 Task: Look for space in Sokaraja, Indonesia from 9th June, 2023 to 16th June, 2023 for 2 adults in price range Rs.8000 to Rs.16000. Place can be entire place with 2 bedrooms having 2 beds and 1 bathroom. Property type can be house, flat, guest house. Booking option can be shelf check-in. Required host language is English.
Action: Mouse moved to (562, 82)
Screenshot: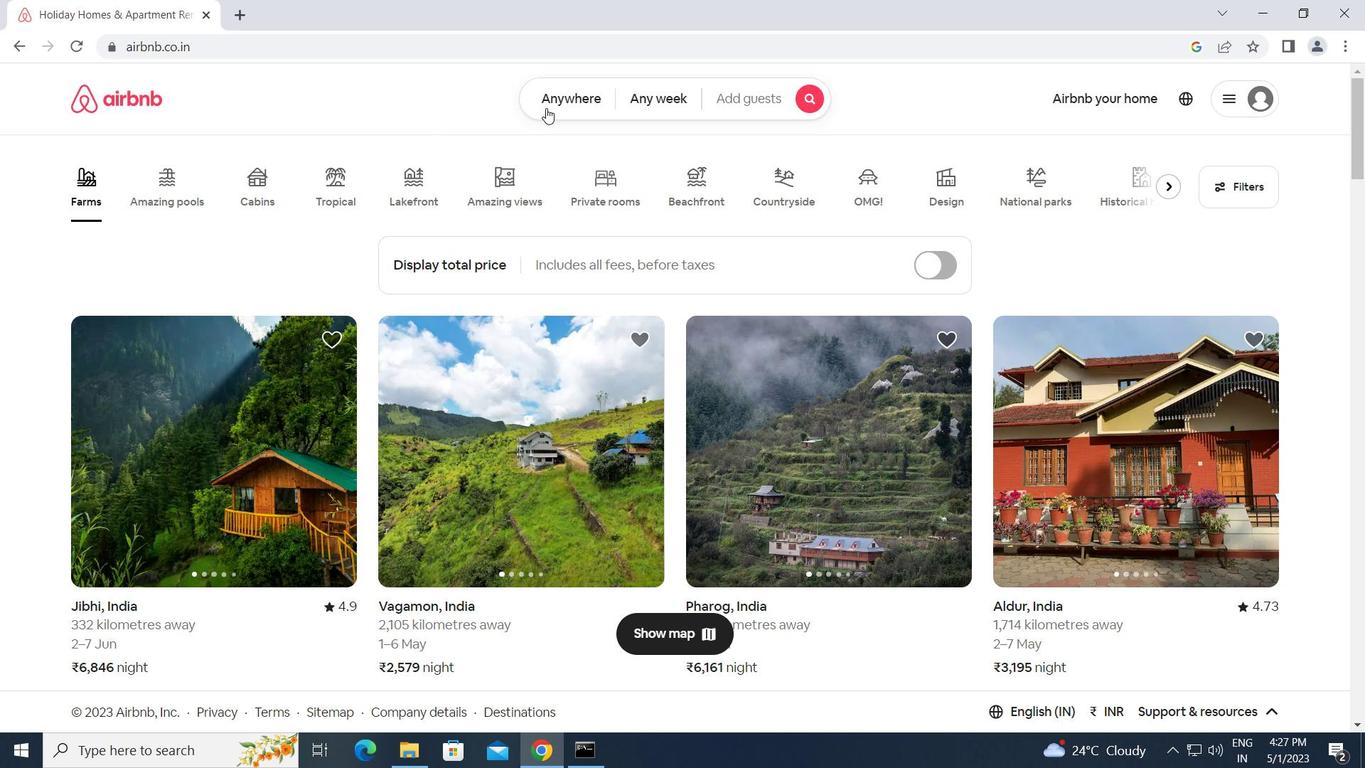 
Action: Mouse pressed left at (562, 82)
Screenshot: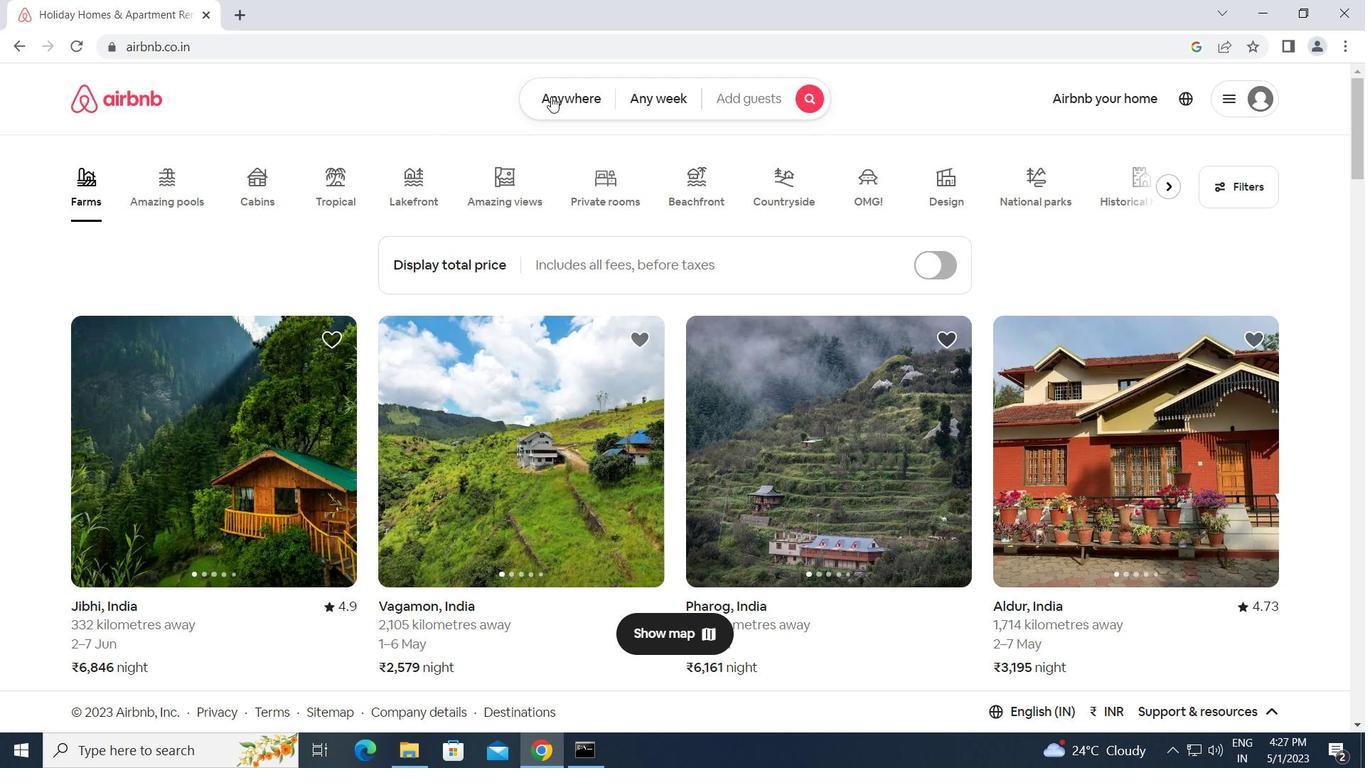 
Action: Mouse moved to (455, 146)
Screenshot: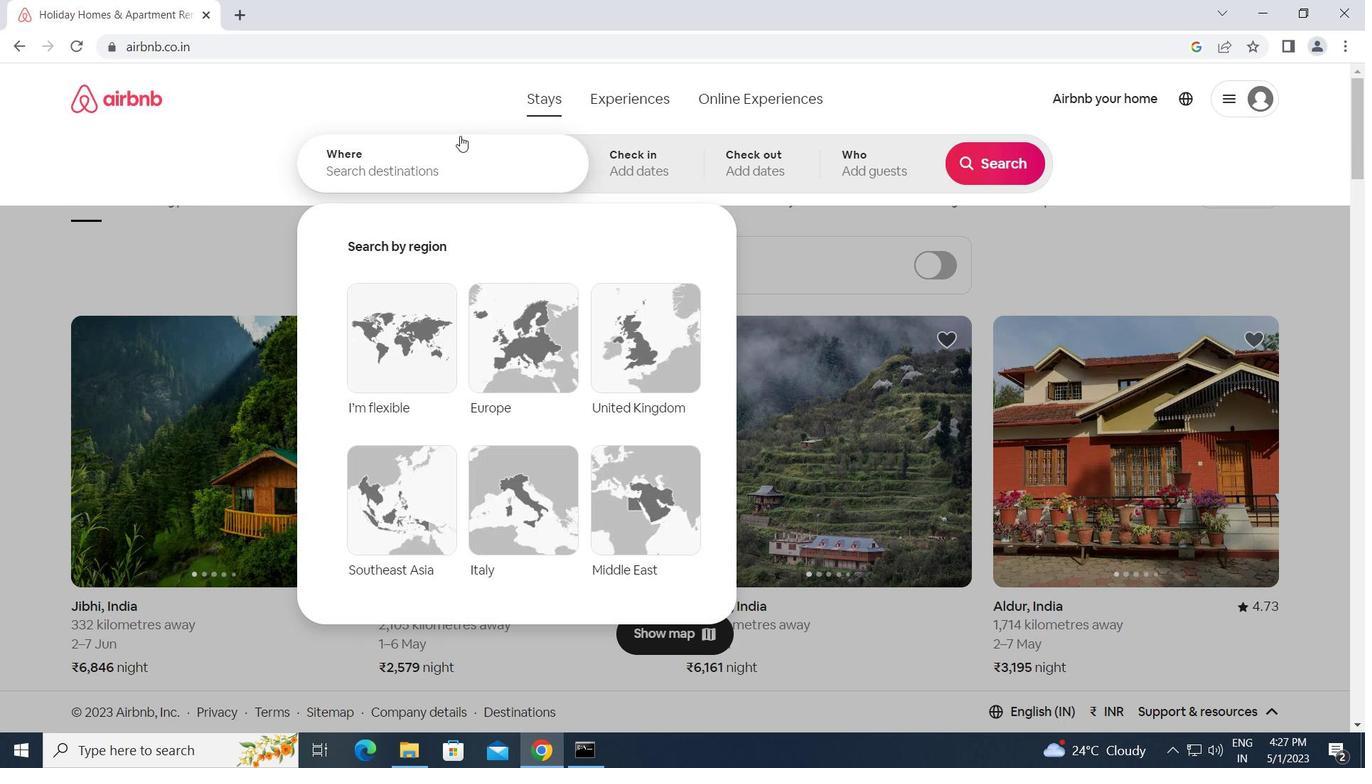 
Action: Mouse pressed left at (455, 146)
Screenshot: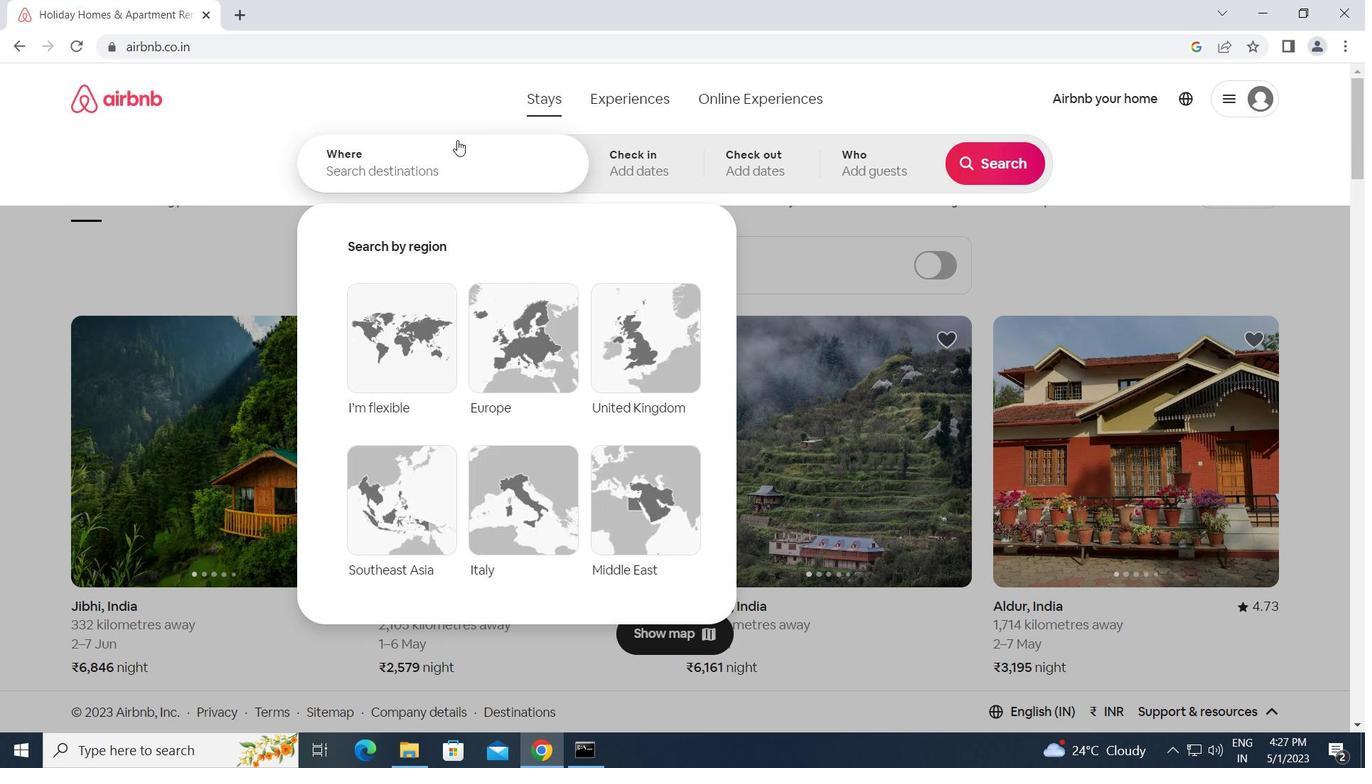
Action: Mouse moved to (442, 139)
Screenshot: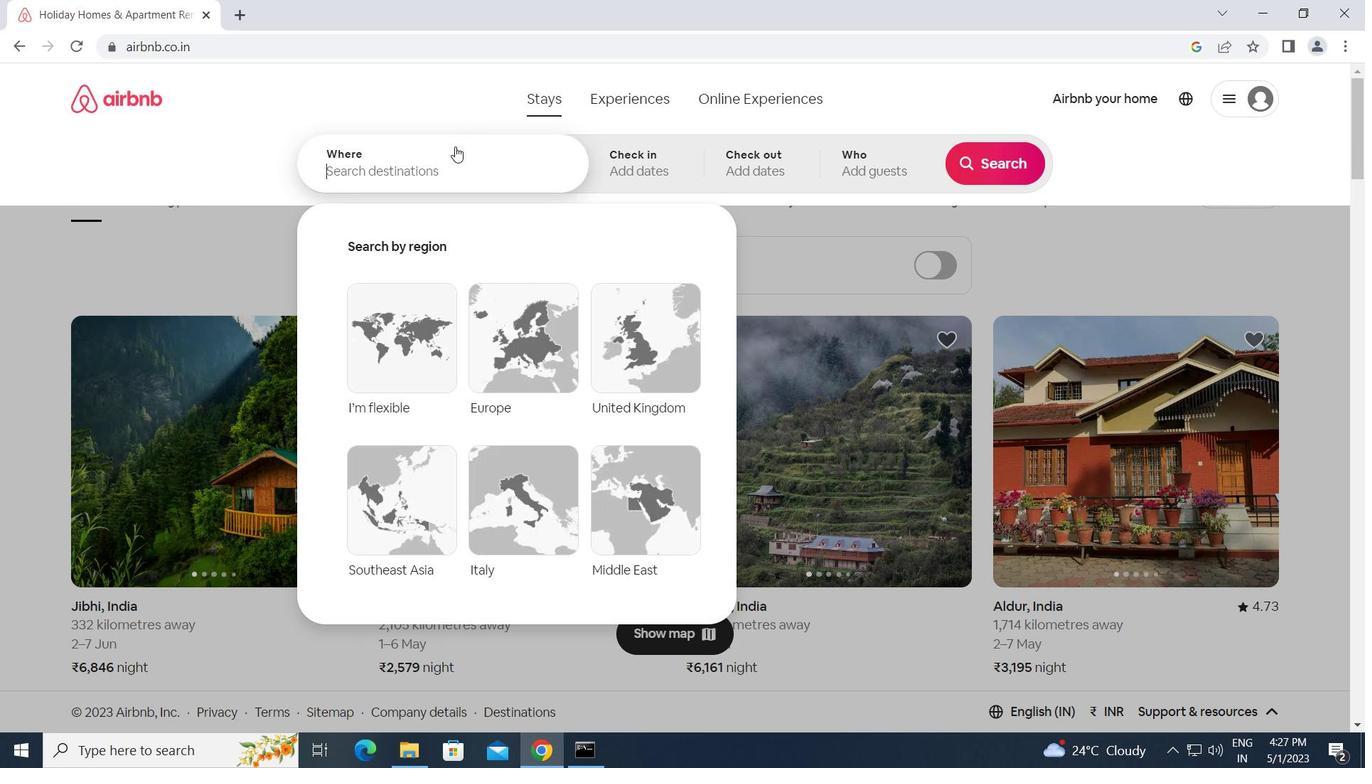 
Action: Key pressed <Key.caps_lock>s<Key.caps_lock>okaraja,<Key.space><Key.caps_lock>i<Key.caps_lock>ndonesia<Key.enter>
Screenshot: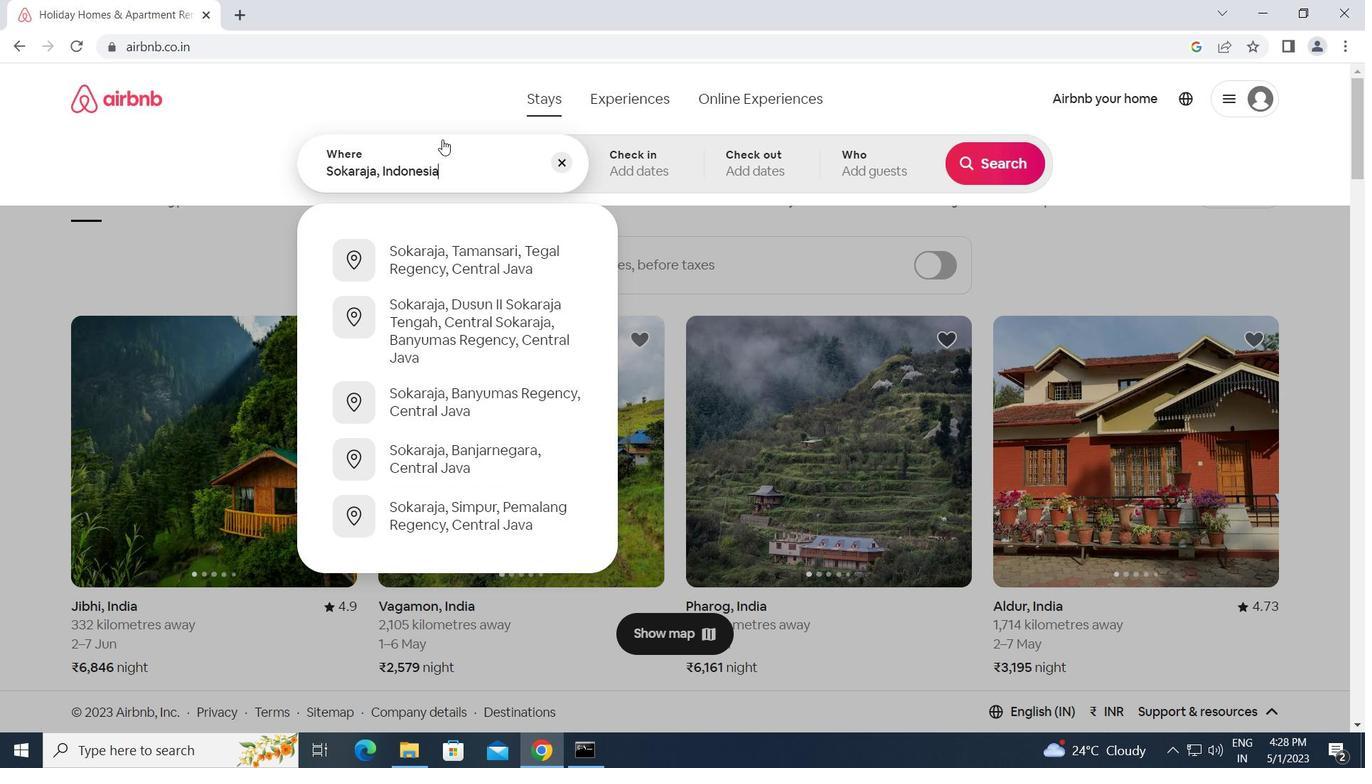 
Action: Mouse moved to (941, 419)
Screenshot: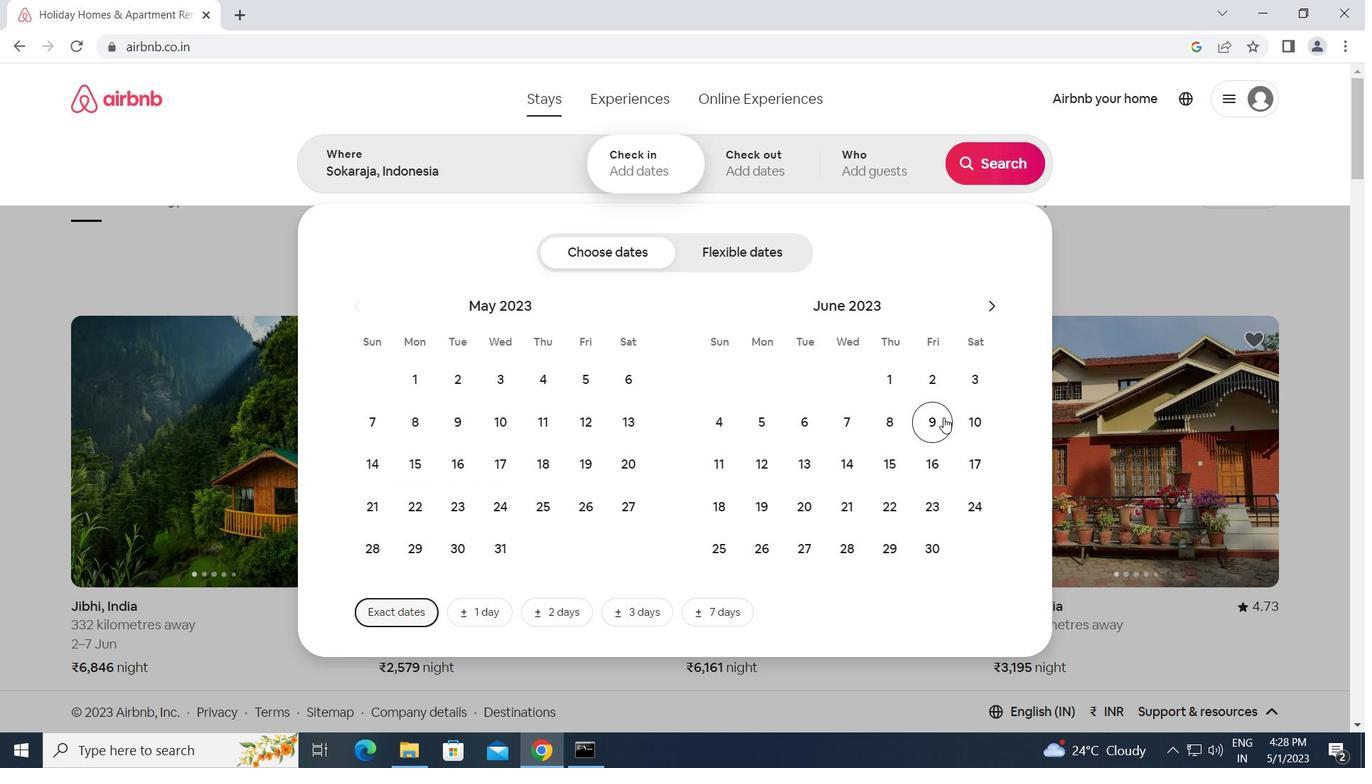
Action: Mouse pressed left at (941, 419)
Screenshot: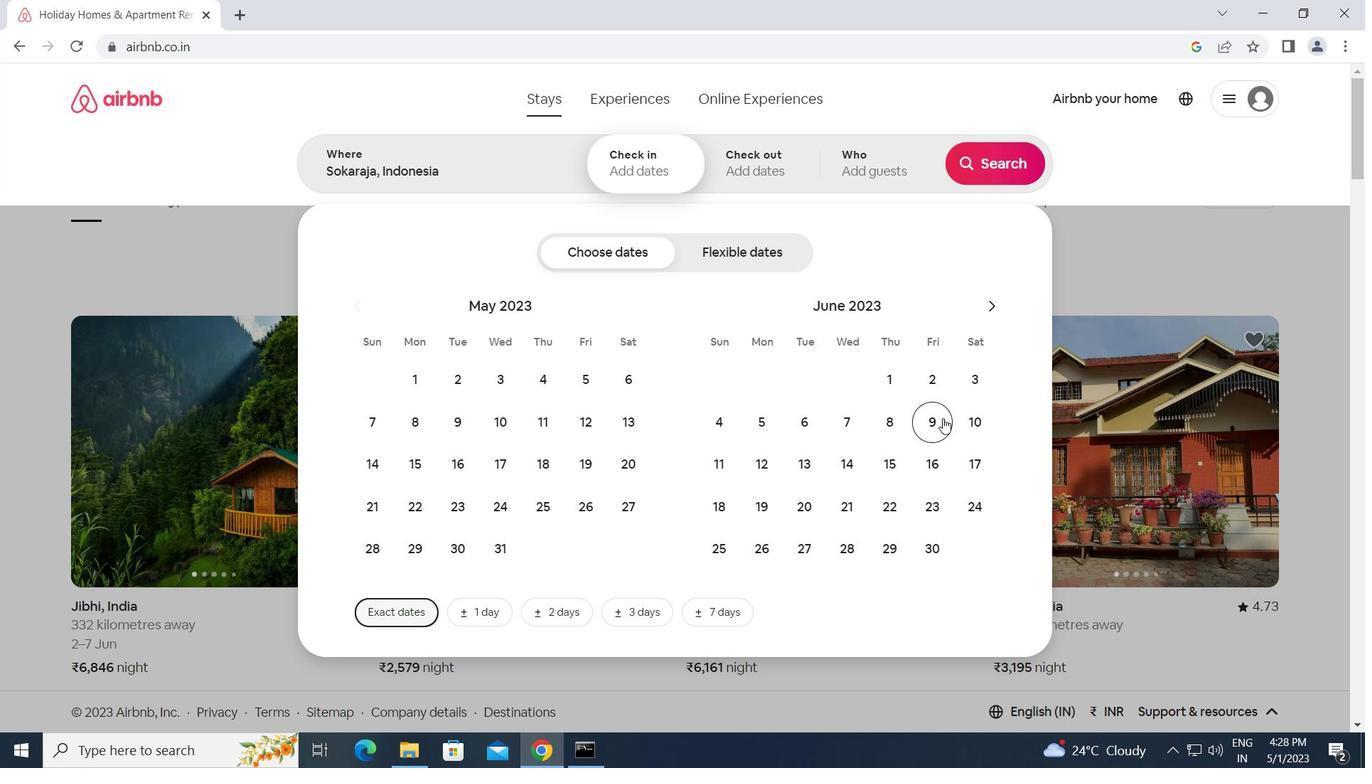 
Action: Mouse moved to (929, 468)
Screenshot: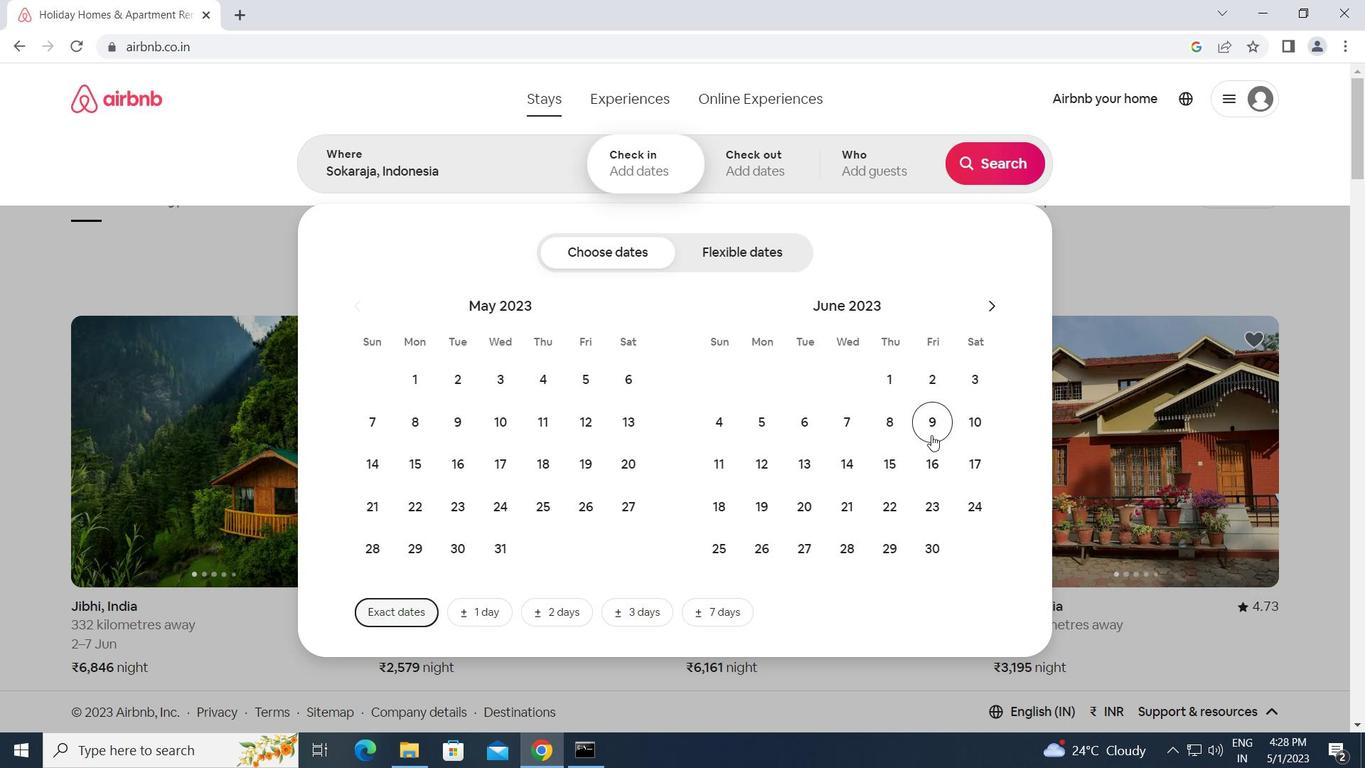 
Action: Mouse pressed left at (929, 468)
Screenshot: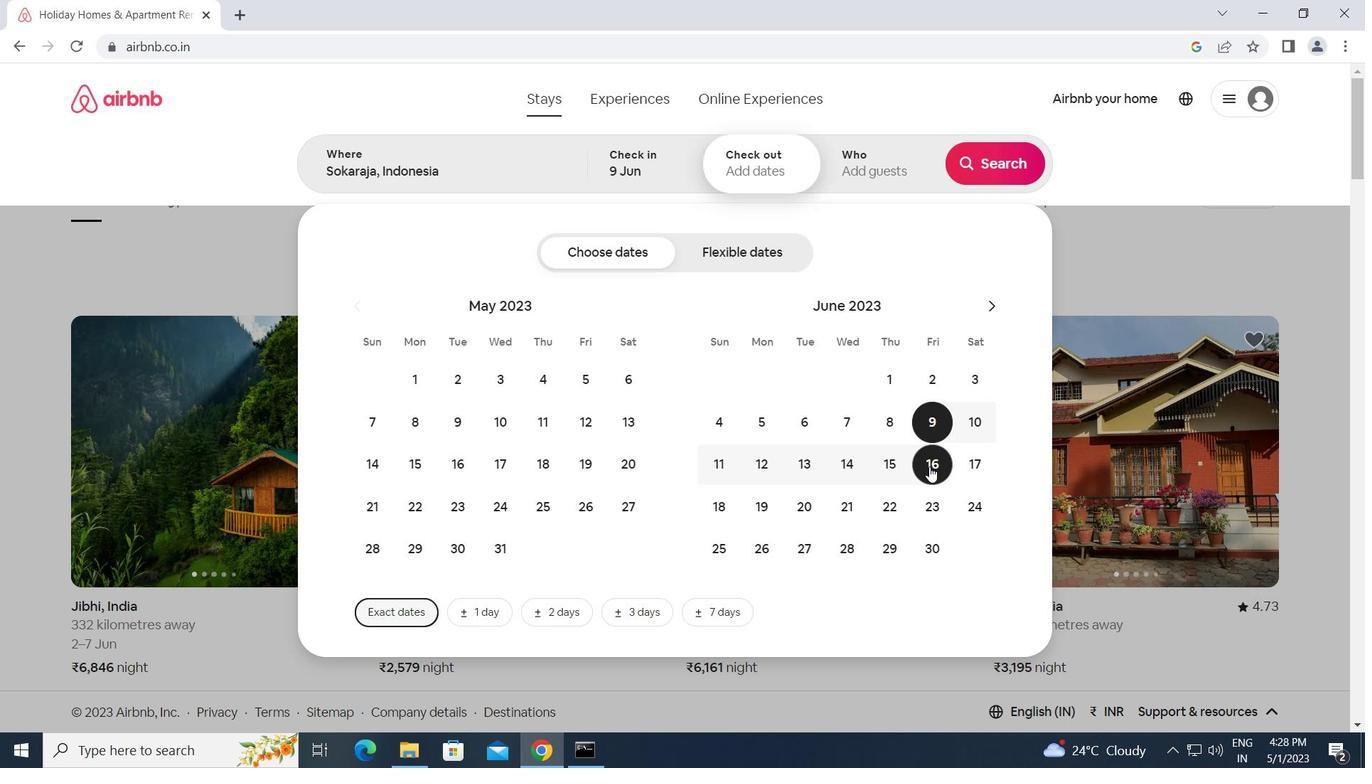 
Action: Mouse moved to (881, 160)
Screenshot: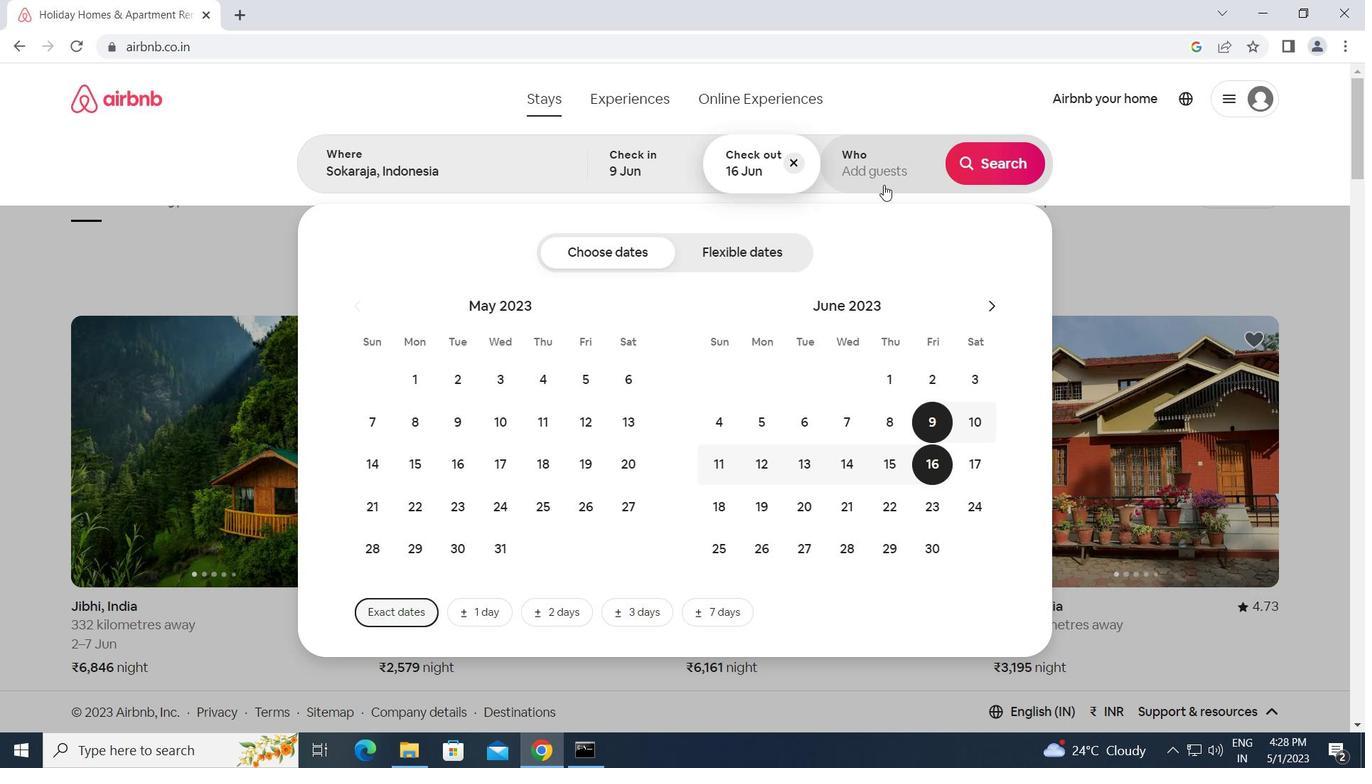 
Action: Mouse pressed left at (881, 160)
Screenshot: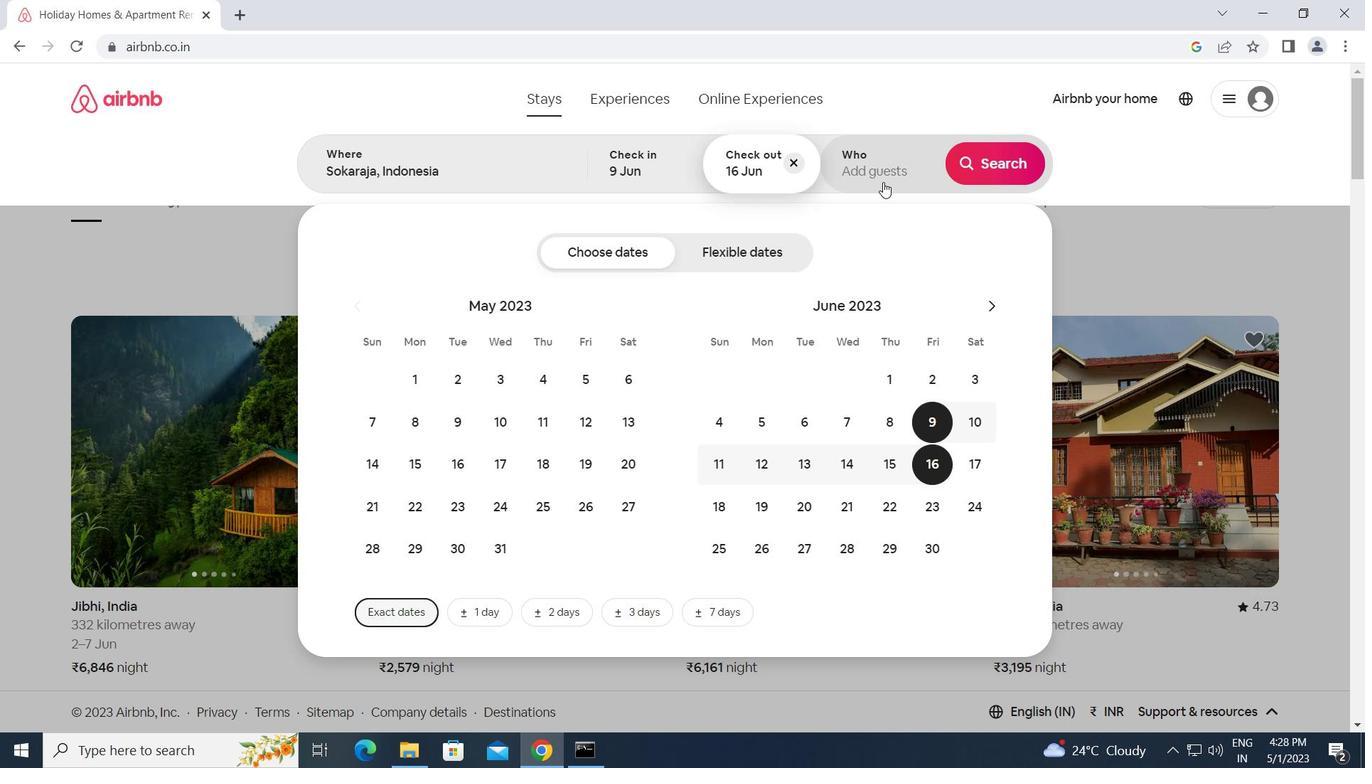 
Action: Mouse moved to (1004, 249)
Screenshot: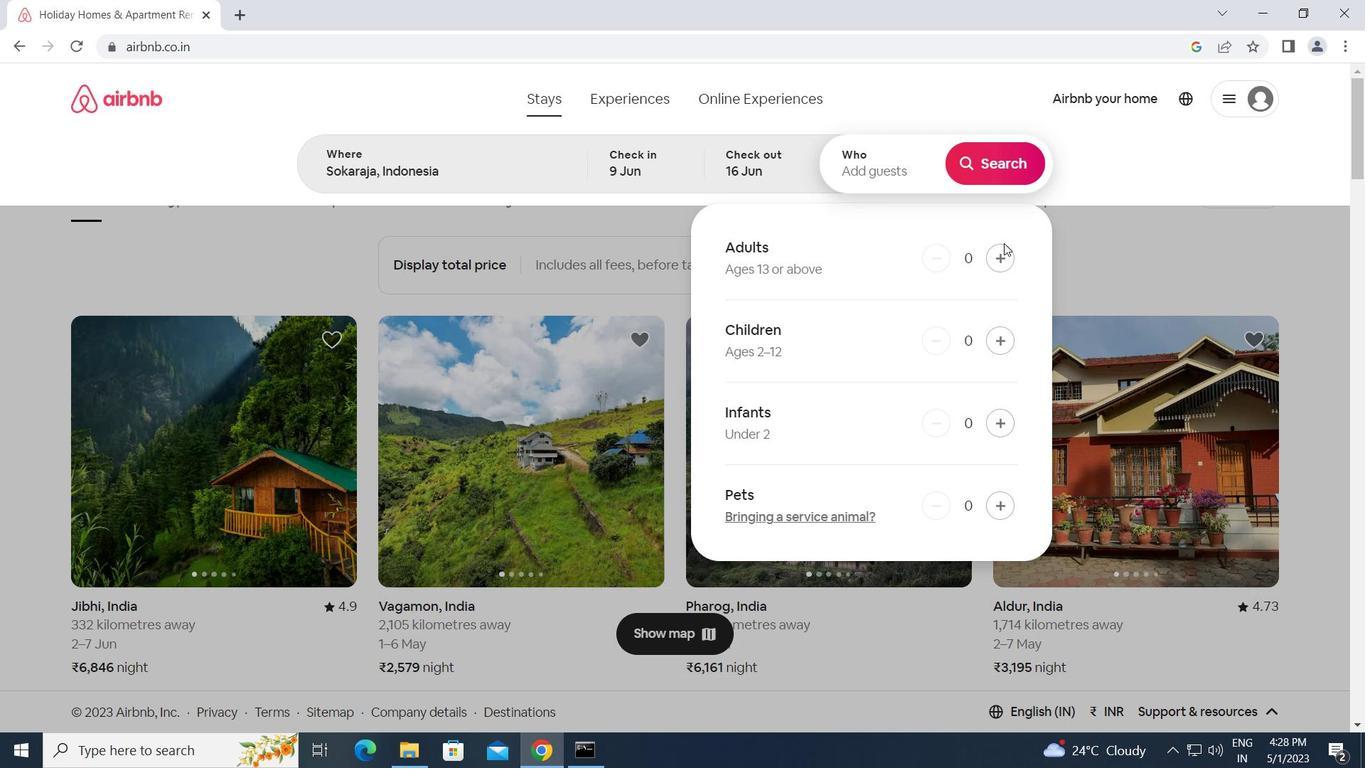 
Action: Mouse pressed left at (1004, 249)
Screenshot: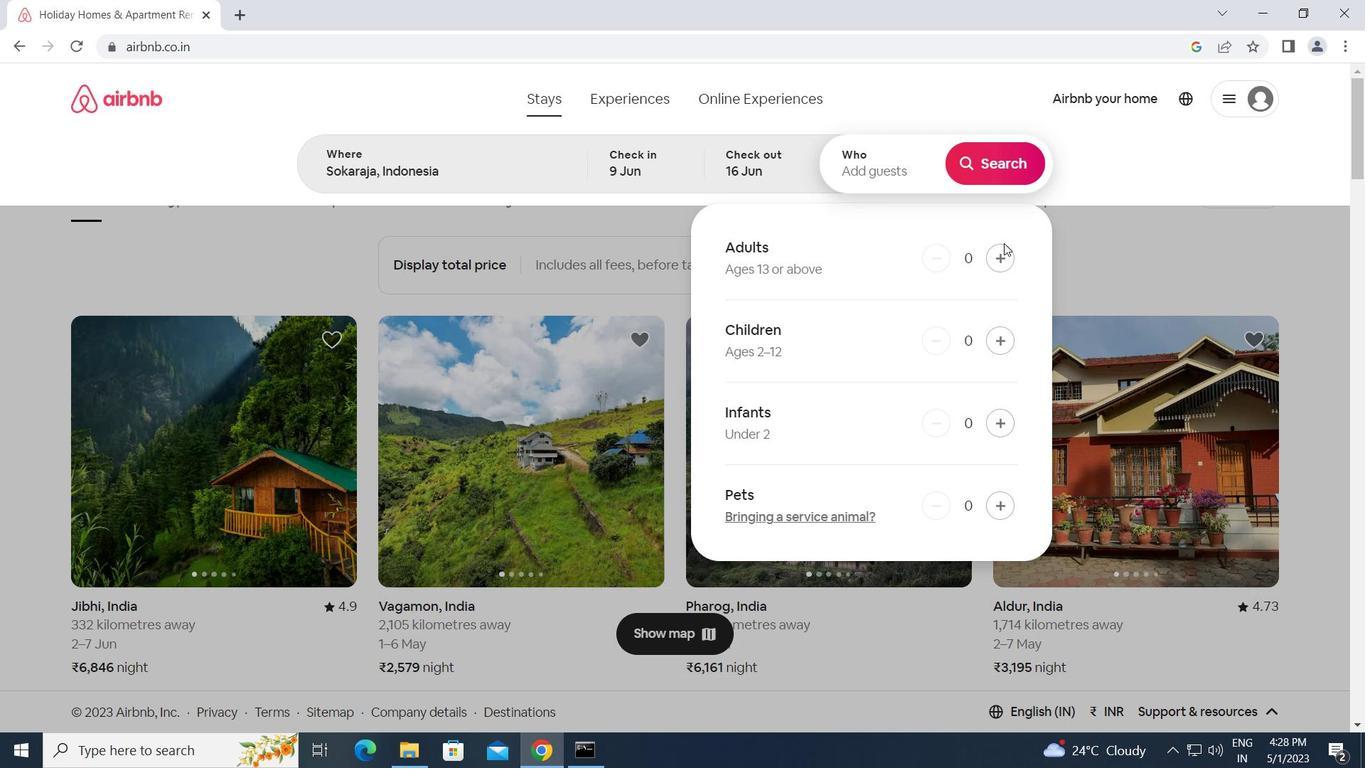 
Action: Mouse pressed left at (1004, 249)
Screenshot: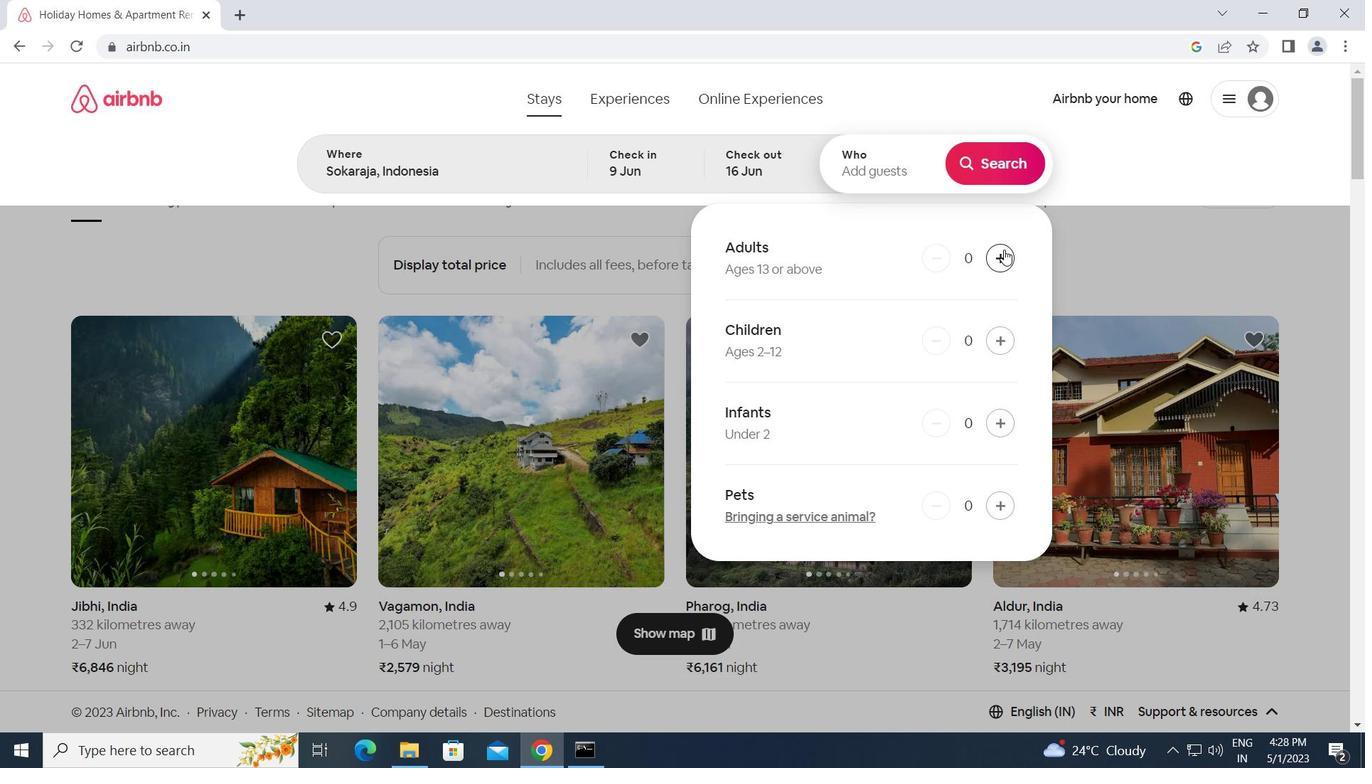 
Action: Mouse moved to (998, 169)
Screenshot: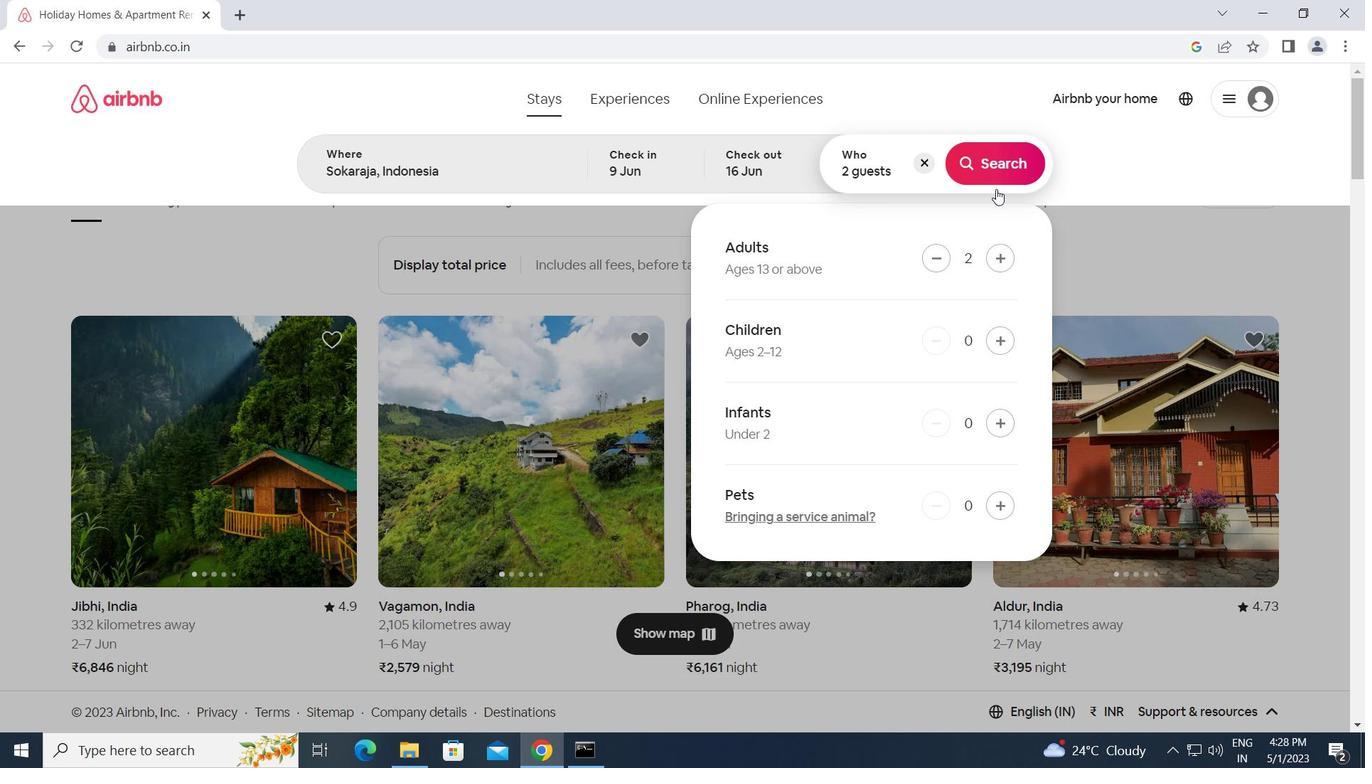 
Action: Mouse pressed left at (998, 169)
Screenshot: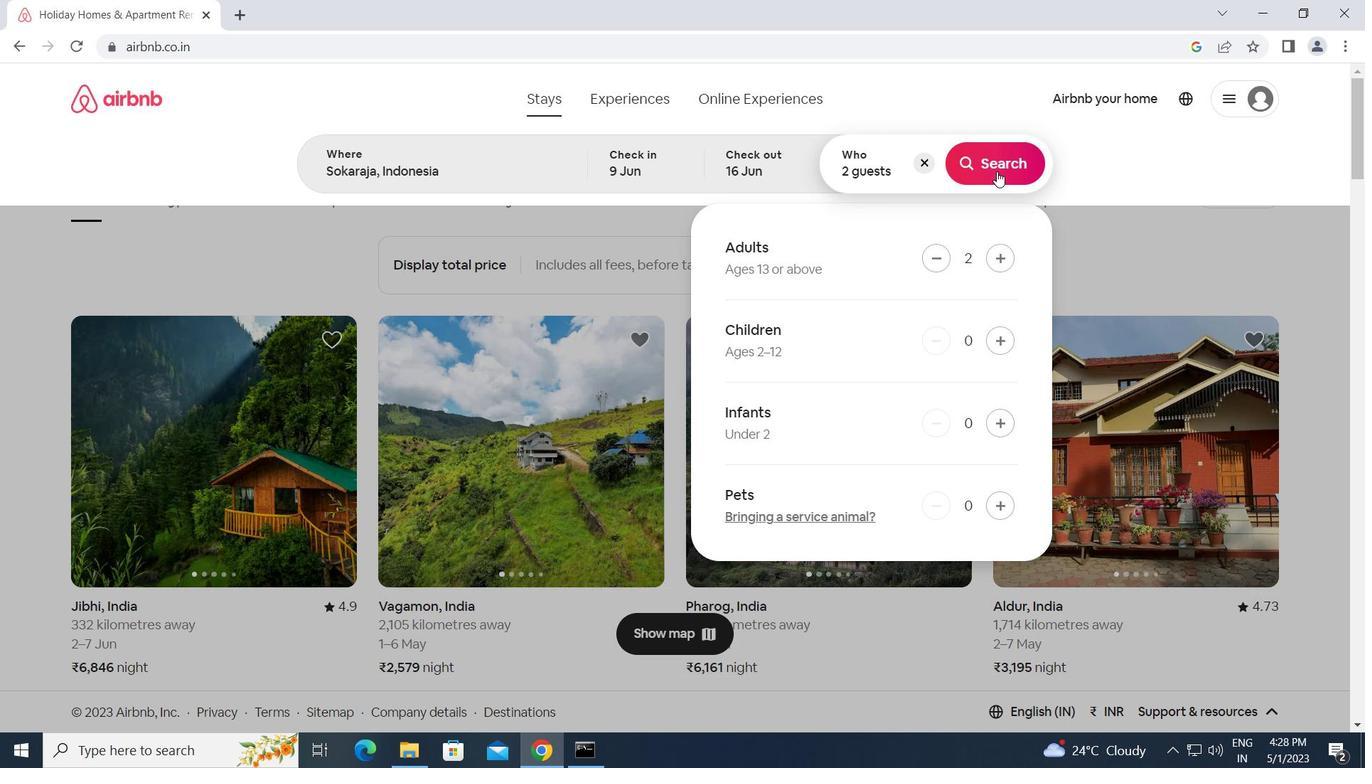 
Action: Mouse moved to (1290, 158)
Screenshot: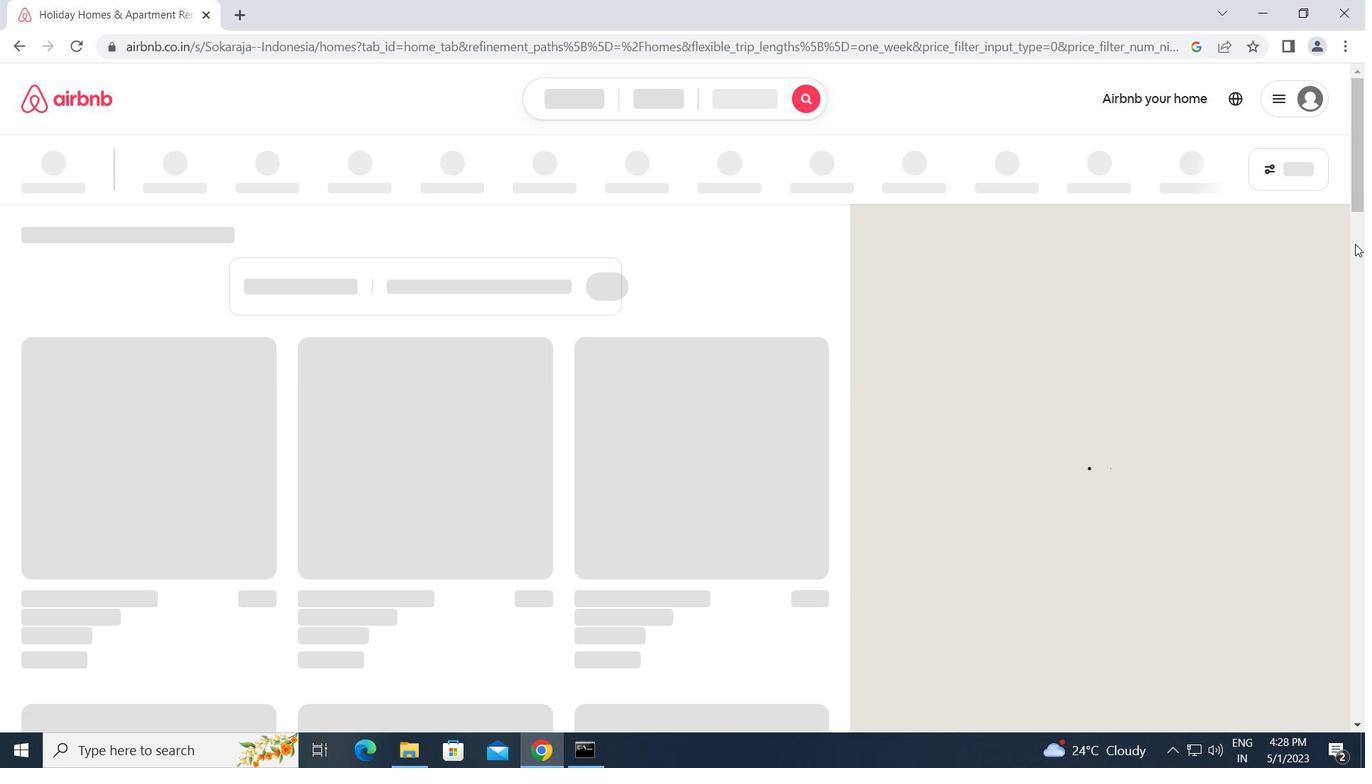 
Action: Mouse pressed left at (1290, 158)
Screenshot: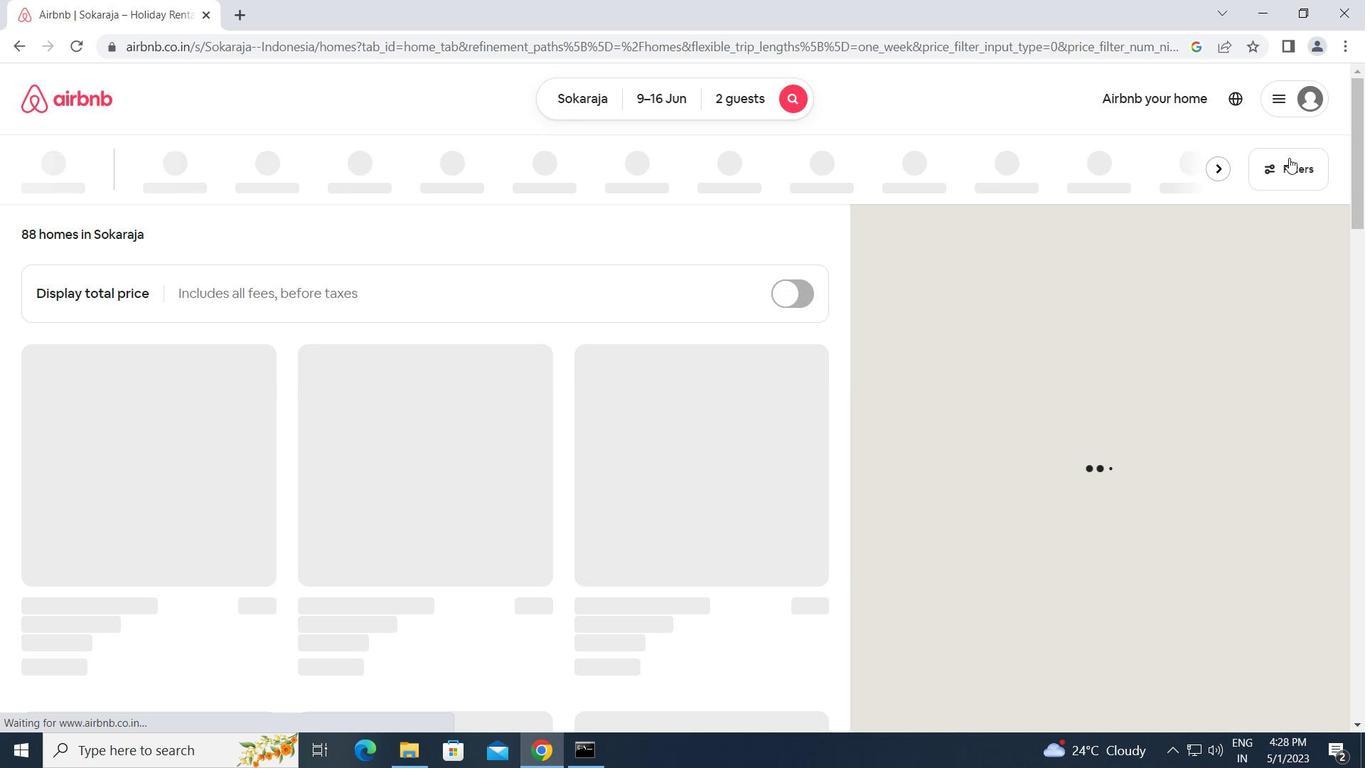 
Action: Mouse moved to (468, 391)
Screenshot: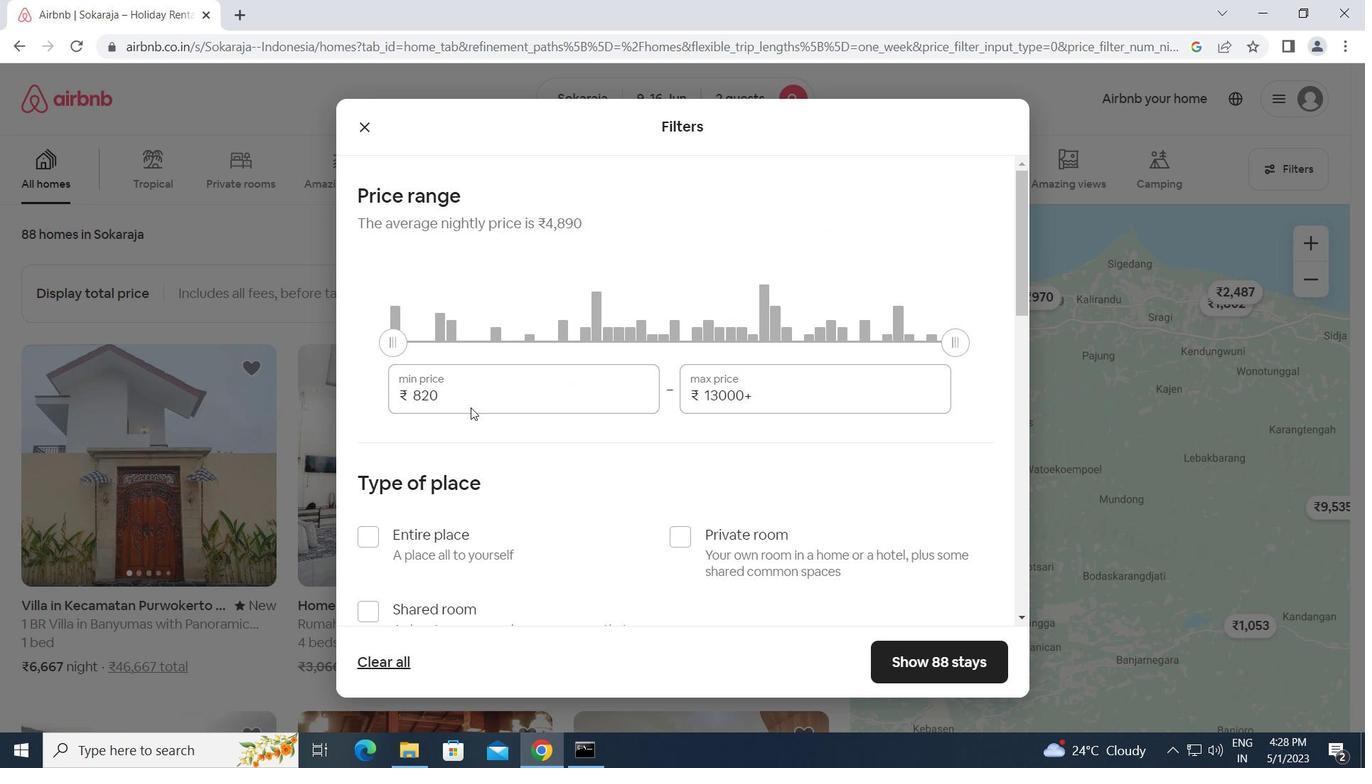 
Action: Mouse pressed left at (468, 391)
Screenshot: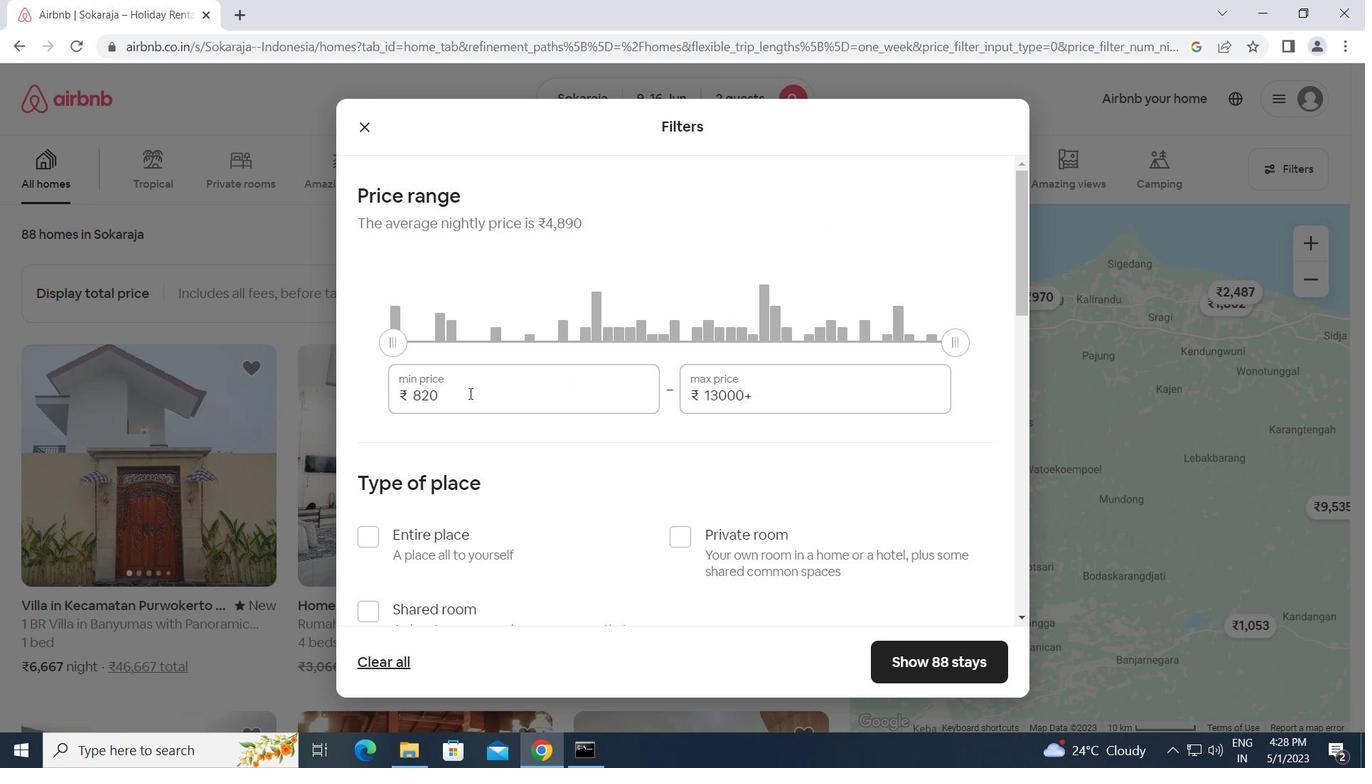 
Action: Mouse moved to (402, 396)
Screenshot: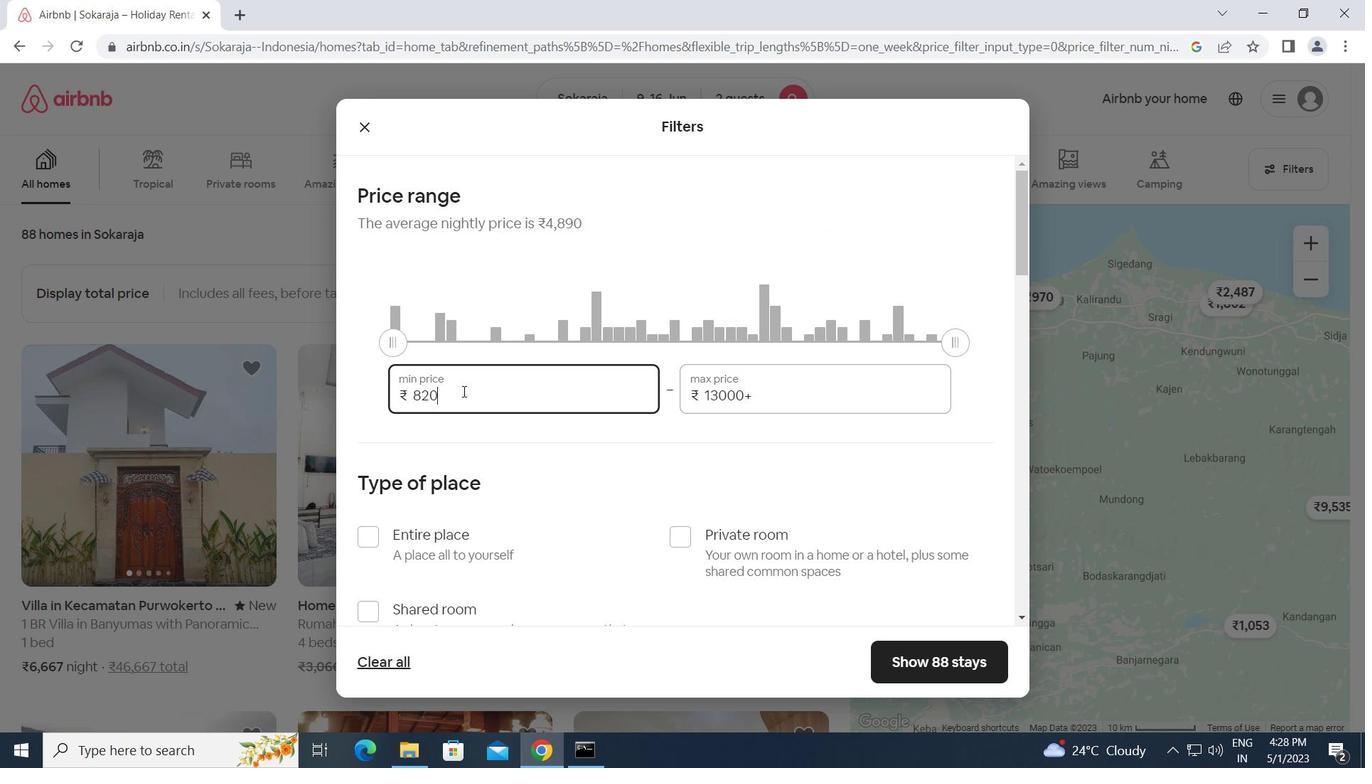 
Action: Key pressed 8000<Key.tab>16000
Screenshot: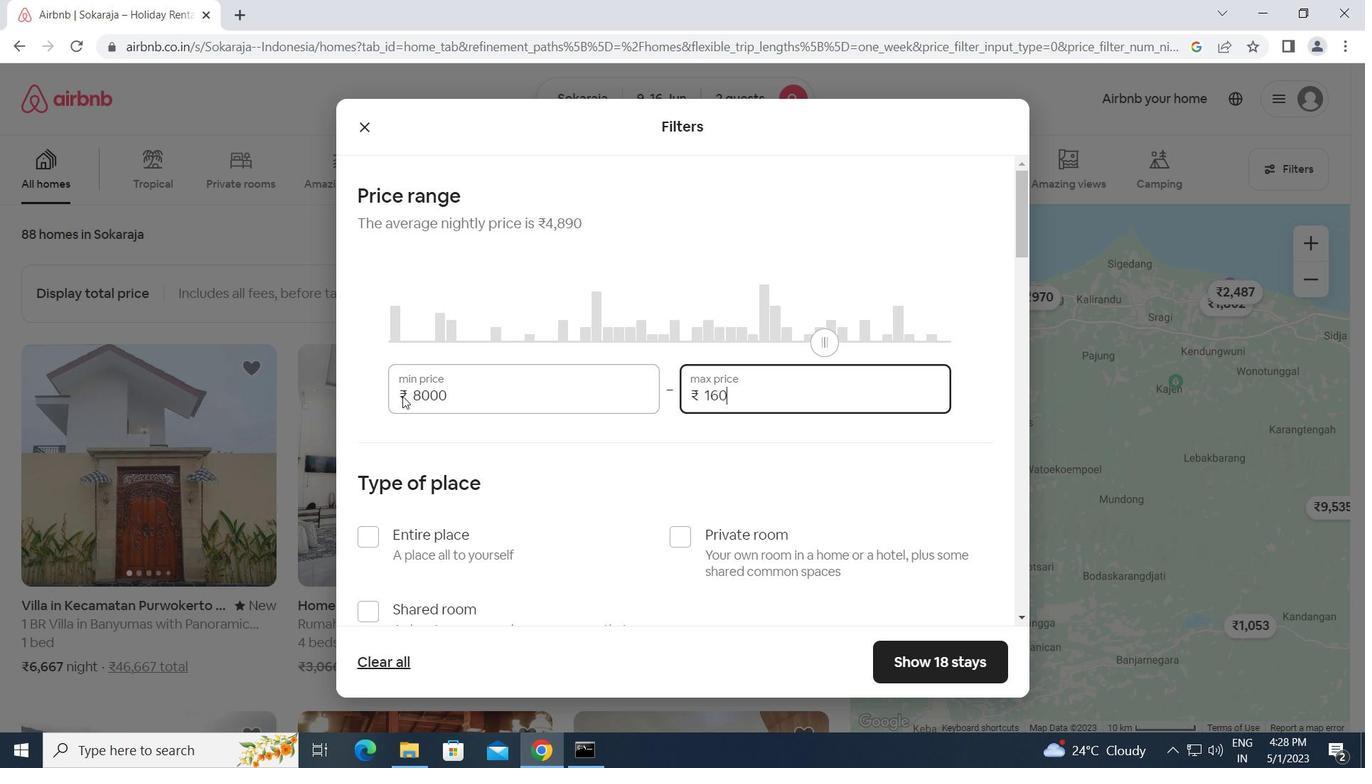 
Action: Mouse moved to (401, 396)
Screenshot: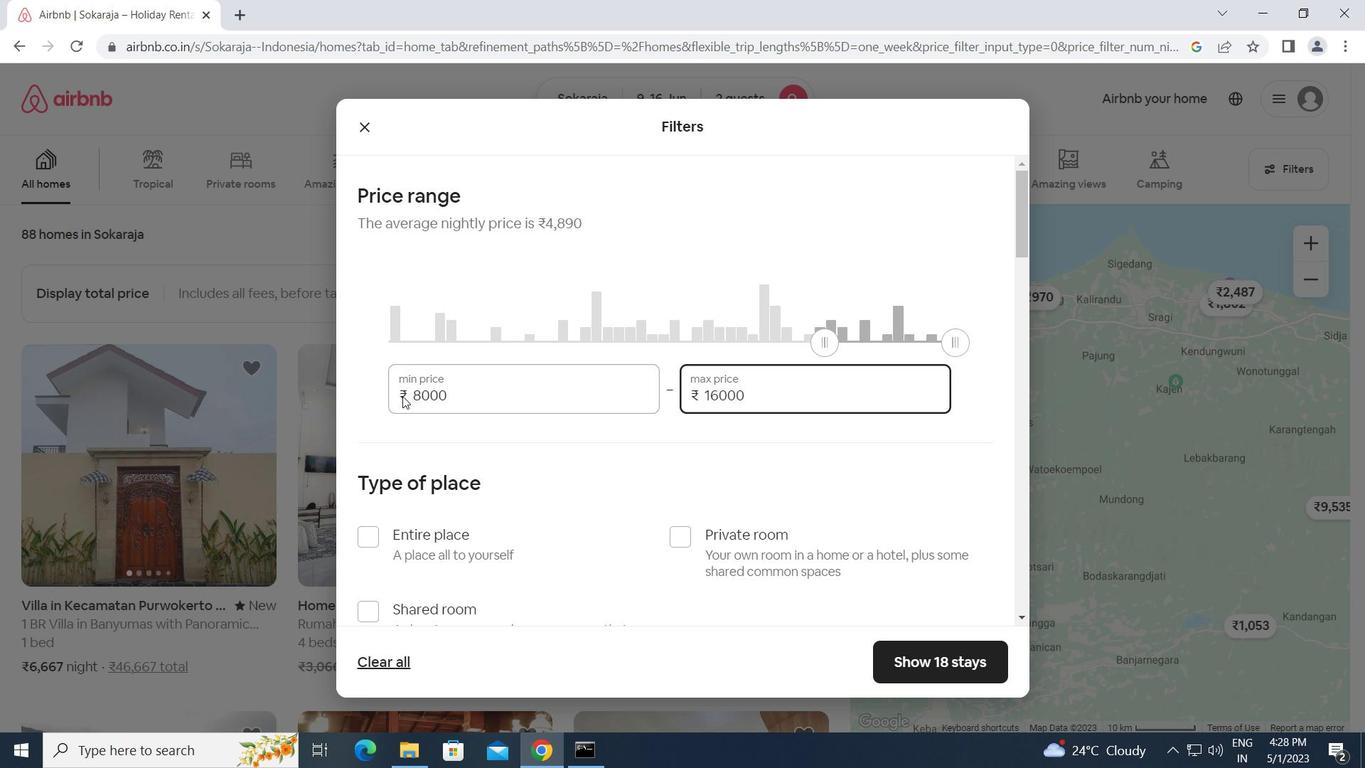 
Action: Mouse scrolled (401, 396) with delta (0, 0)
Screenshot: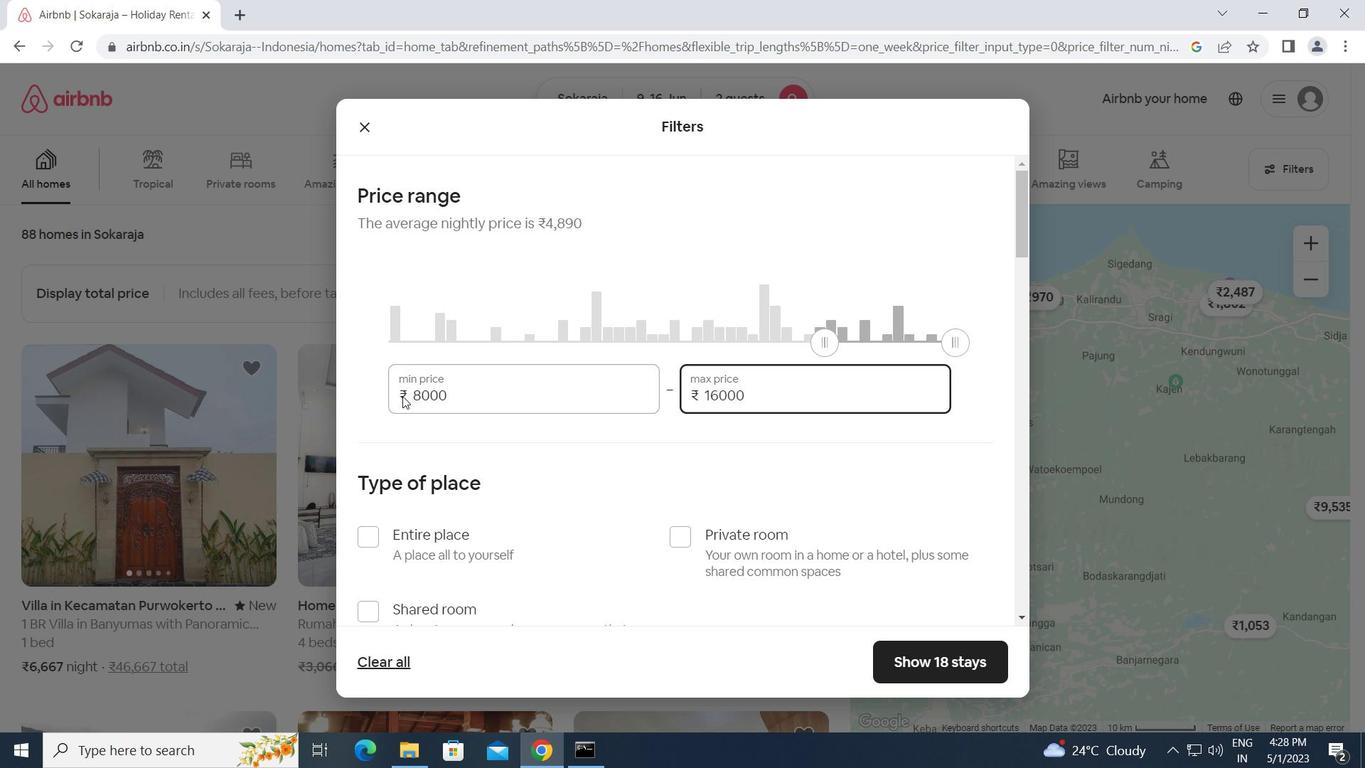 
Action: Mouse scrolled (401, 396) with delta (0, 0)
Screenshot: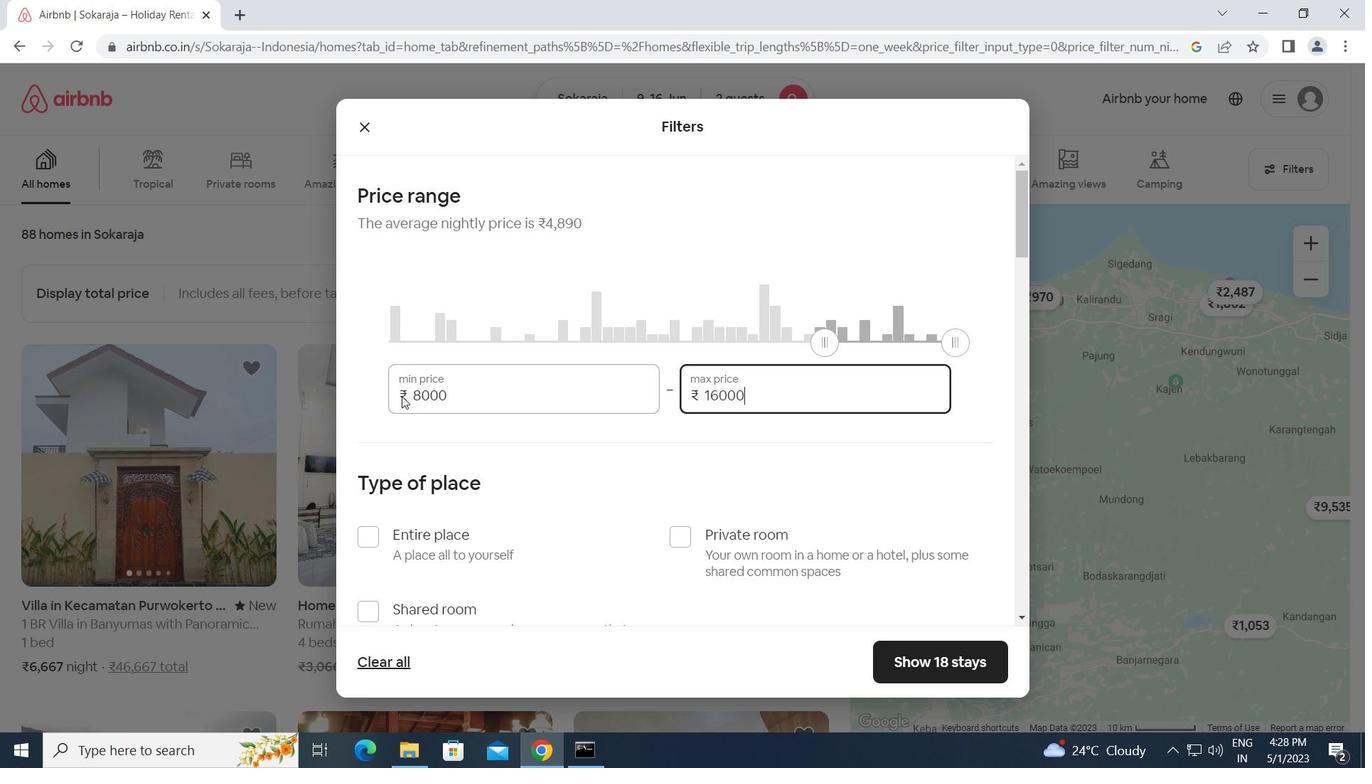 
Action: Mouse scrolled (401, 396) with delta (0, 0)
Screenshot: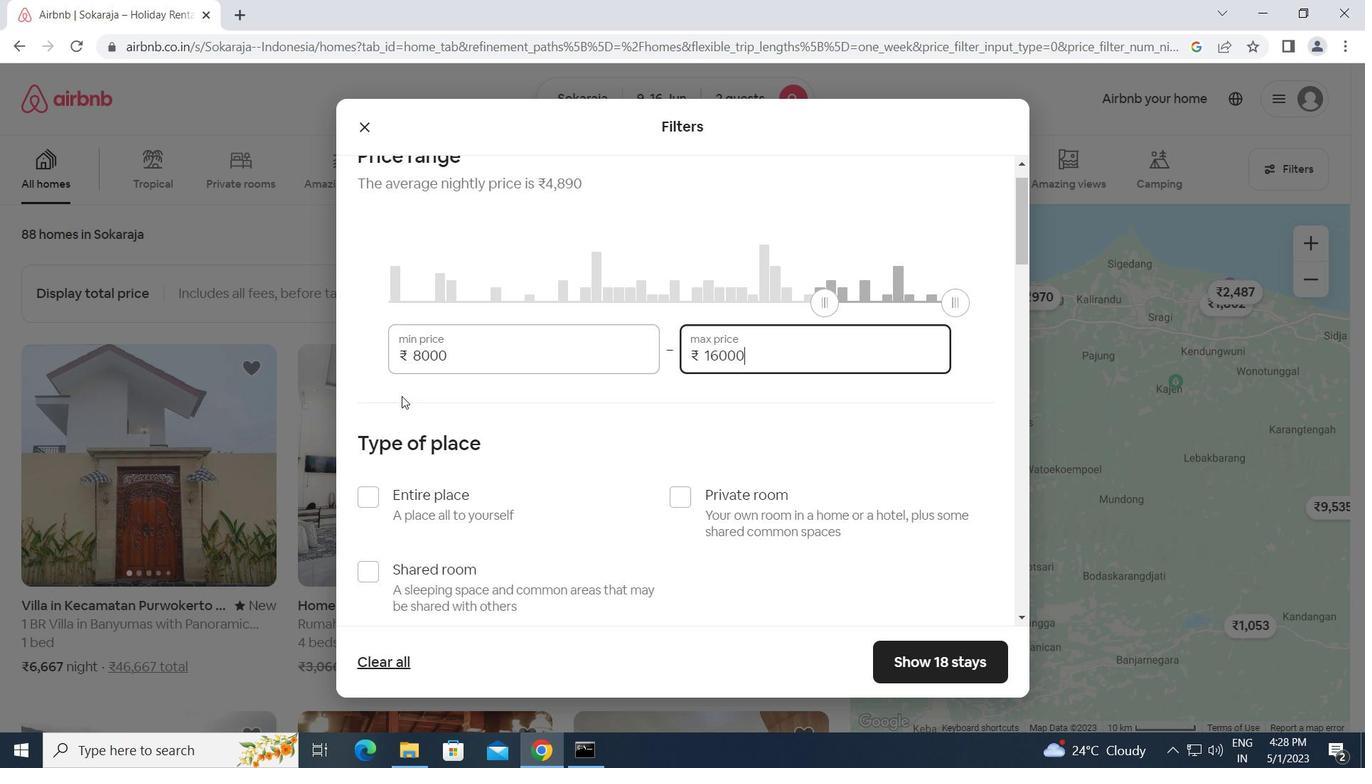 
Action: Mouse moved to (383, 272)
Screenshot: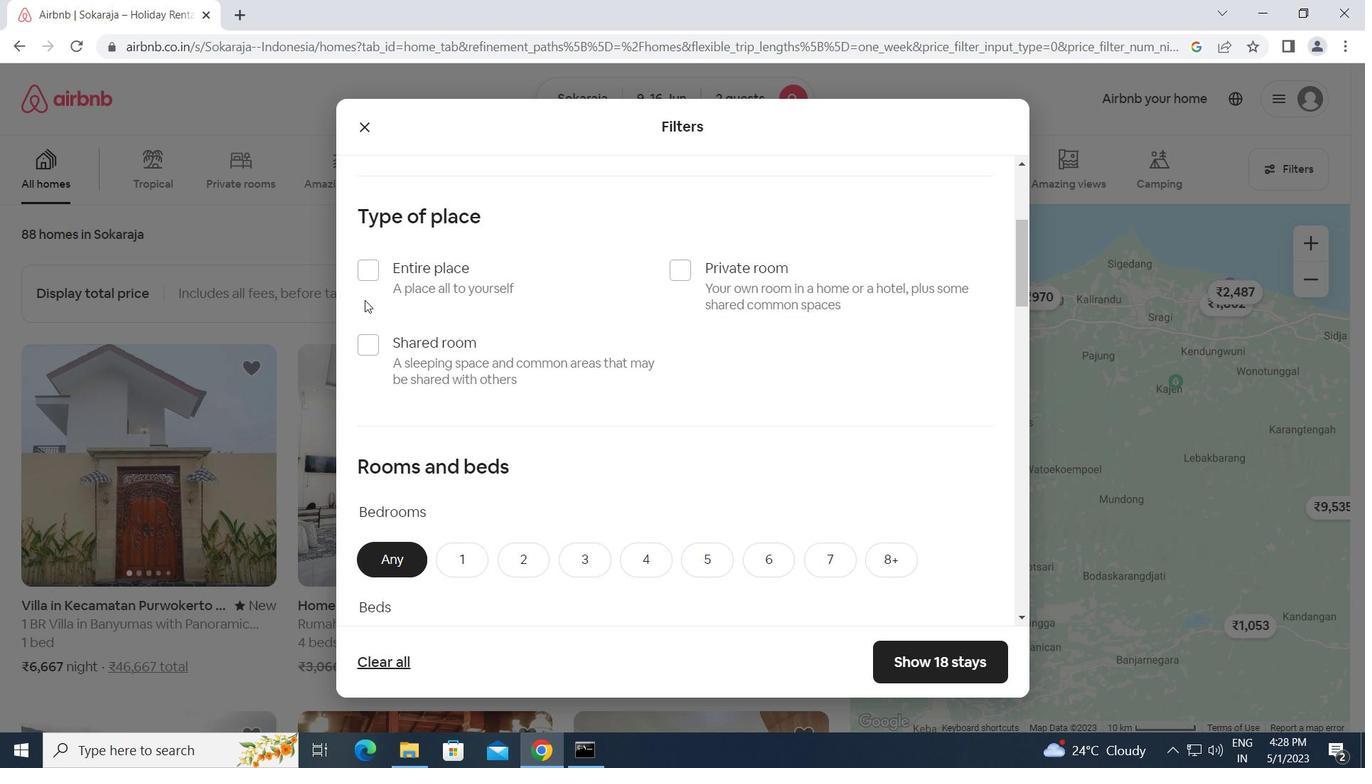 
Action: Mouse pressed left at (383, 272)
Screenshot: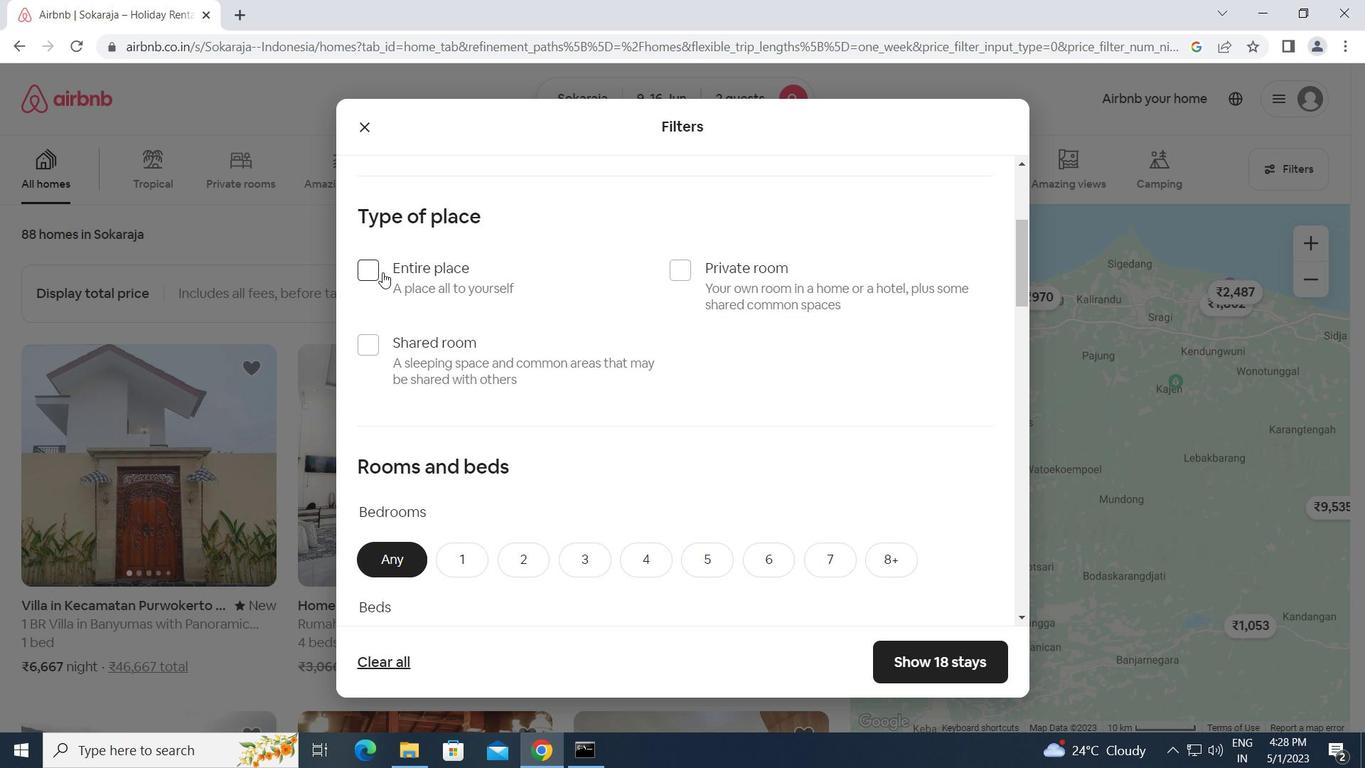 
Action: Mouse moved to (458, 418)
Screenshot: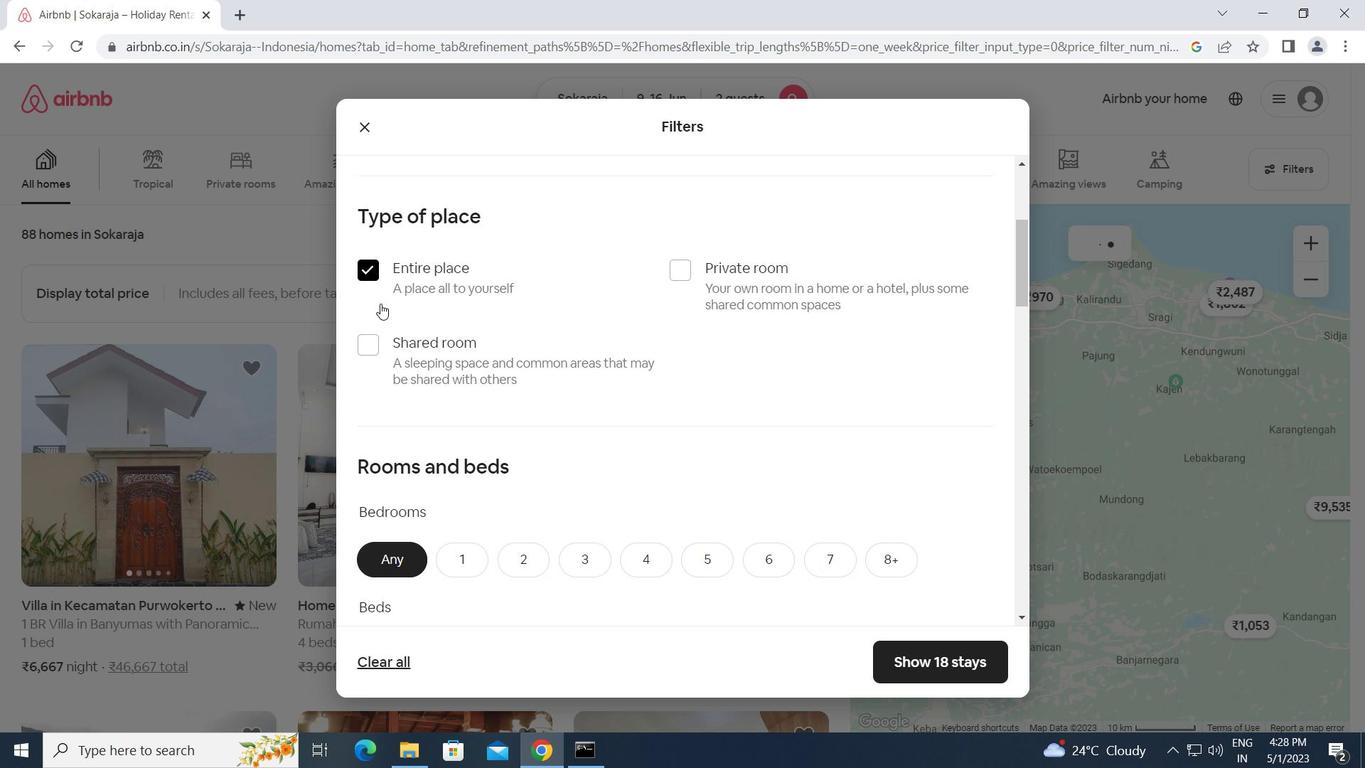 
Action: Mouse scrolled (458, 417) with delta (0, 0)
Screenshot: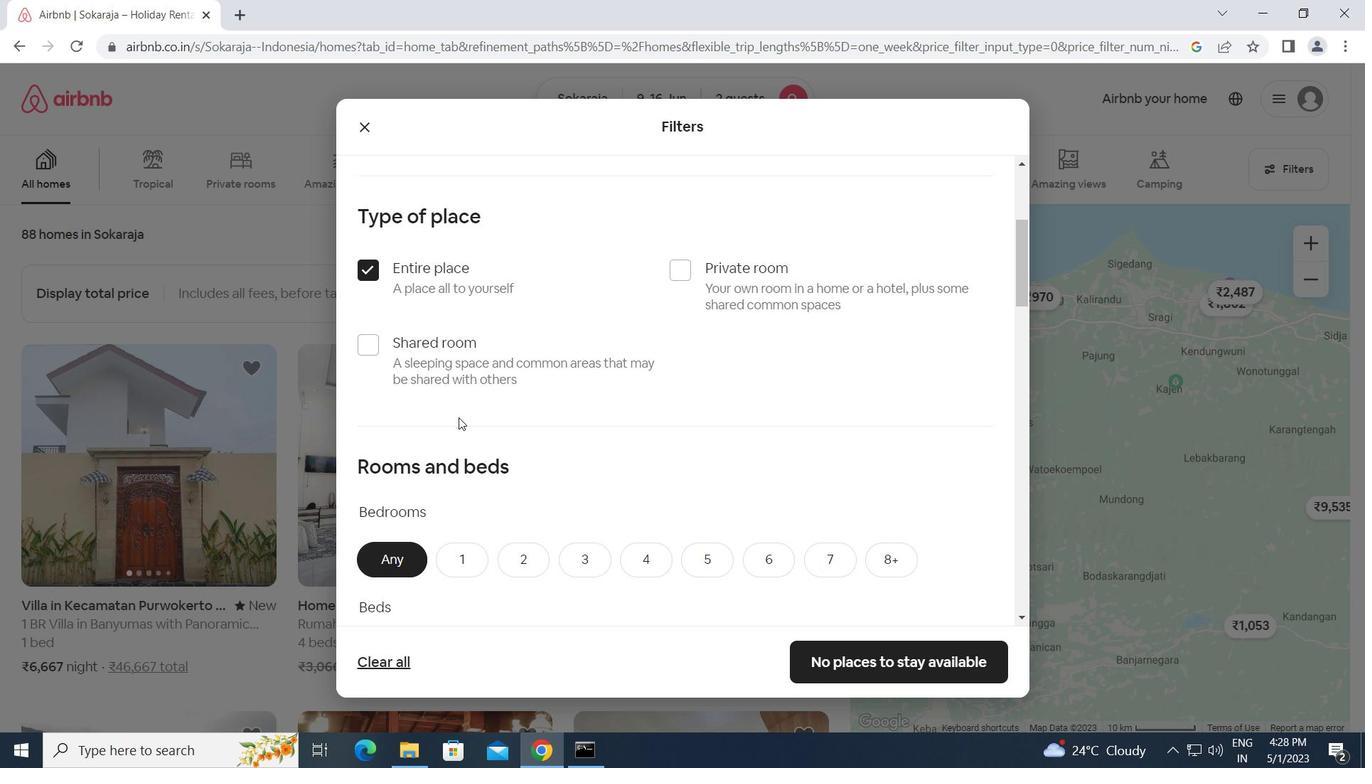 
Action: Mouse scrolled (458, 417) with delta (0, 0)
Screenshot: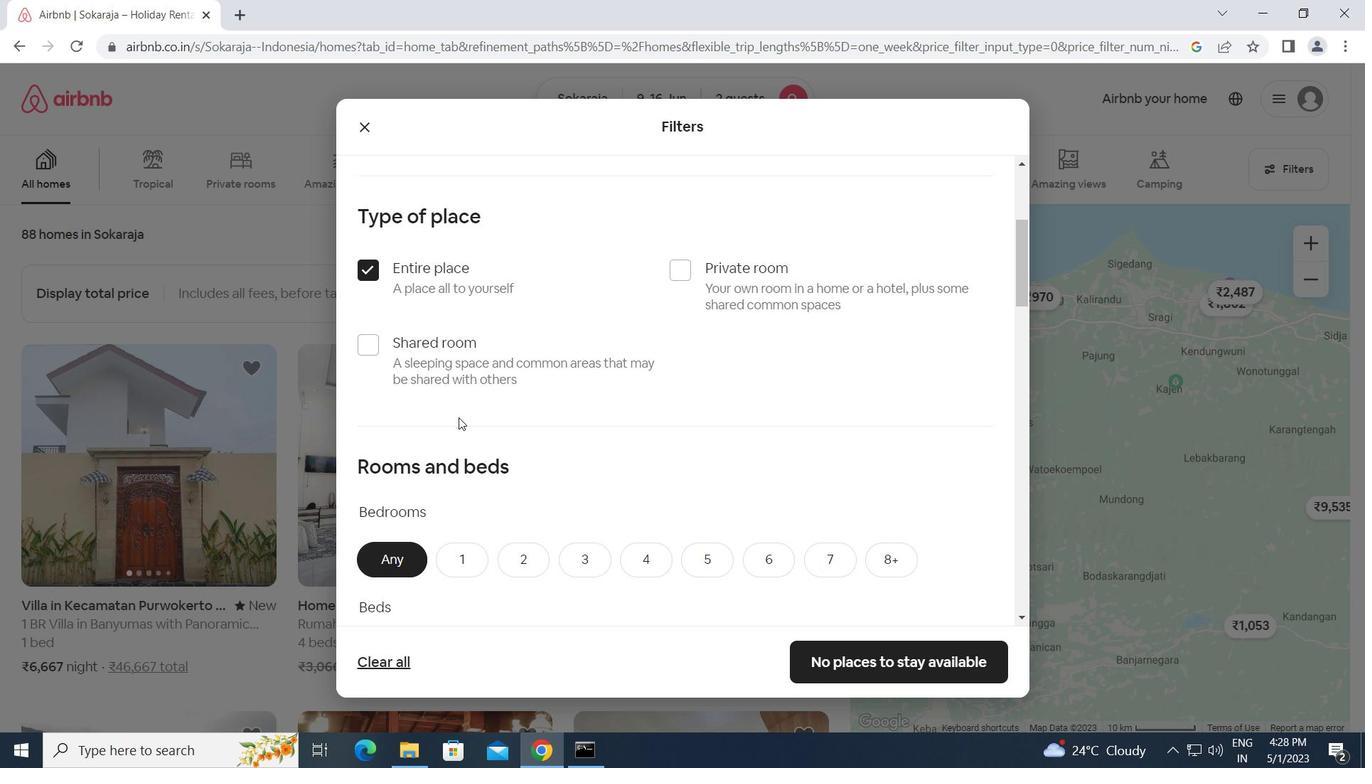 
Action: Mouse moved to (507, 382)
Screenshot: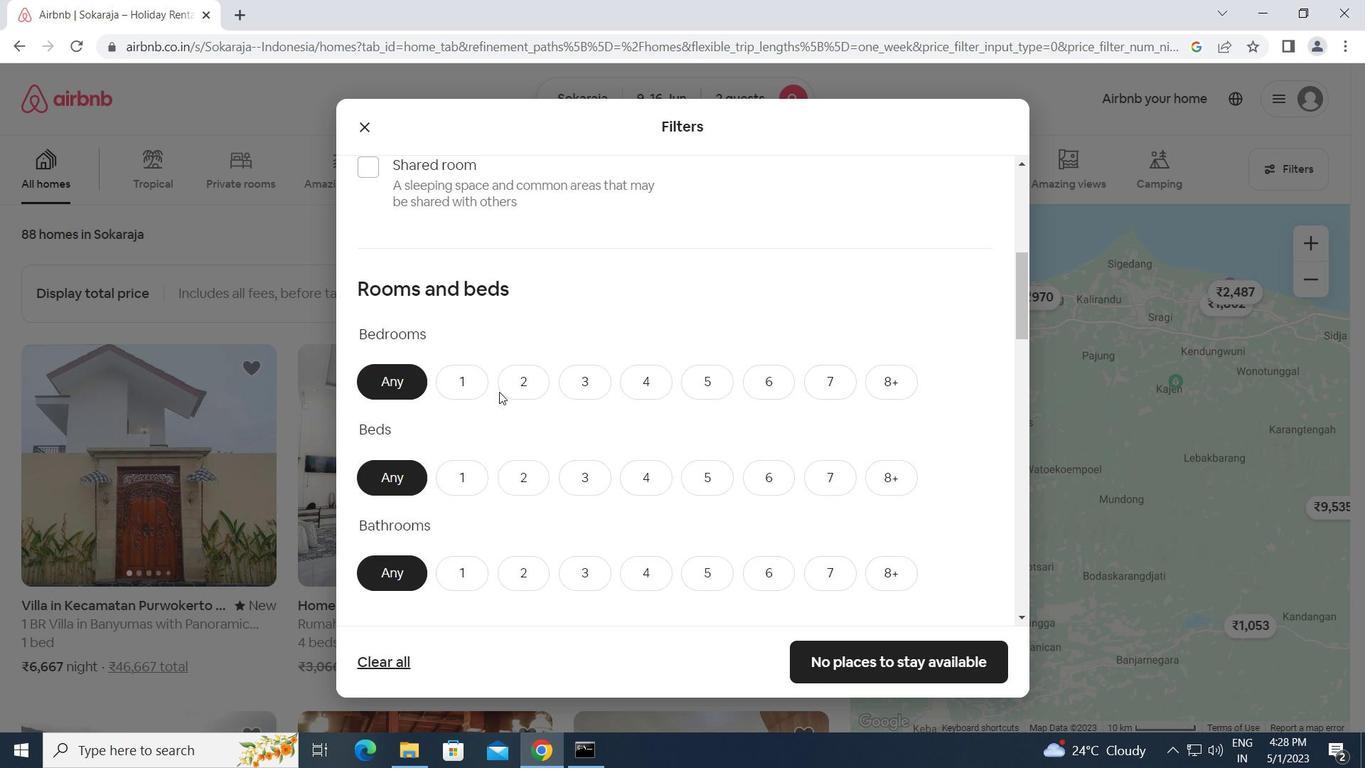
Action: Mouse pressed left at (507, 382)
Screenshot: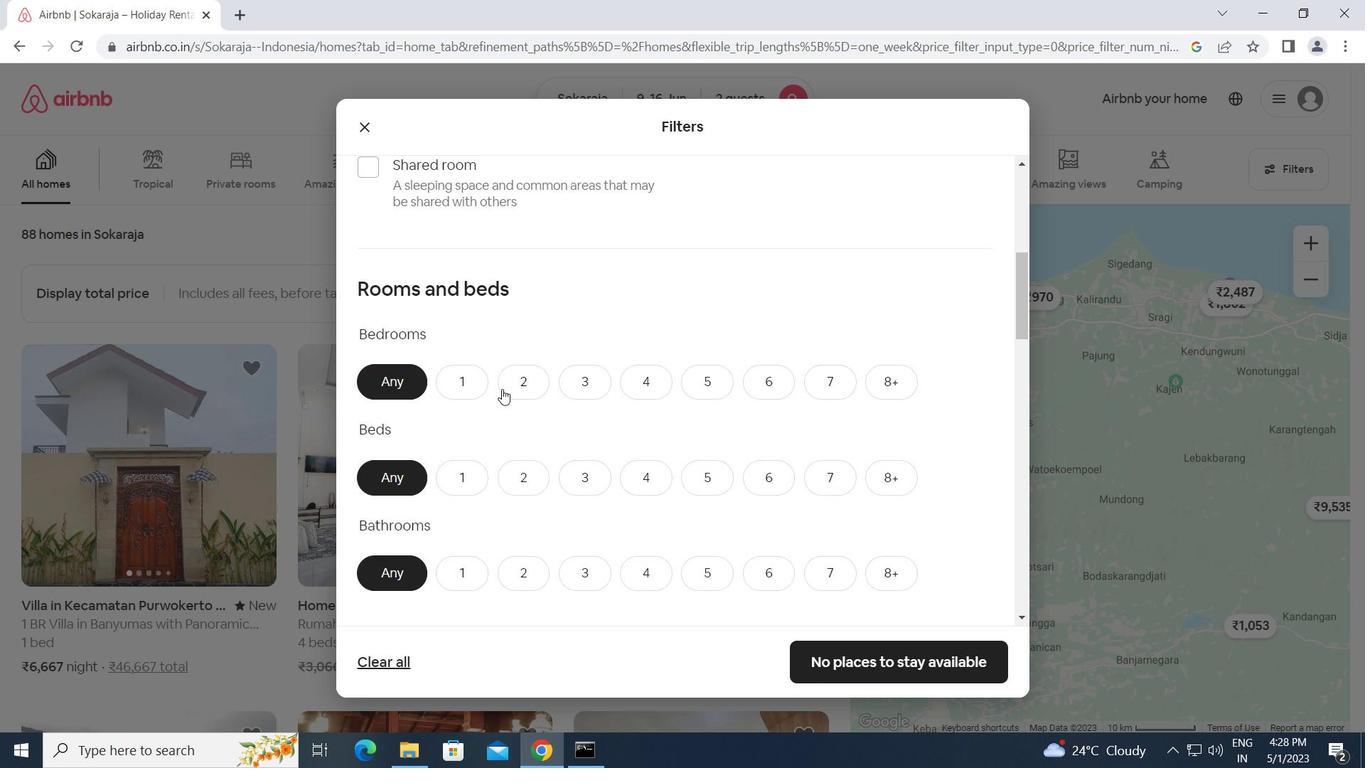
Action: Mouse moved to (511, 471)
Screenshot: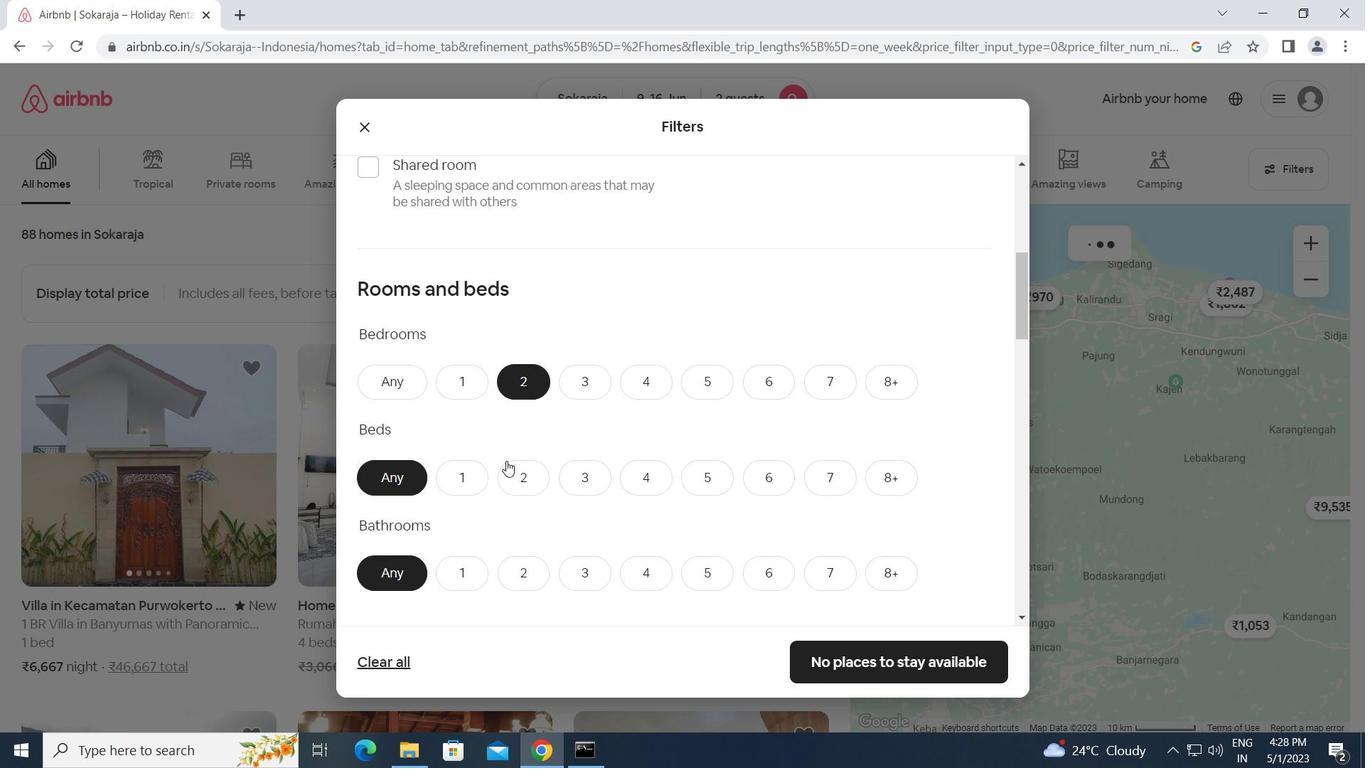 
Action: Mouse pressed left at (511, 471)
Screenshot: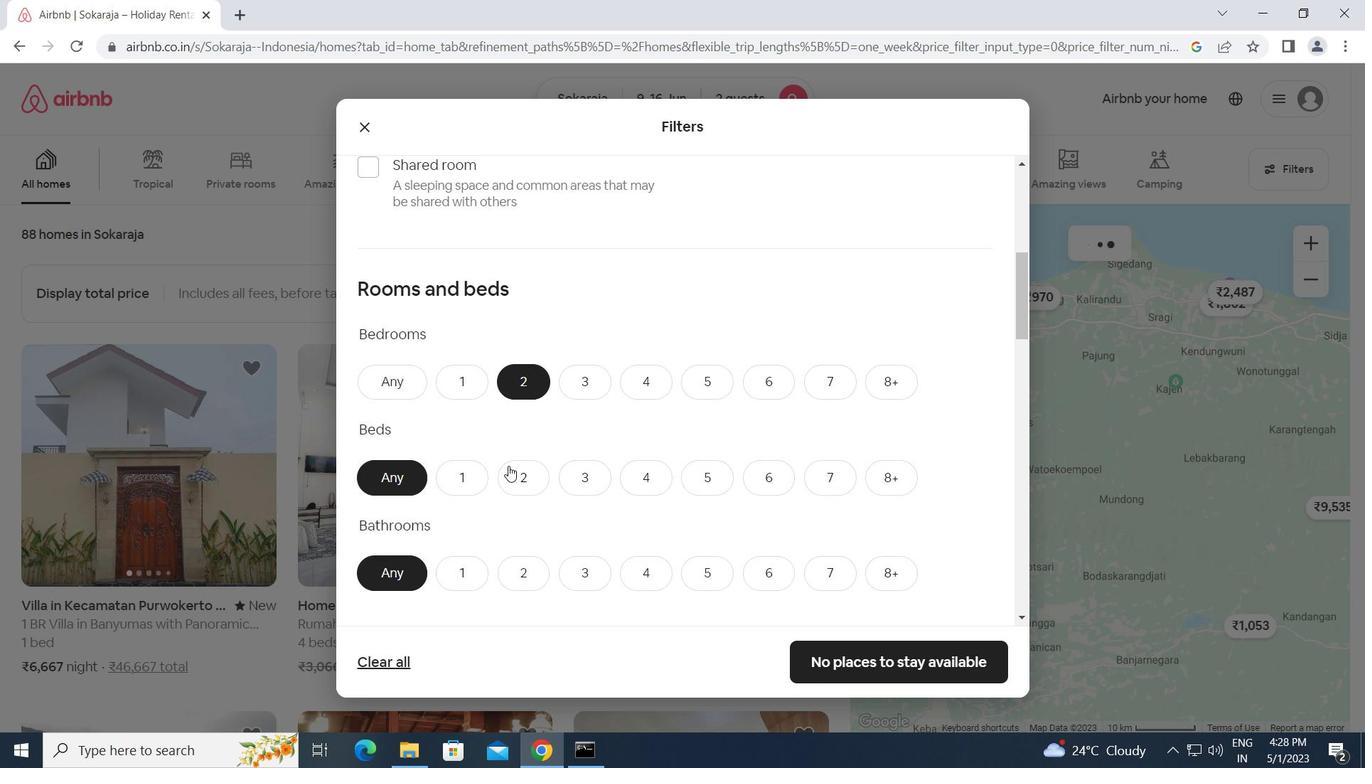
Action: Mouse moved to (467, 565)
Screenshot: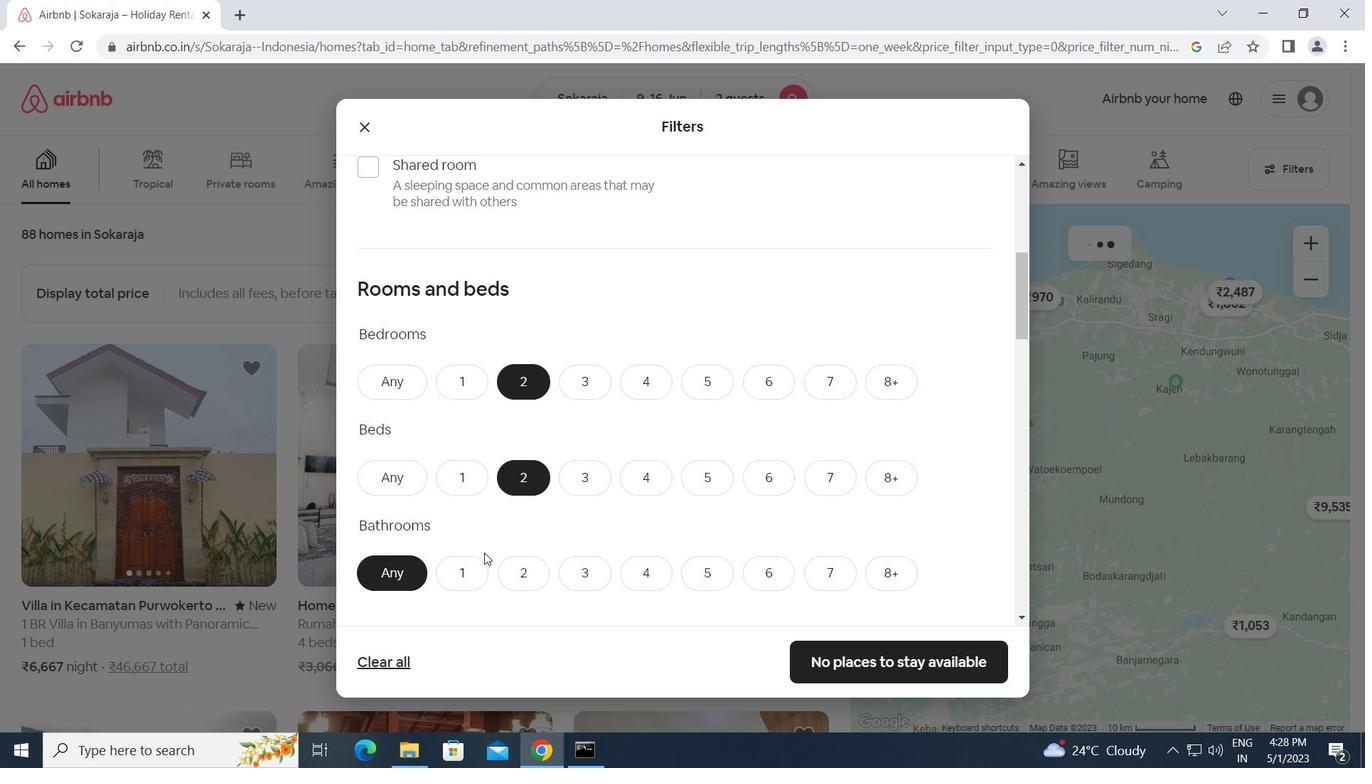 
Action: Mouse pressed left at (467, 565)
Screenshot: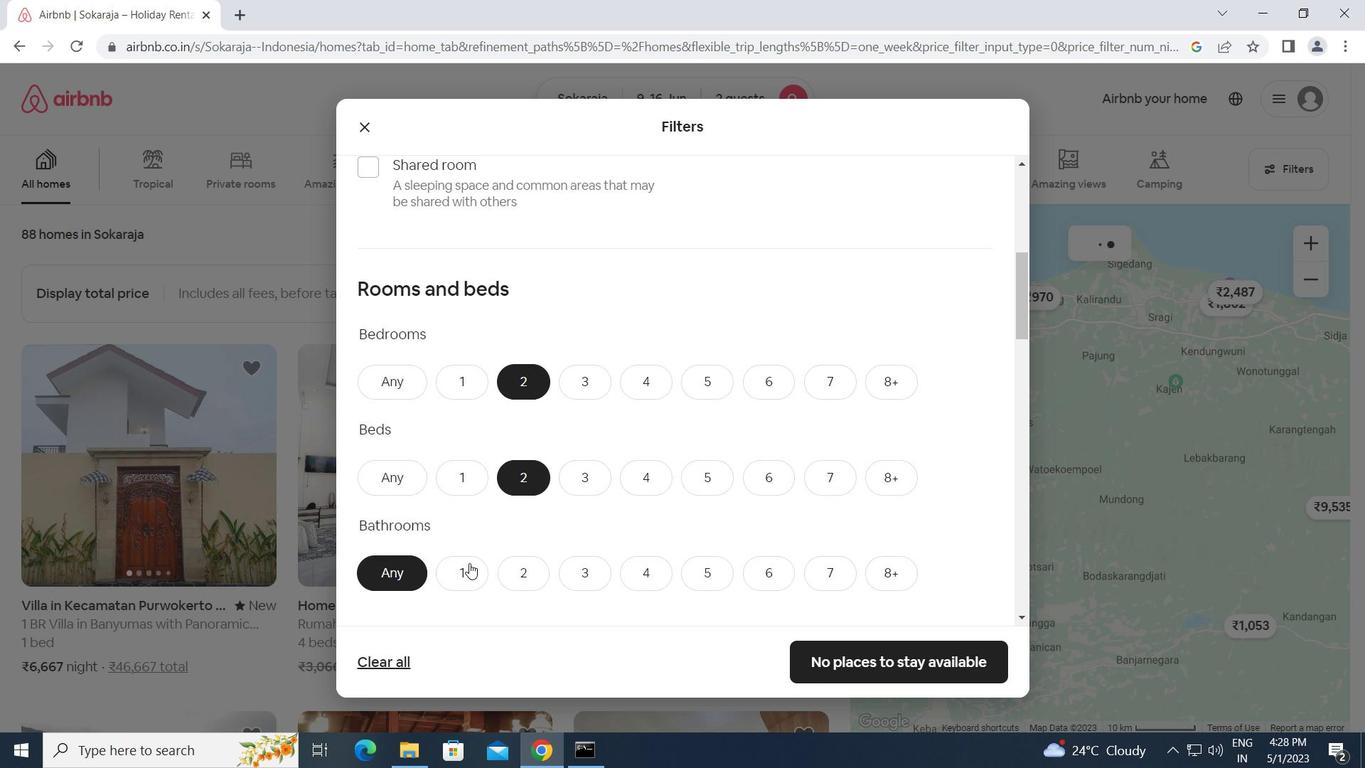 
Action: Mouse moved to (467, 565)
Screenshot: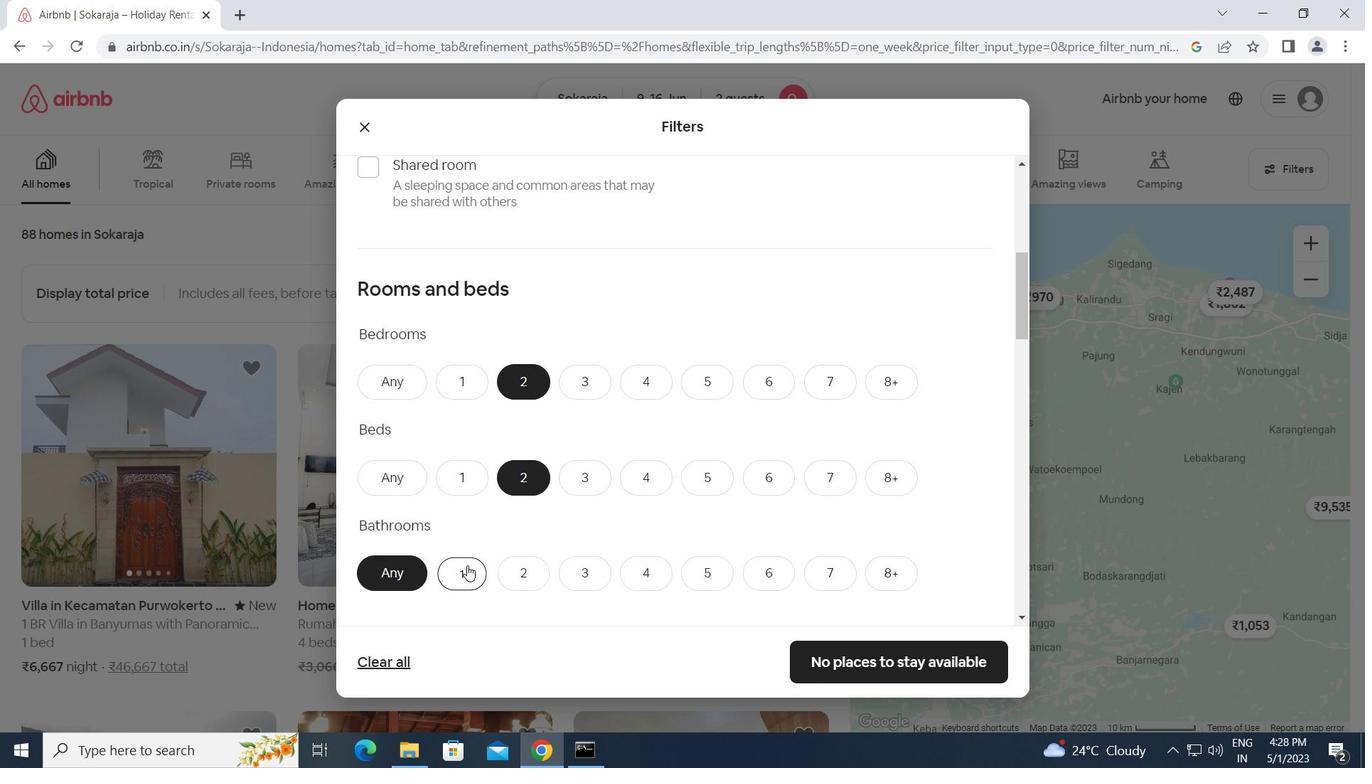 
Action: Mouse scrolled (467, 564) with delta (0, 0)
Screenshot: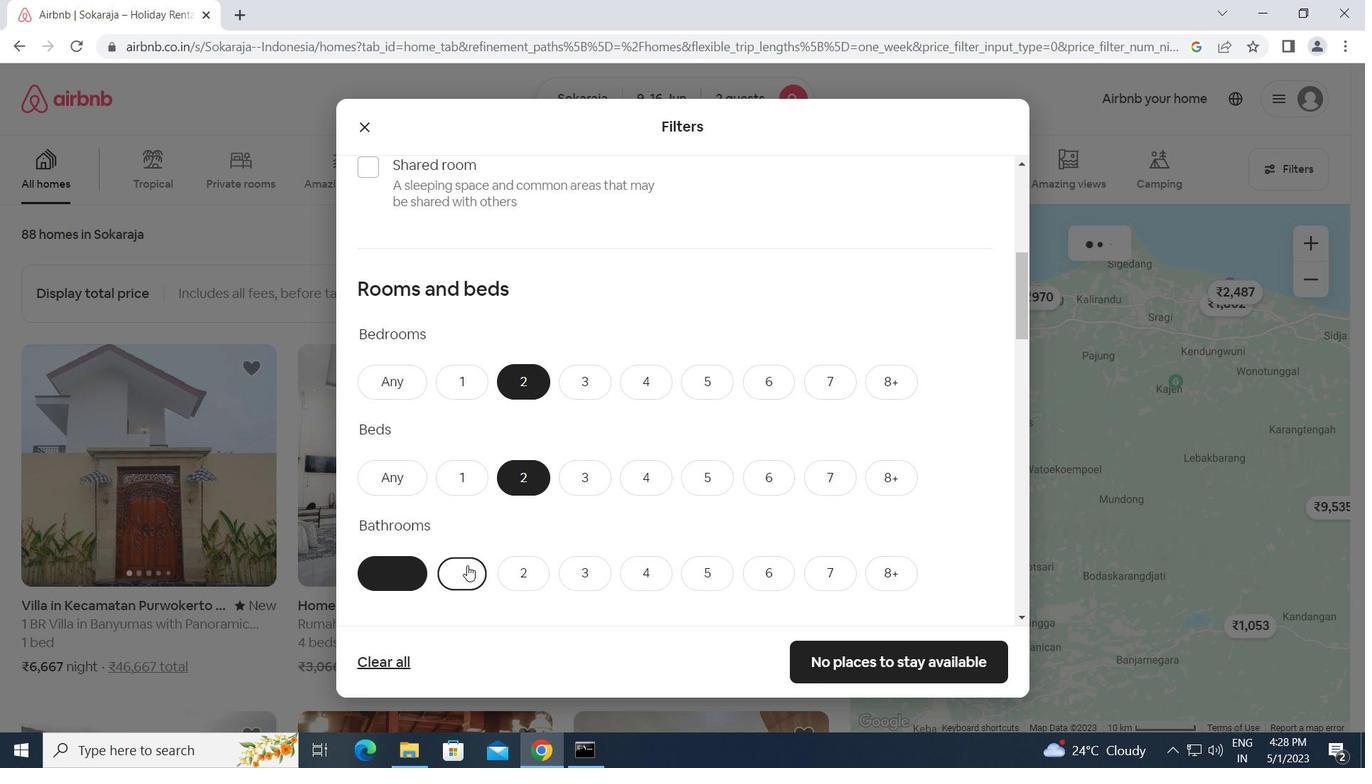 
Action: Mouse scrolled (467, 564) with delta (0, 0)
Screenshot: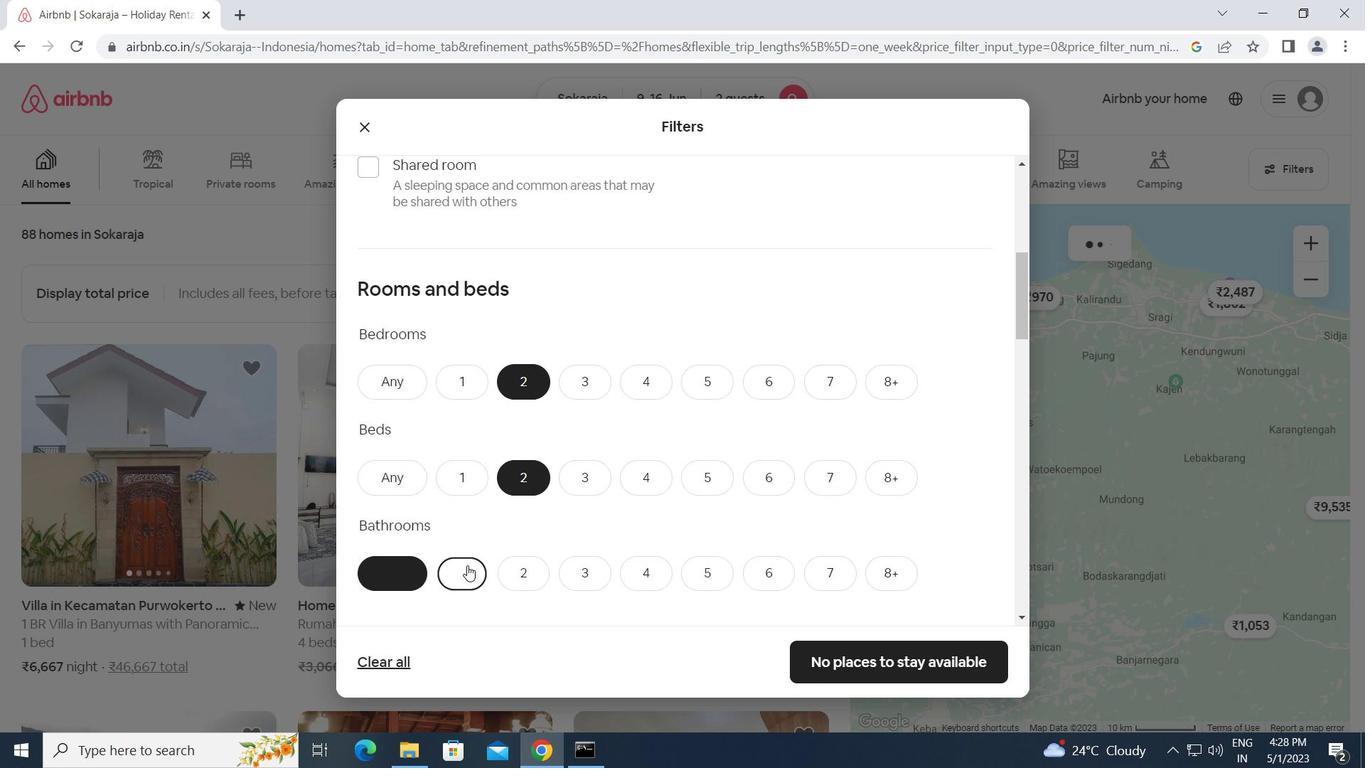 
Action: Mouse scrolled (467, 564) with delta (0, 0)
Screenshot: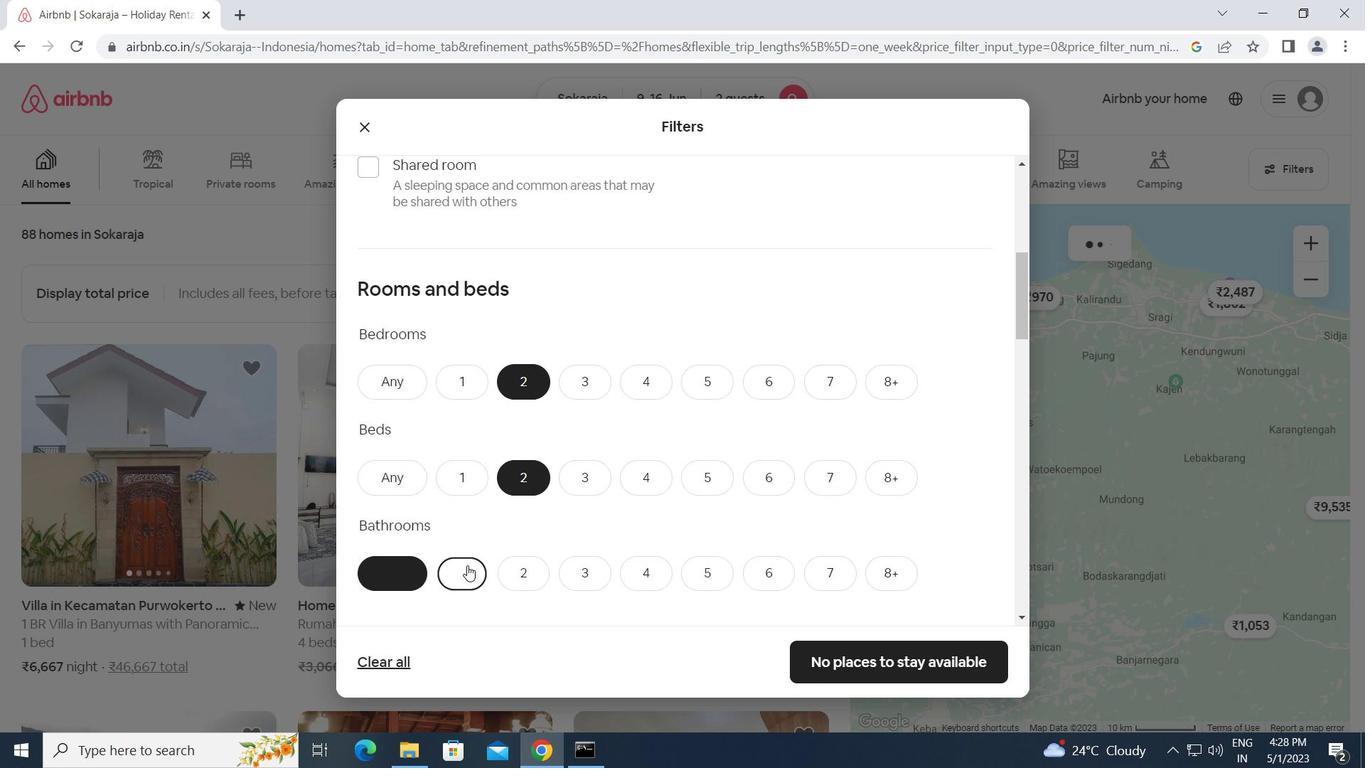 
Action: Mouse moved to (418, 478)
Screenshot: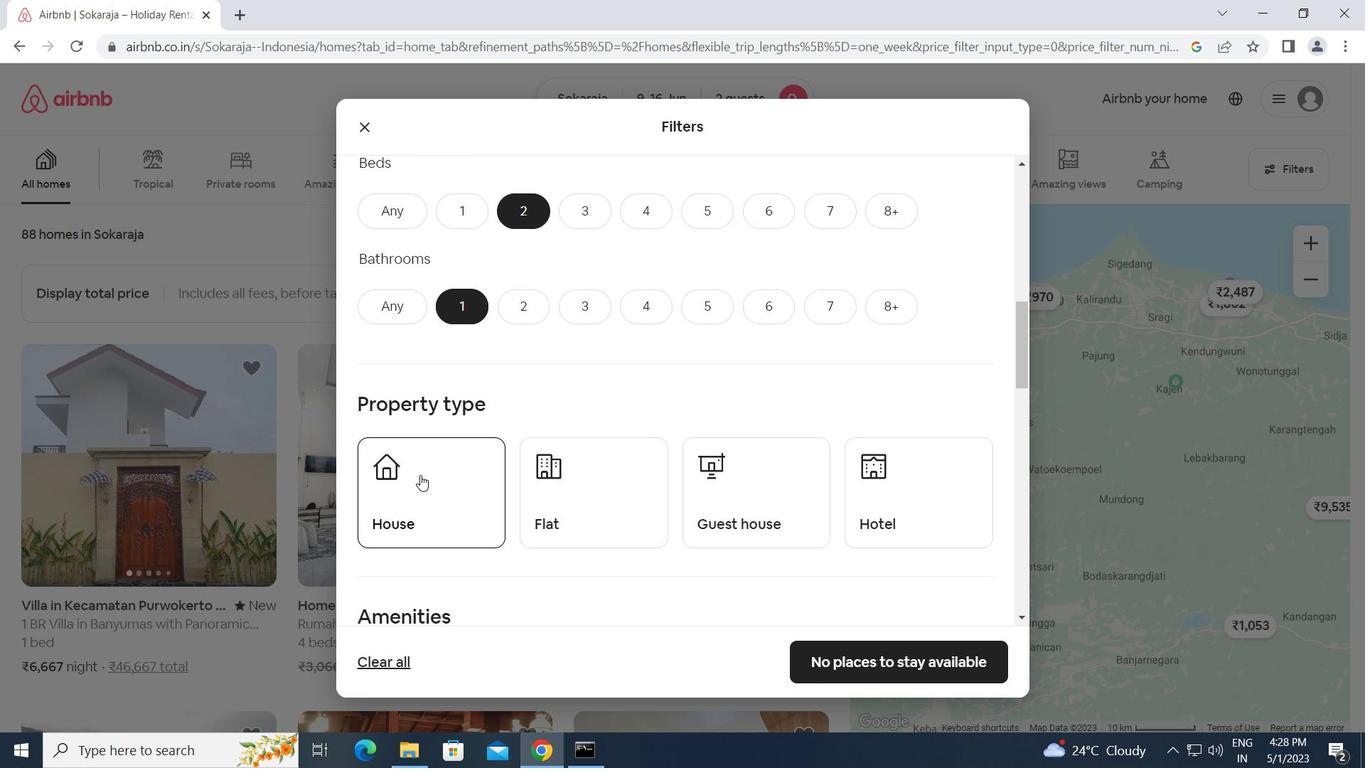 
Action: Mouse pressed left at (418, 478)
Screenshot: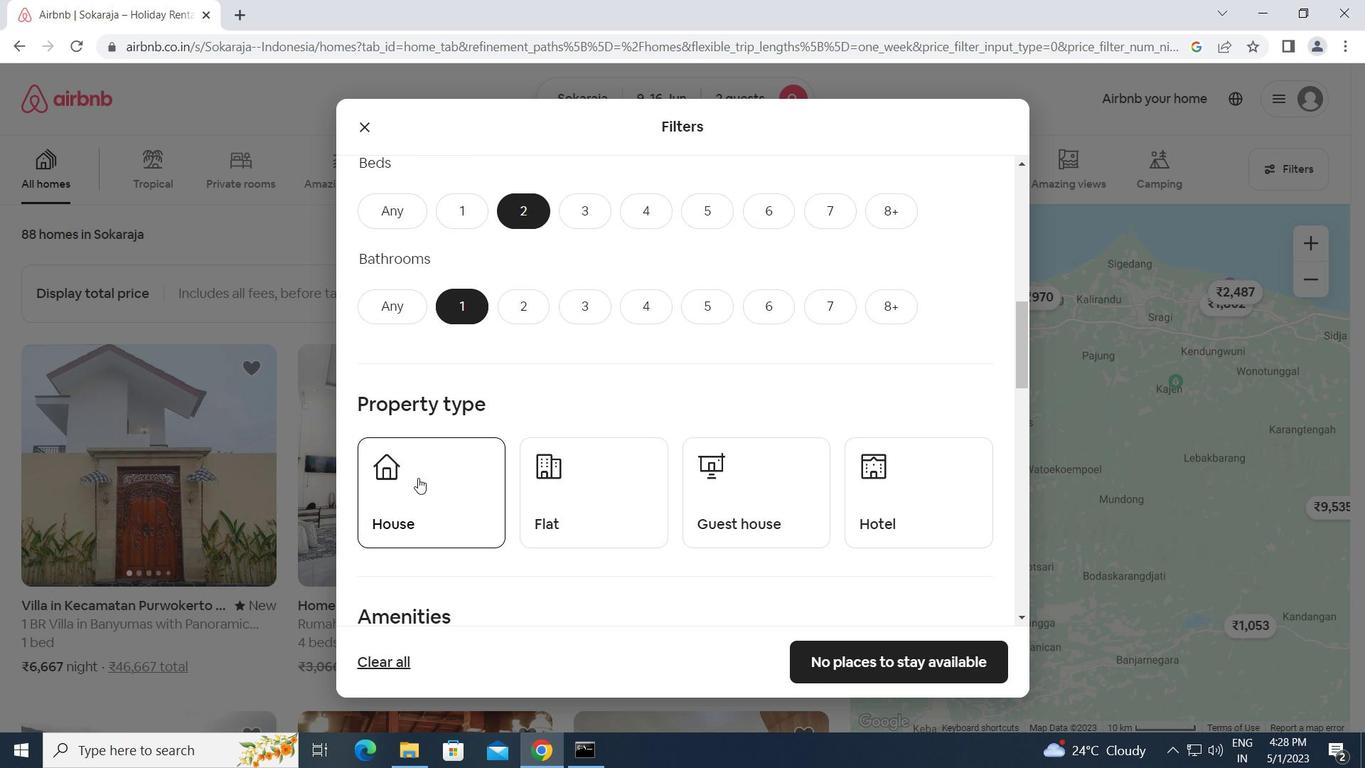 
Action: Mouse moved to (598, 504)
Screenshot: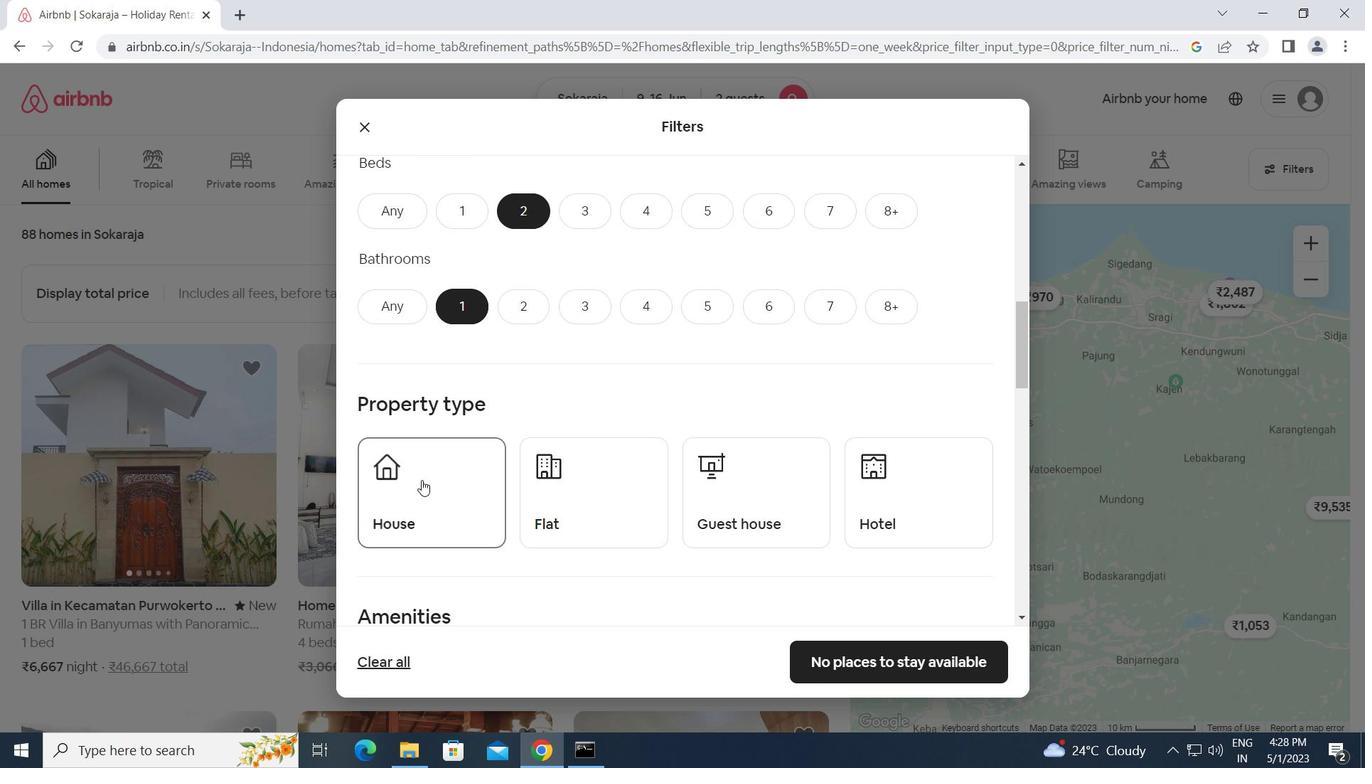 
Action: Mouse pressed left at (598, 504)
Screenshot: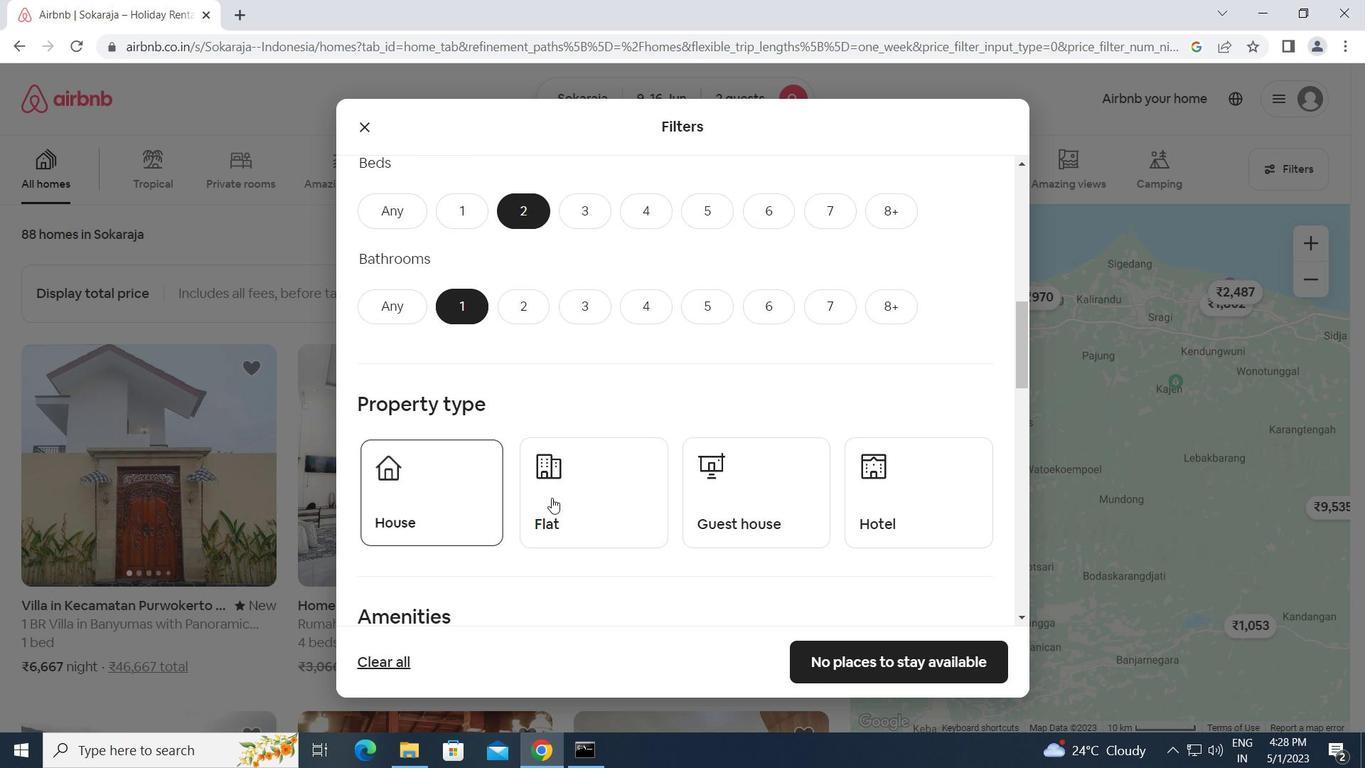 
Action: Mouse moved to (724, 499)
Screenshot: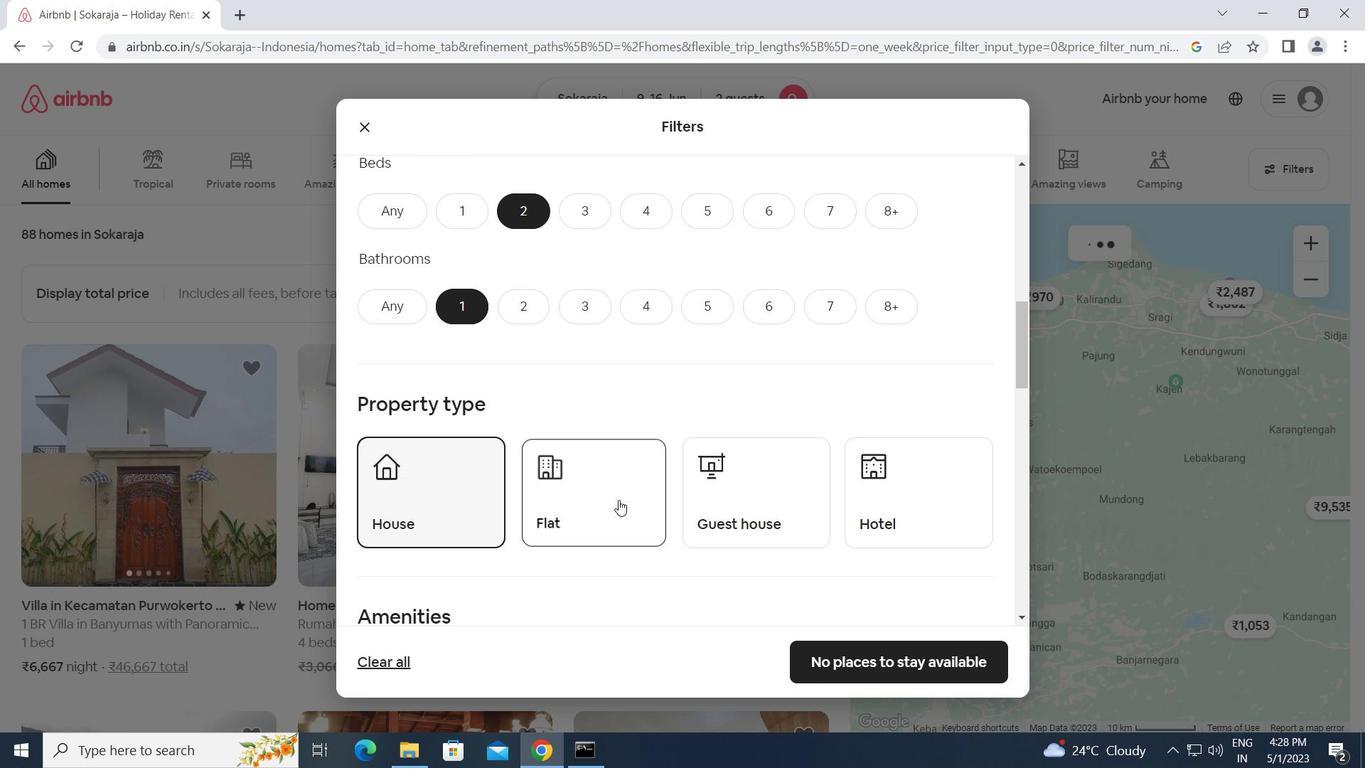 
Action: Mouse pressed left at (724, 499)
Screenshot: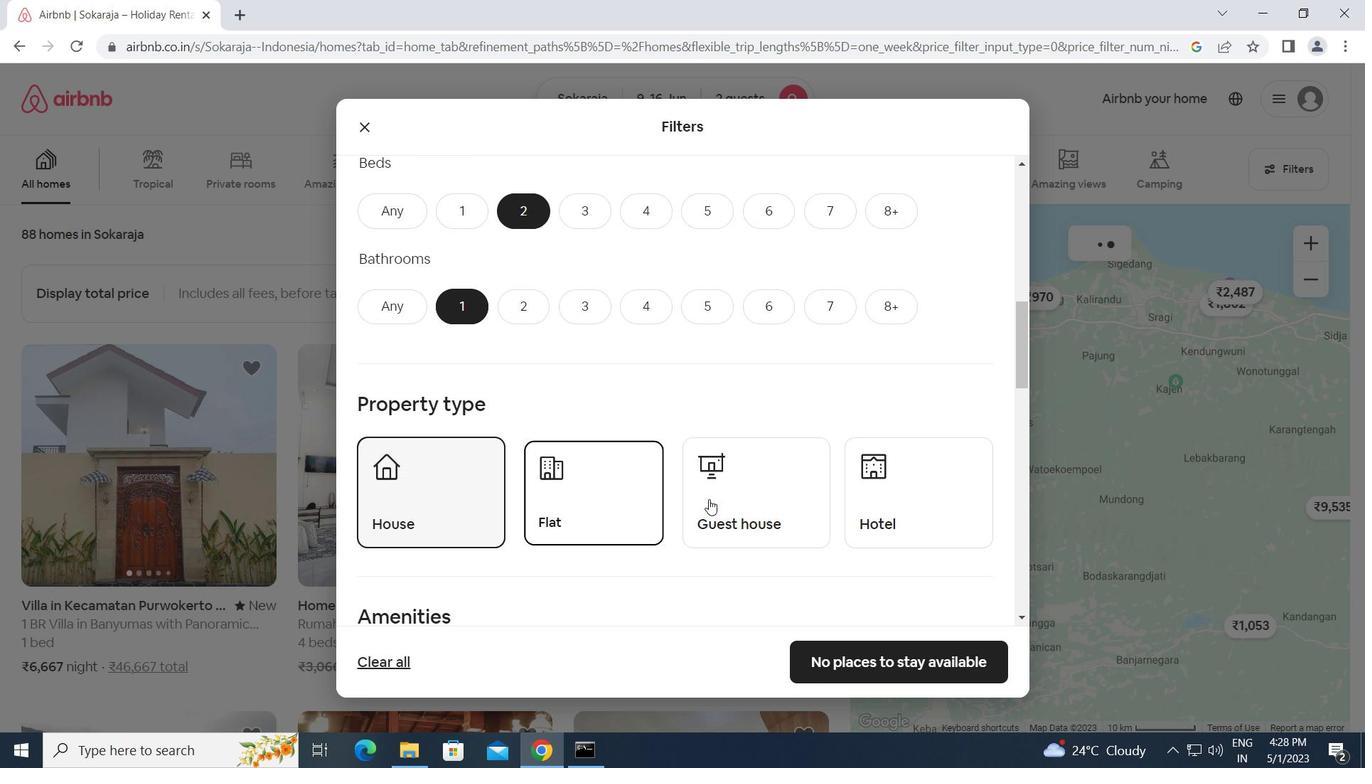 
Action: Mouse moved to (836, 593)
Screenshot: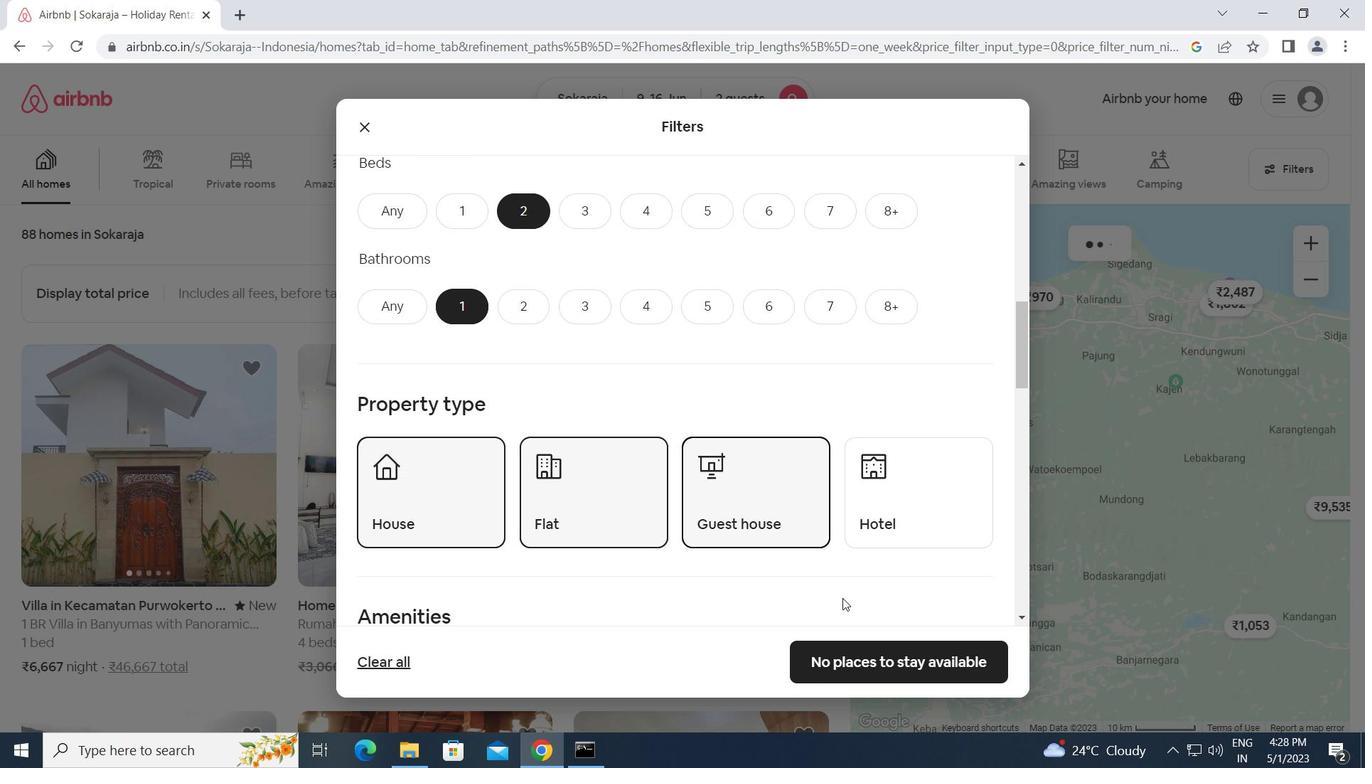 
Action: Mouse scrolled (836, 593) with delta (0, 0)
Screenshot: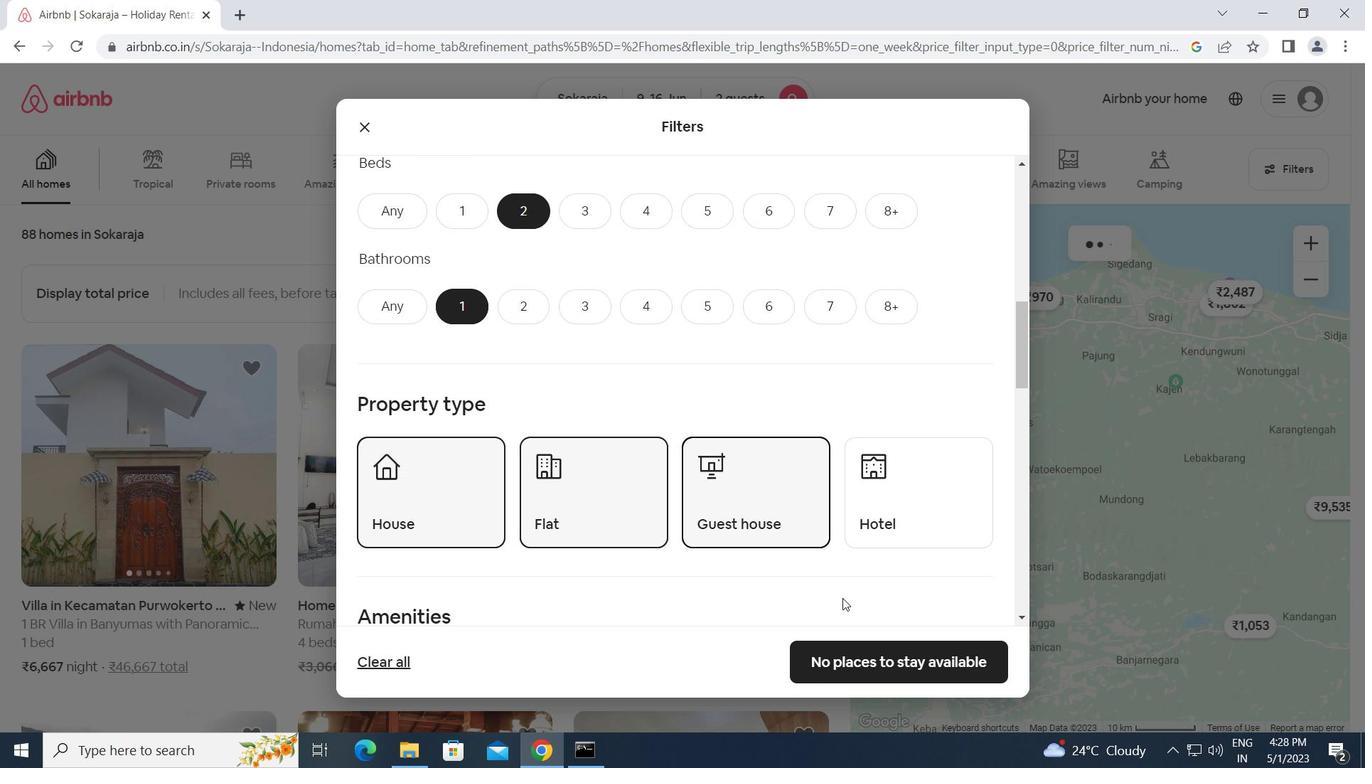 
Action: Mouse moved to (832, 593)
Screenshot: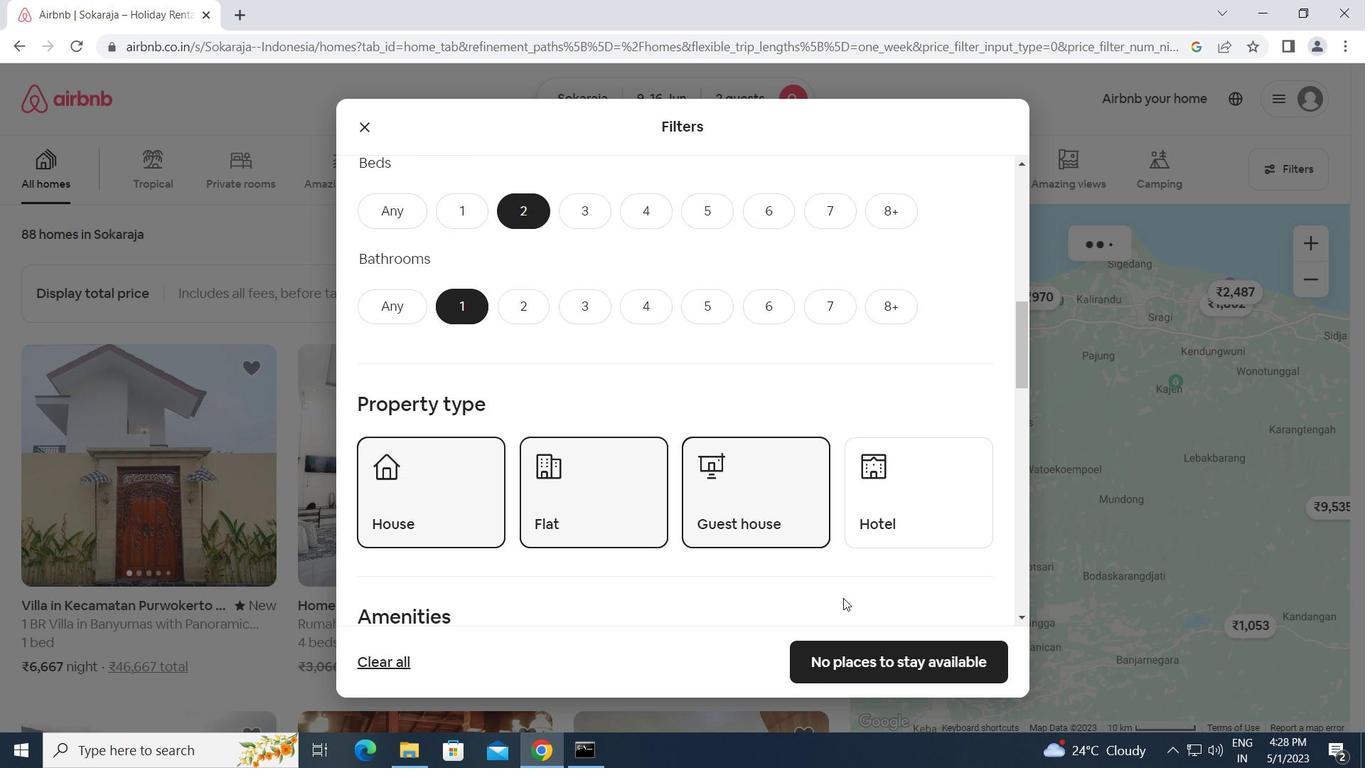 
Action: Mouse scrolled (832, 593) with delta (0, 0)
Screenshot: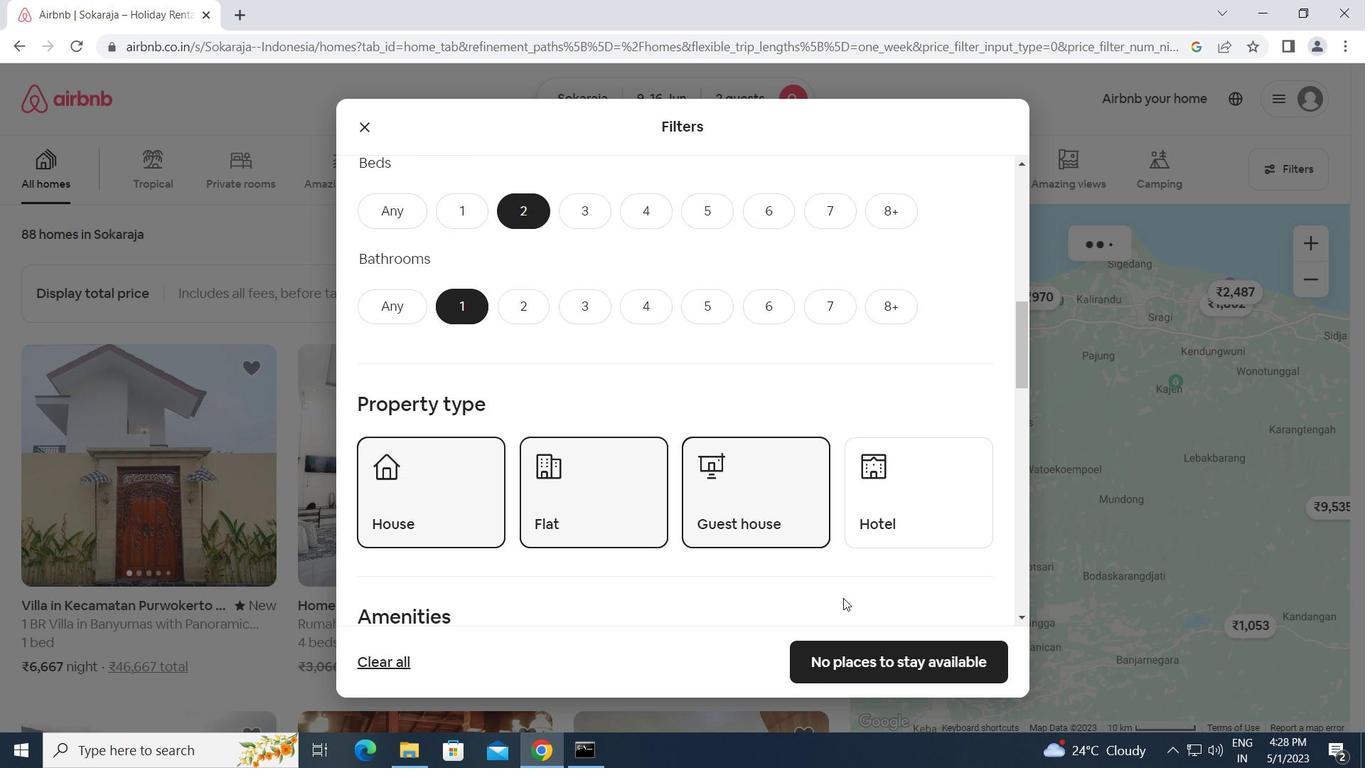 
Action: Mouse moved to (827, 593)
Screenshot: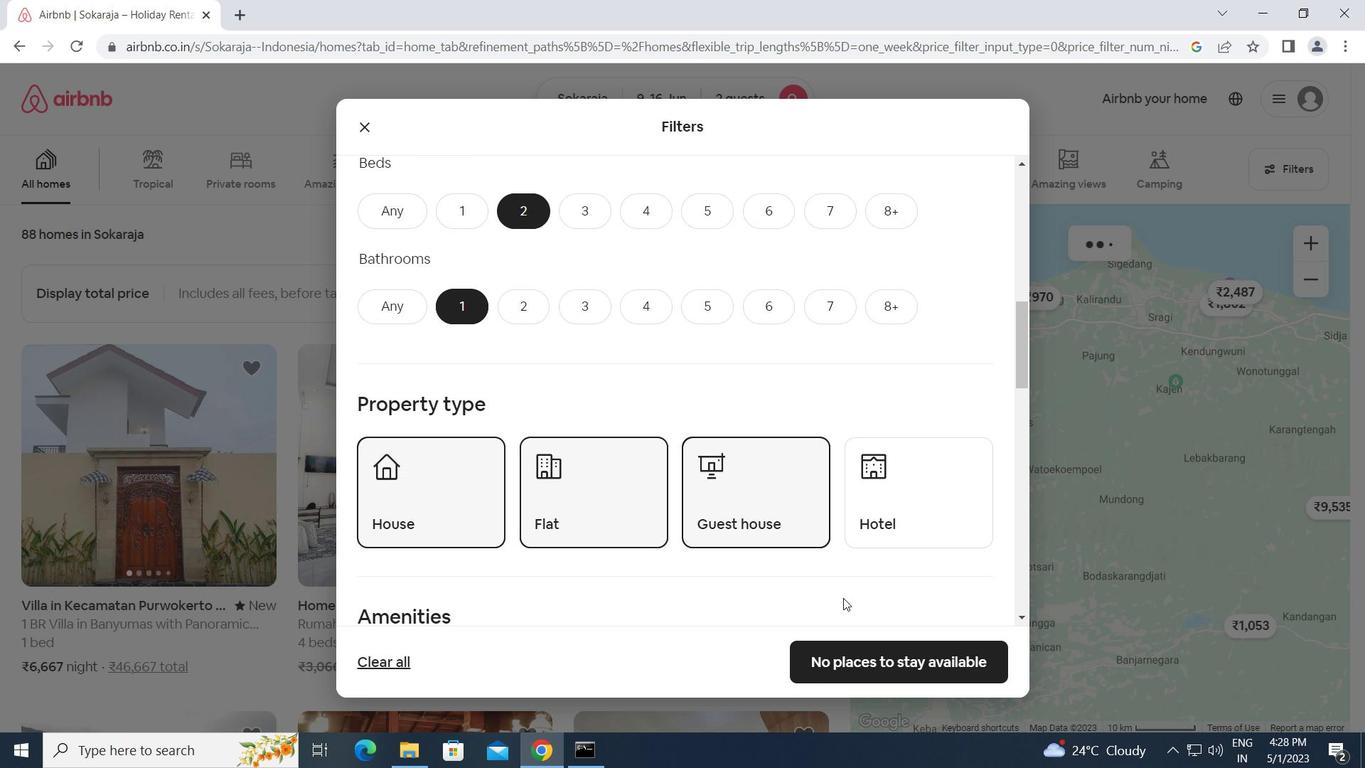 
Action: Mouse scrolled (827, 593) with delta (0, 0)
Screenshot: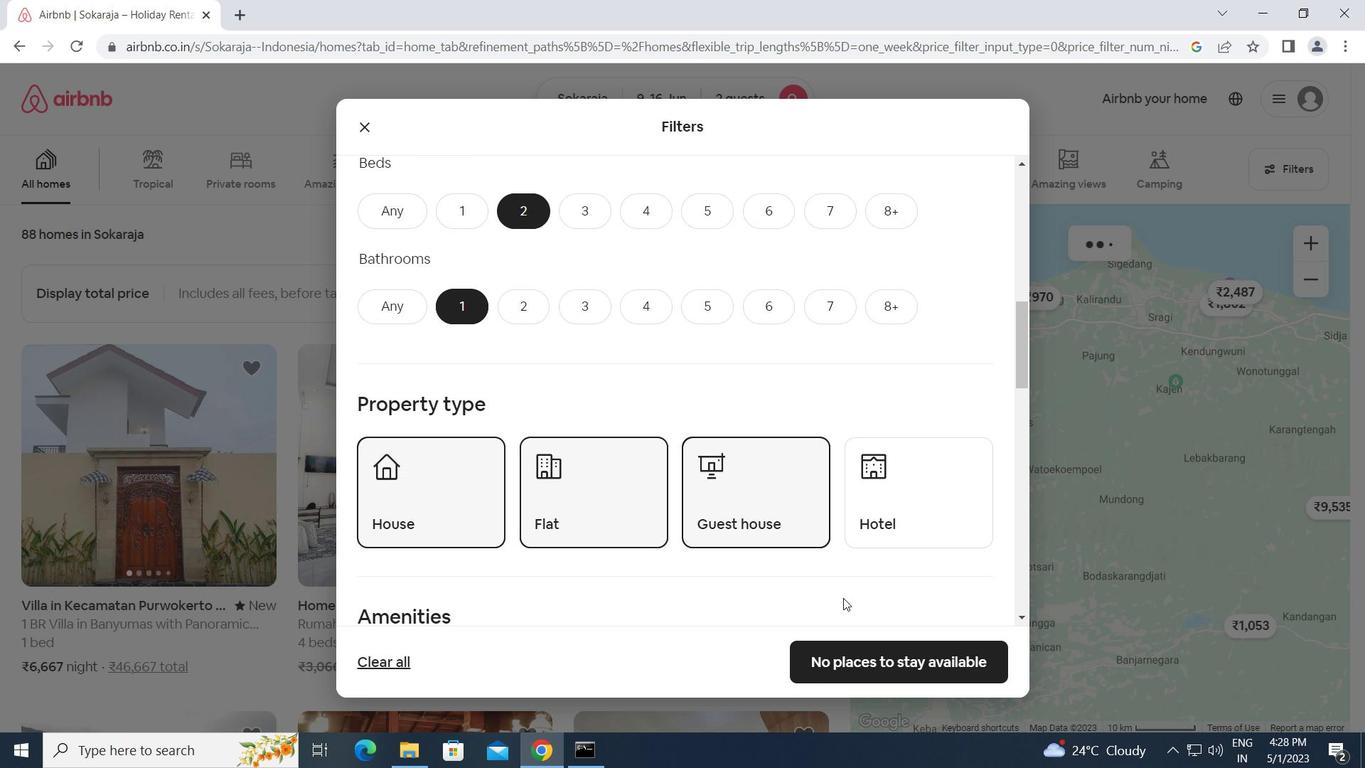
Action: Mouse moved to (819, 591)
Screenshot: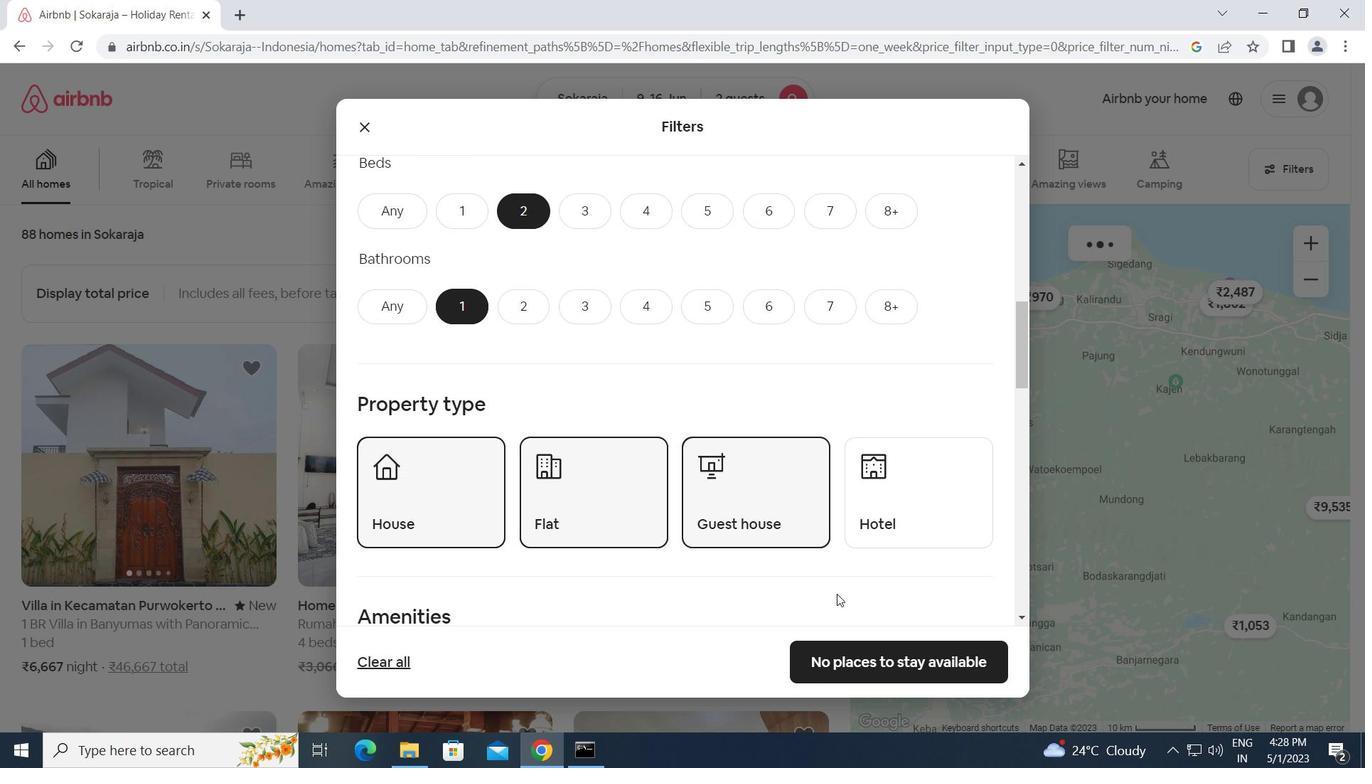 
Action: Mouse scrolled (819, 590) with delta (0, 0)
Screenshot: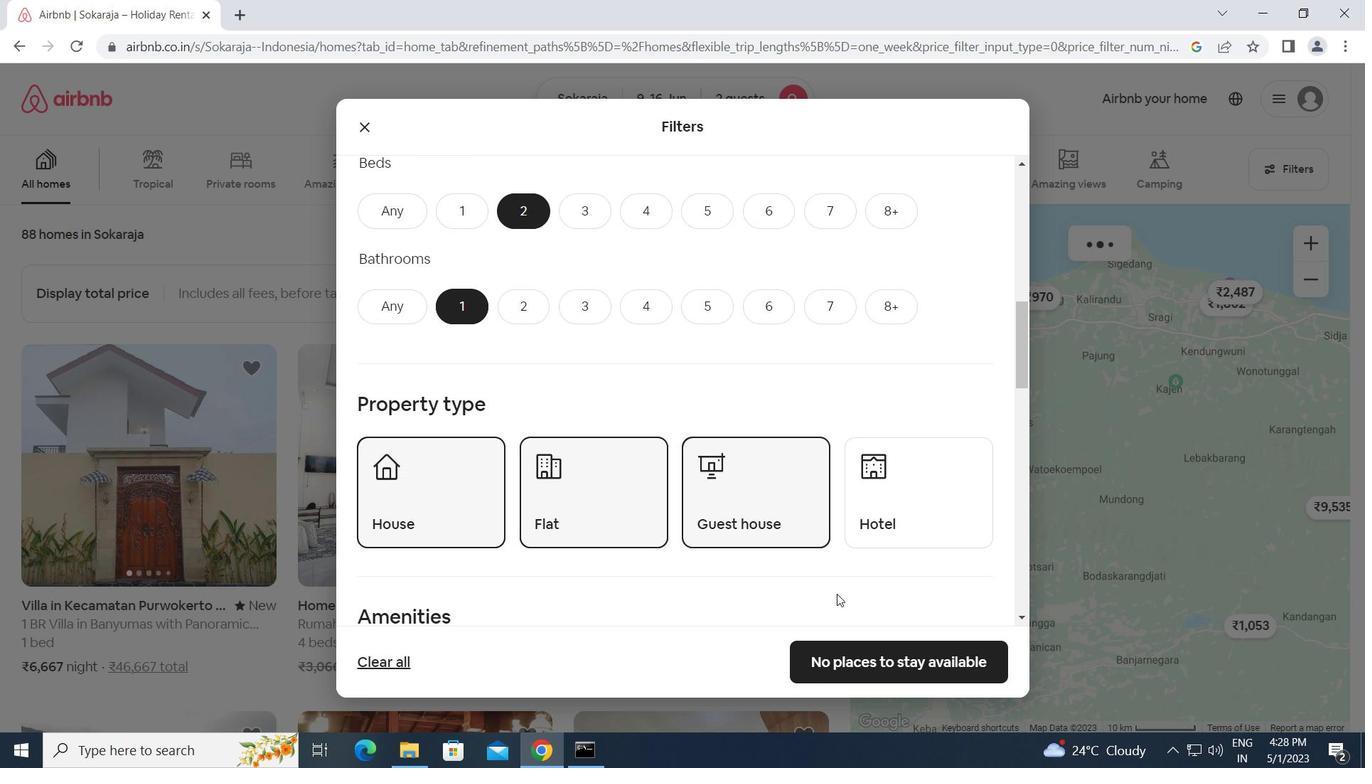 
Action: Mouse moved to (422, 541)
Screenshot: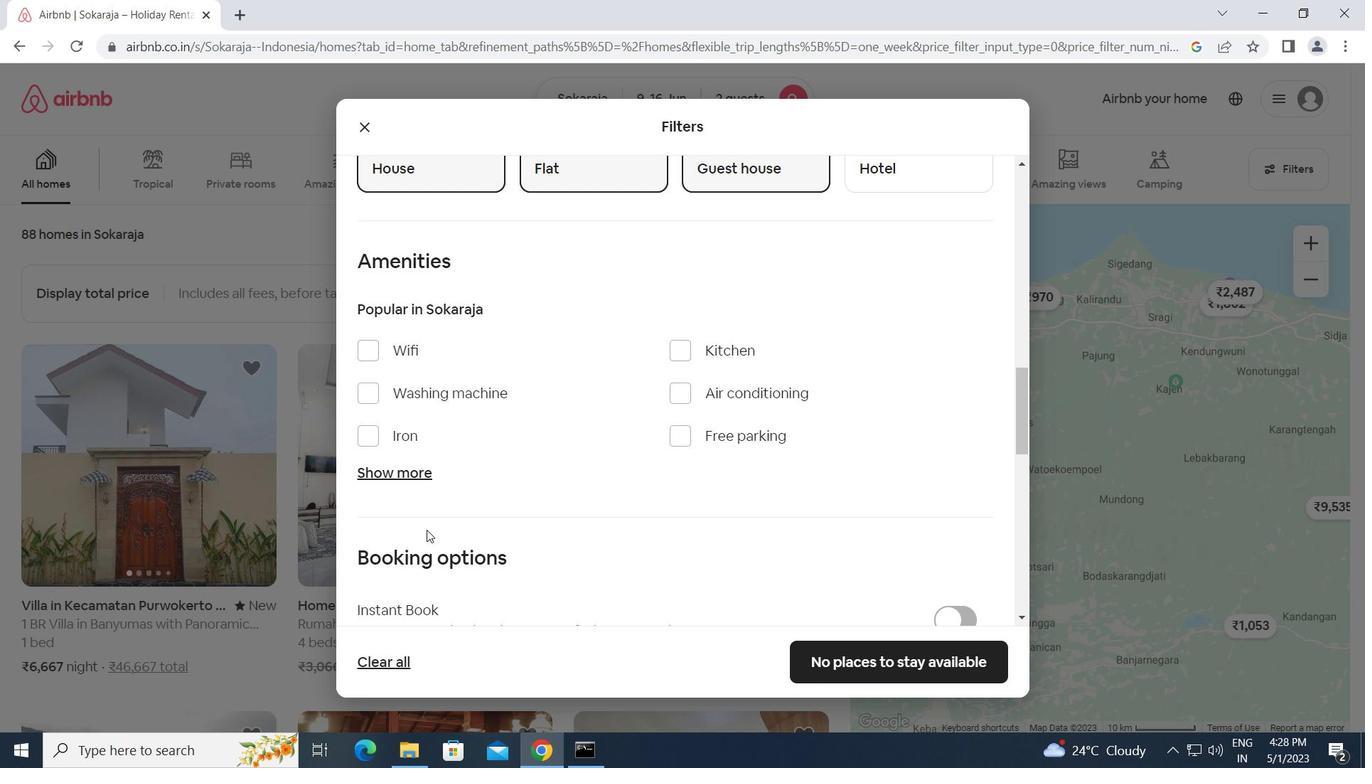 
Action: Mouse scrolled (422, 541) with delta (0, 0)
Screenshot: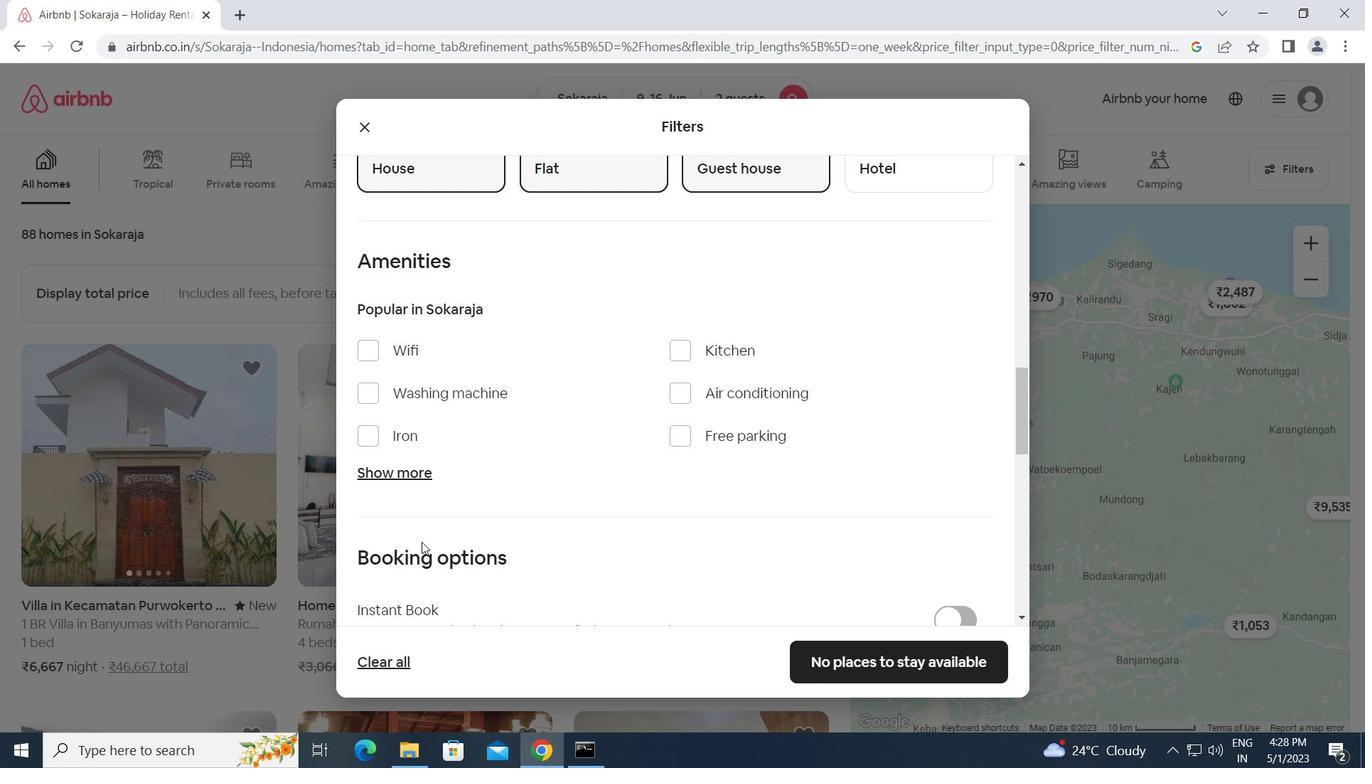 
Action: Mouse scrolled (422, 541) with delta (0, 0)
Screenshot: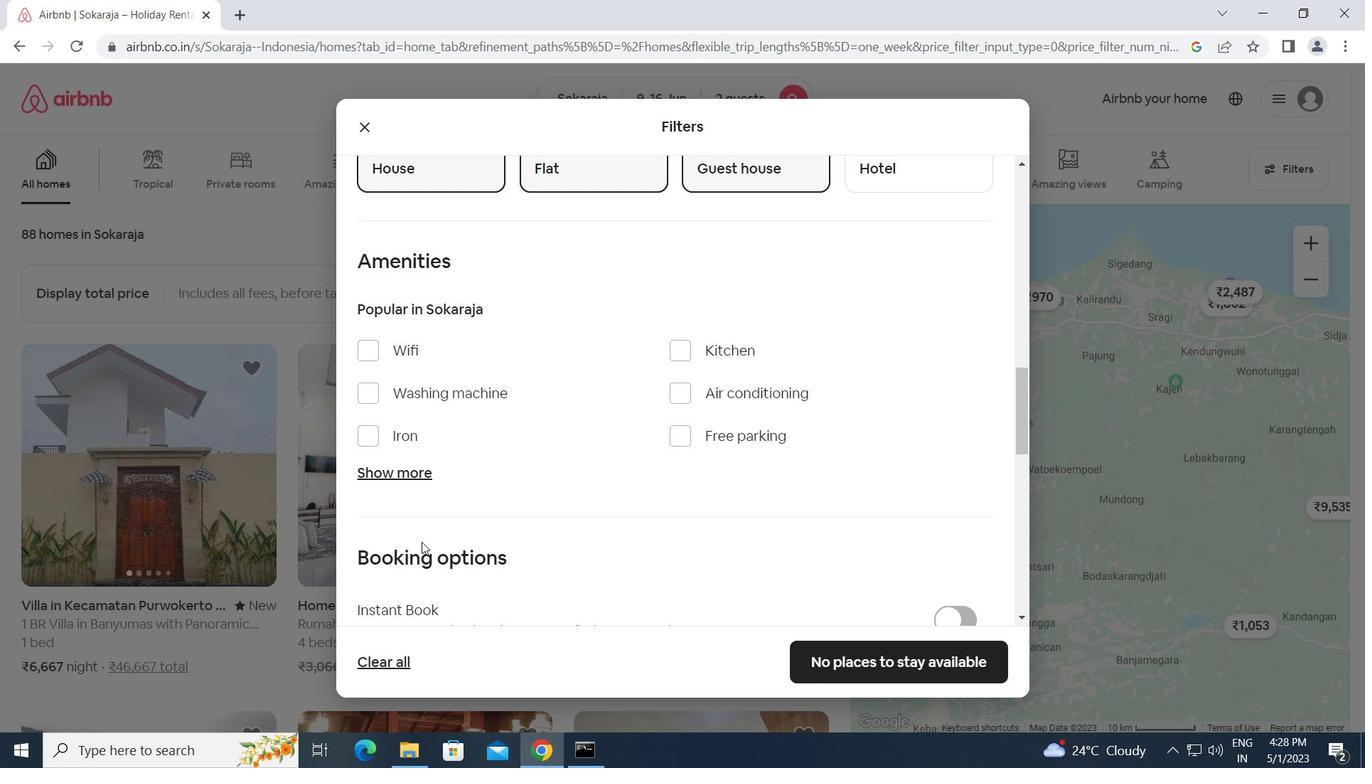 
Action: Mouse scrolled (422, 541) with delta (0, 0)
Screenshot: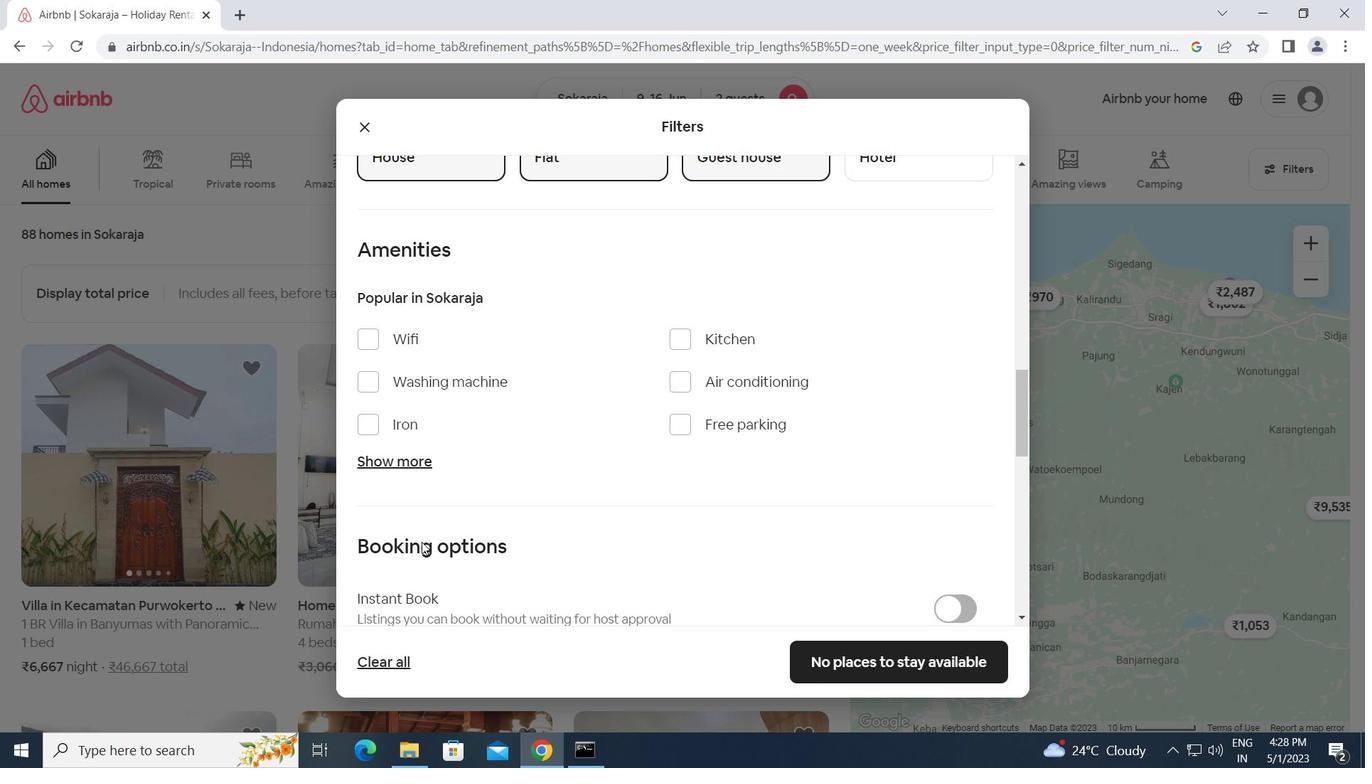 
Action: Mouse moved to (942, 404)
Screenshot: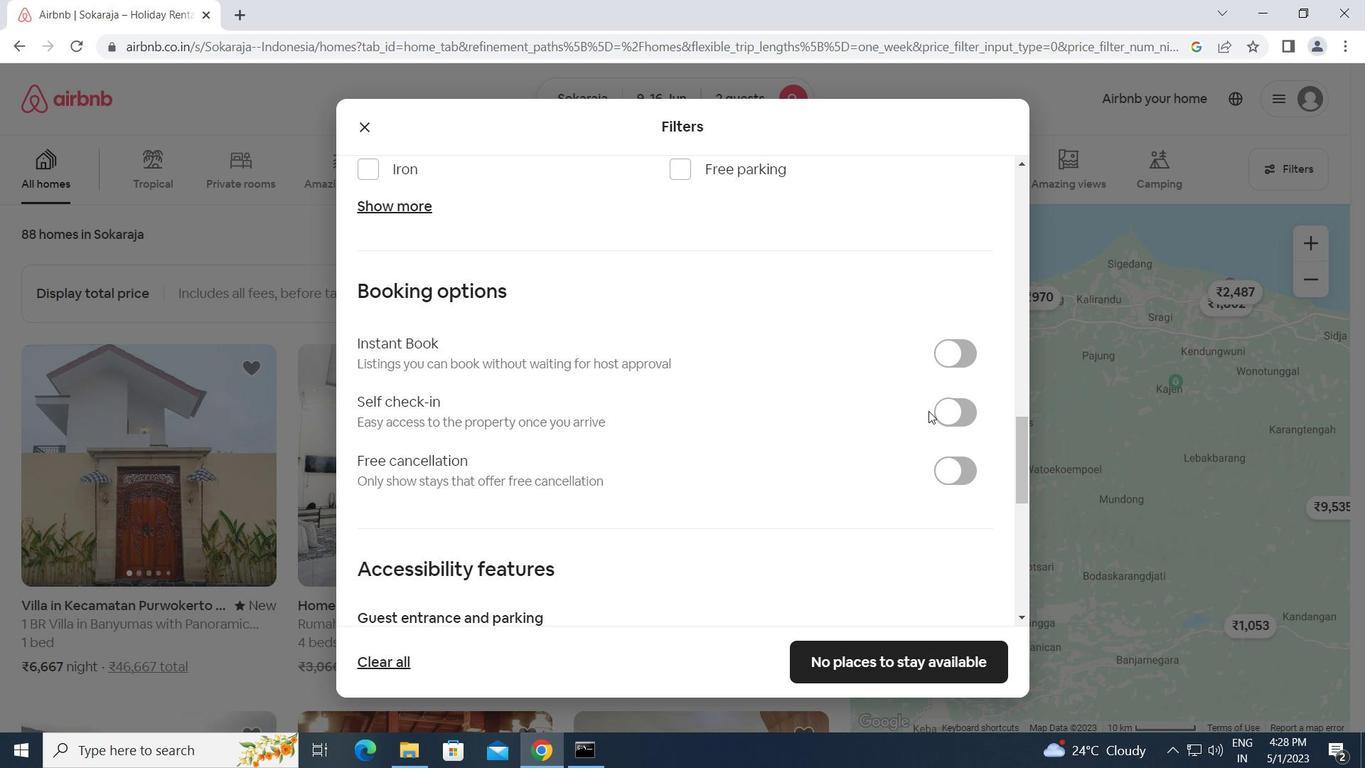 
Action: Mouse pressed left at (942, 404)
Screenshot: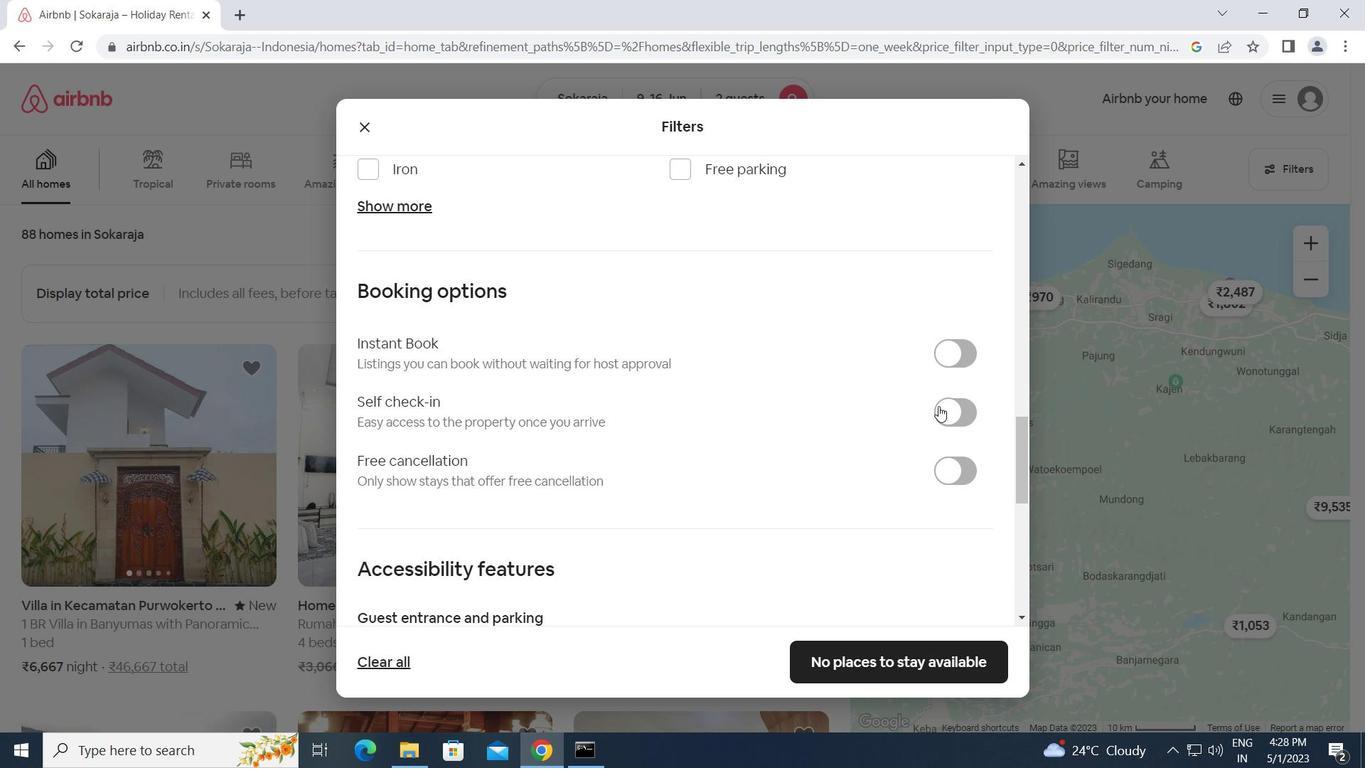 
Action: Mouse moved to (635, 482)
Screenshot: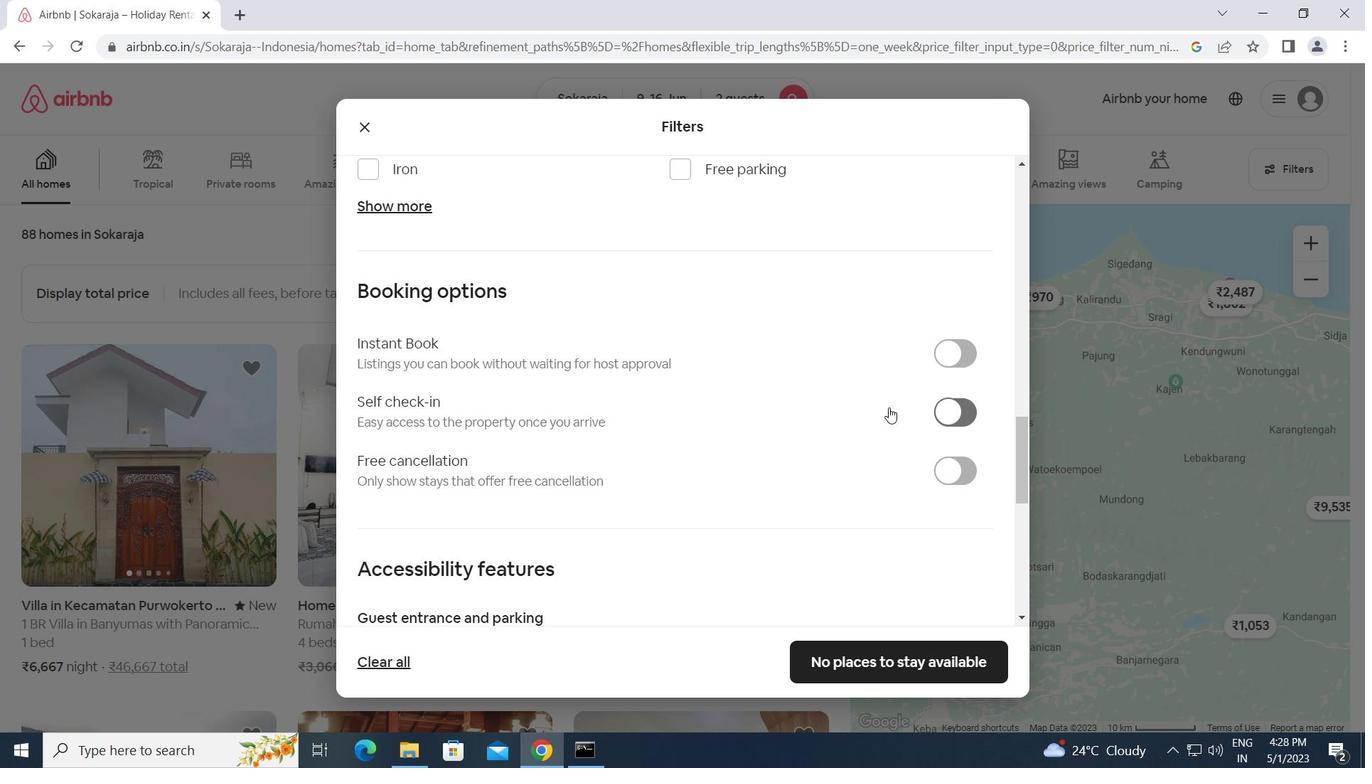 
Action: Mouse scrolled (635, 482) with delta (0, 0)
Screenshot: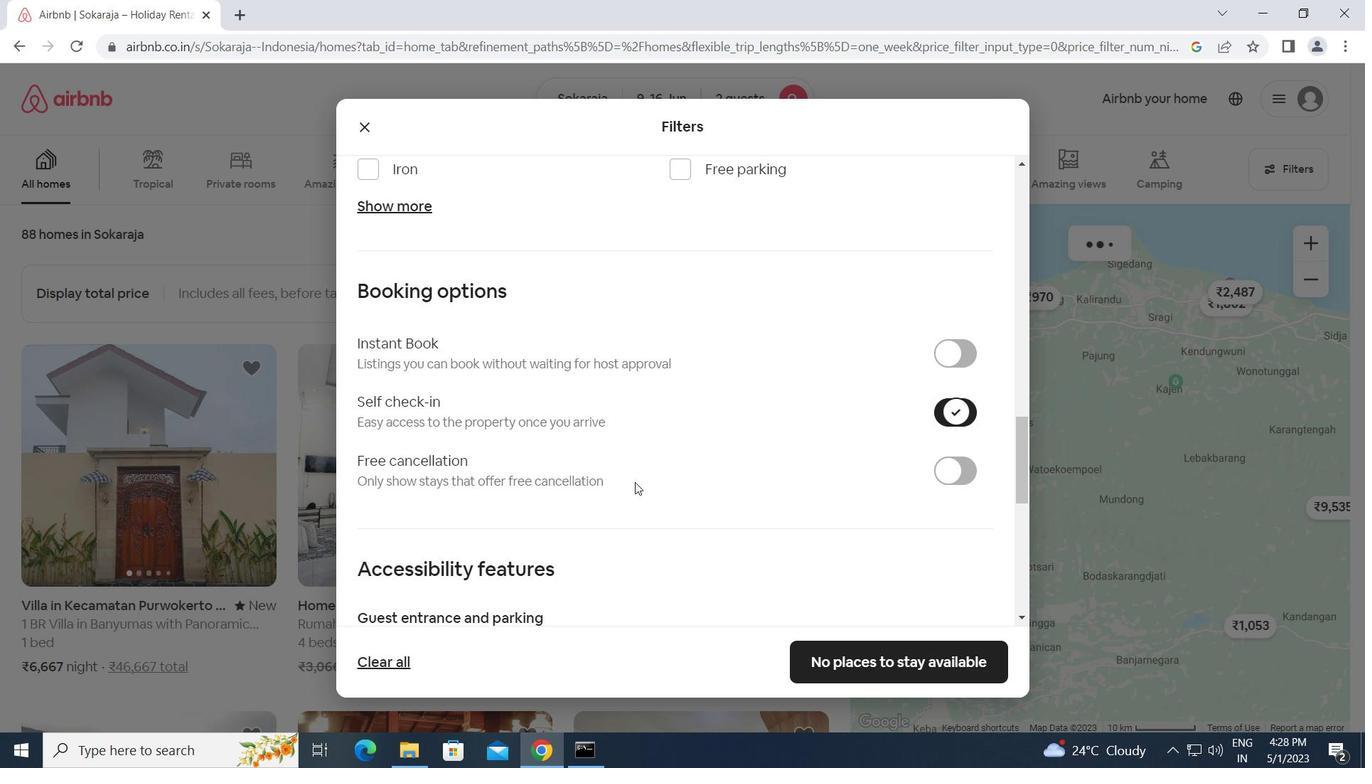
Action: Mouse scrolled (635, 482) with delta (0, 0)
Screenshot: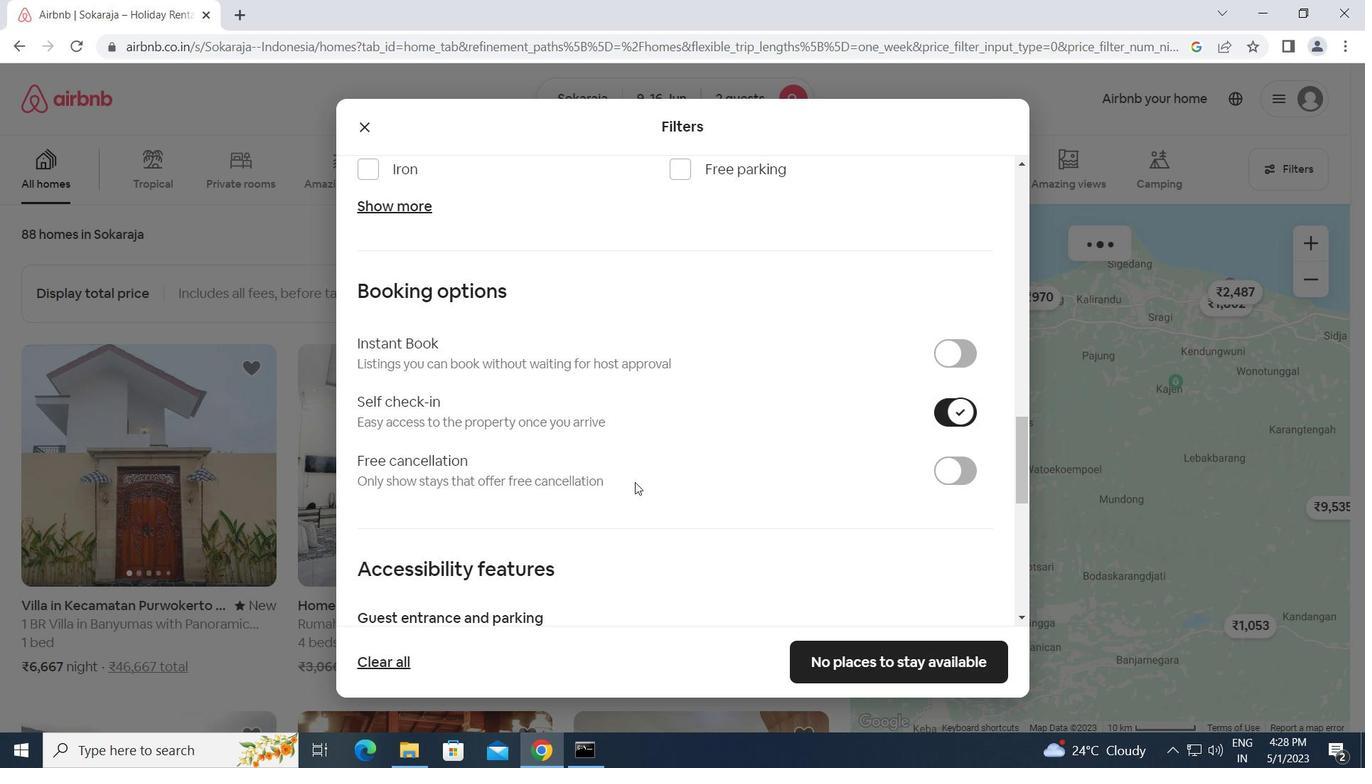 
Action: Mouse scrolled (635, 482) with delta (0, 0)
Screenshot: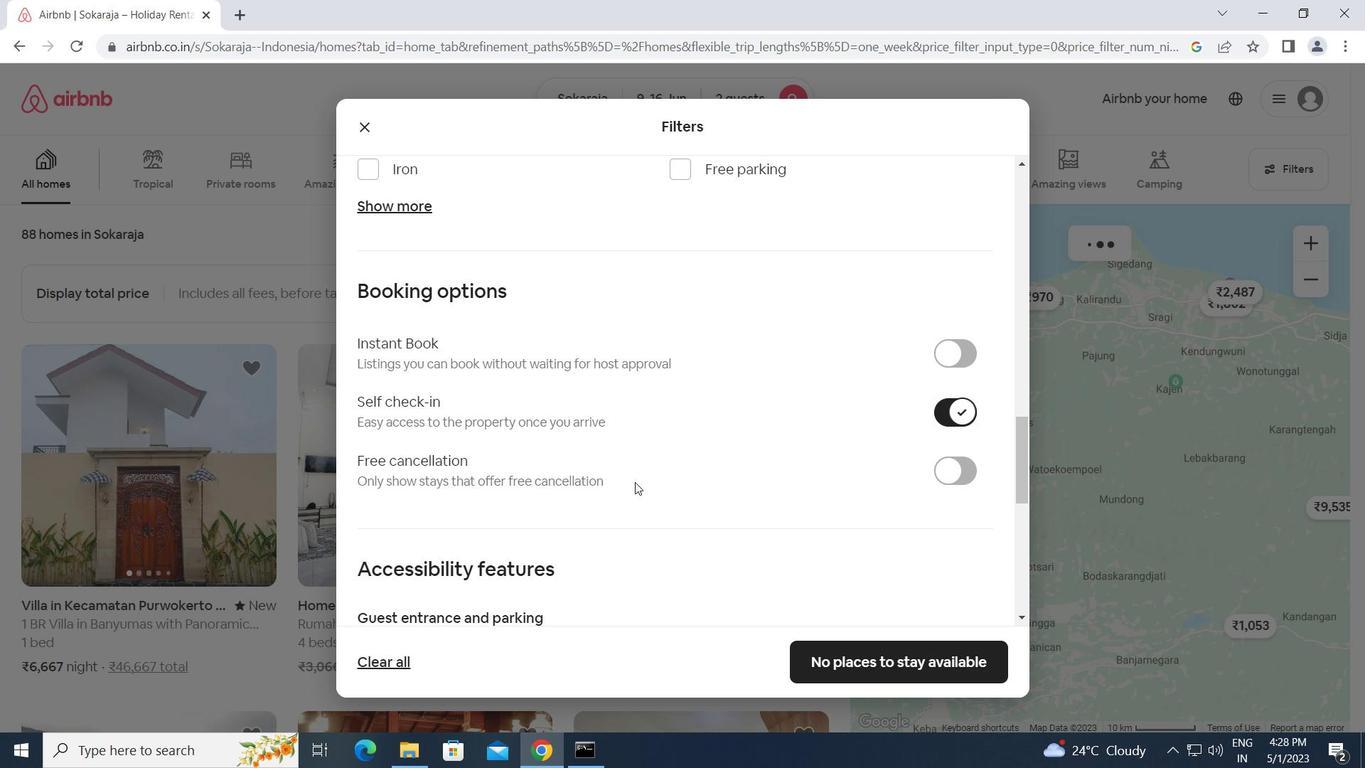 
Action: Mouse scrolled (635, 482) with delta (0, 0)
Screenshot: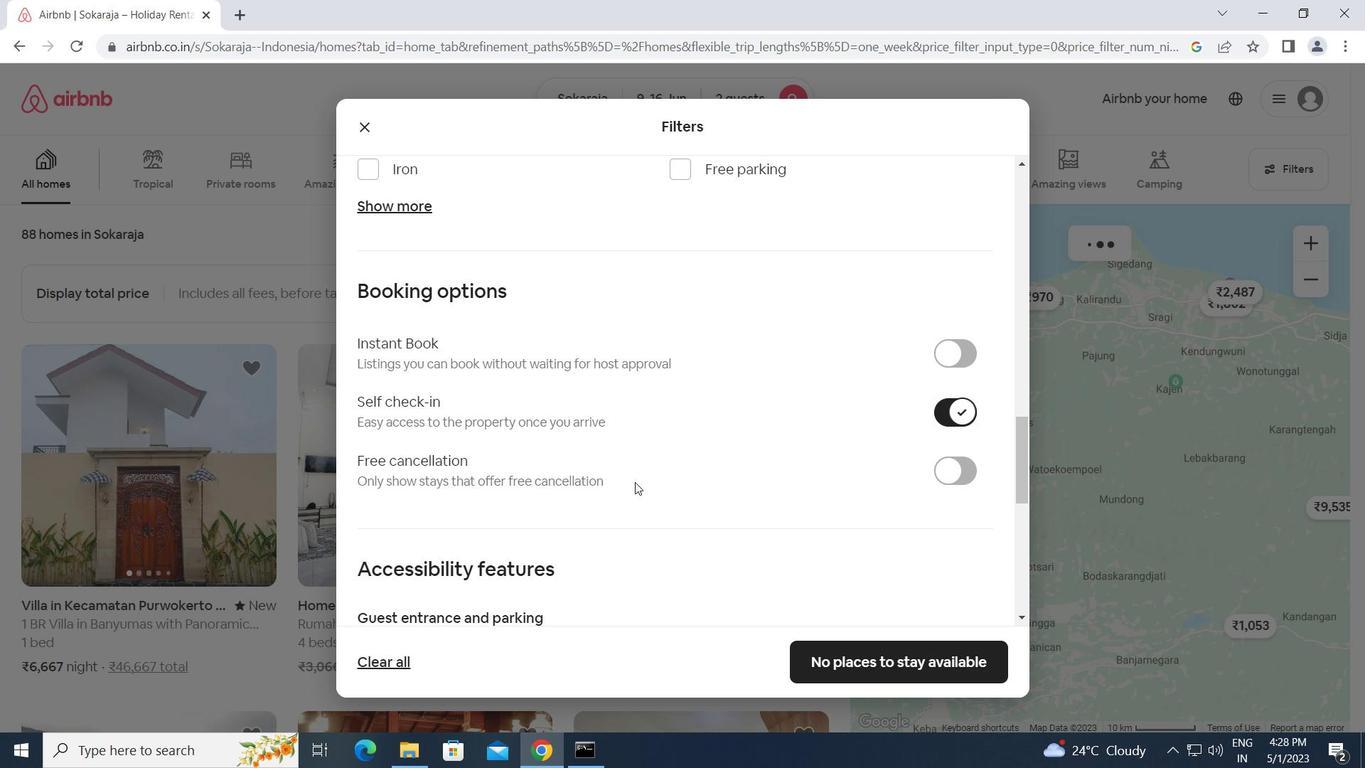 
Action: Mouse moved to (635, 482)
Screenshot: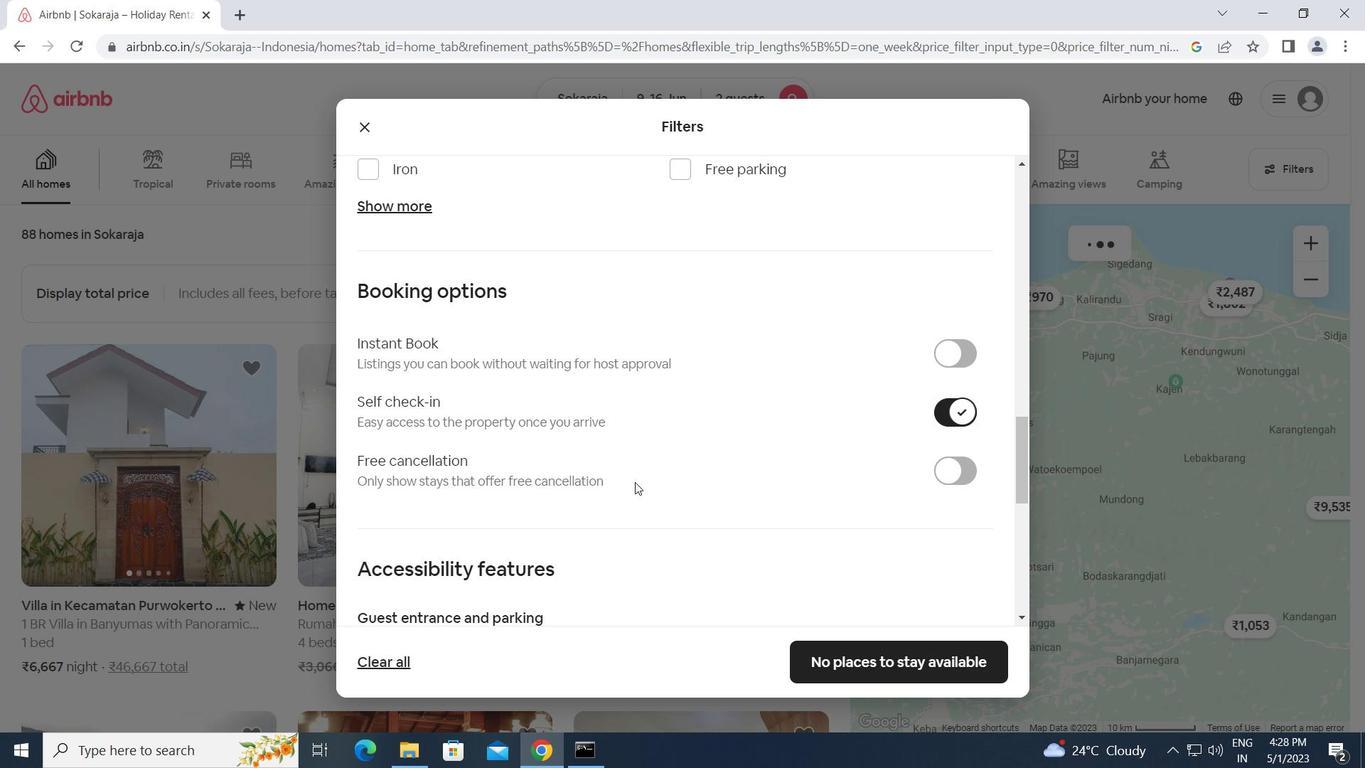 
Action: Mouse scrolled (635, 482) with delta (0, 0)
Screenshot: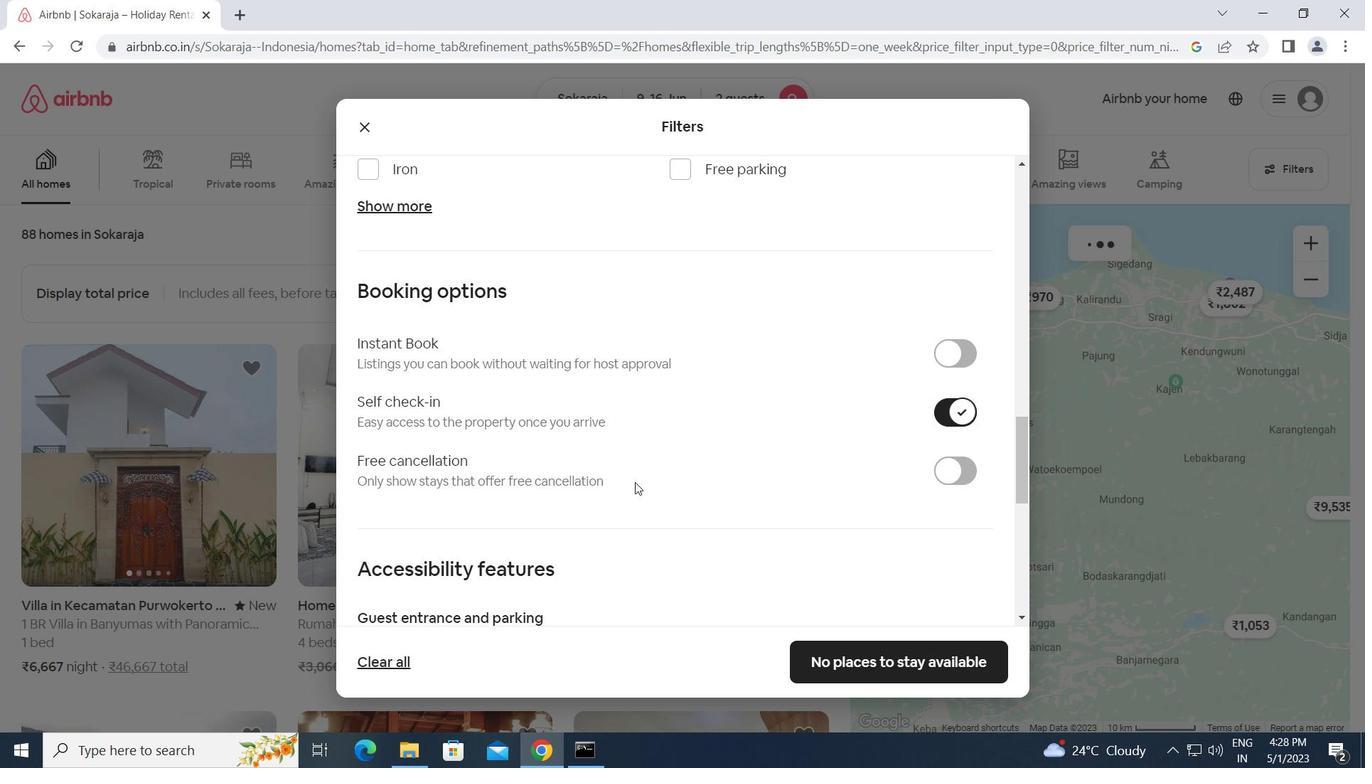 
Action: Mouse moved to (411, 577)
Screenshot: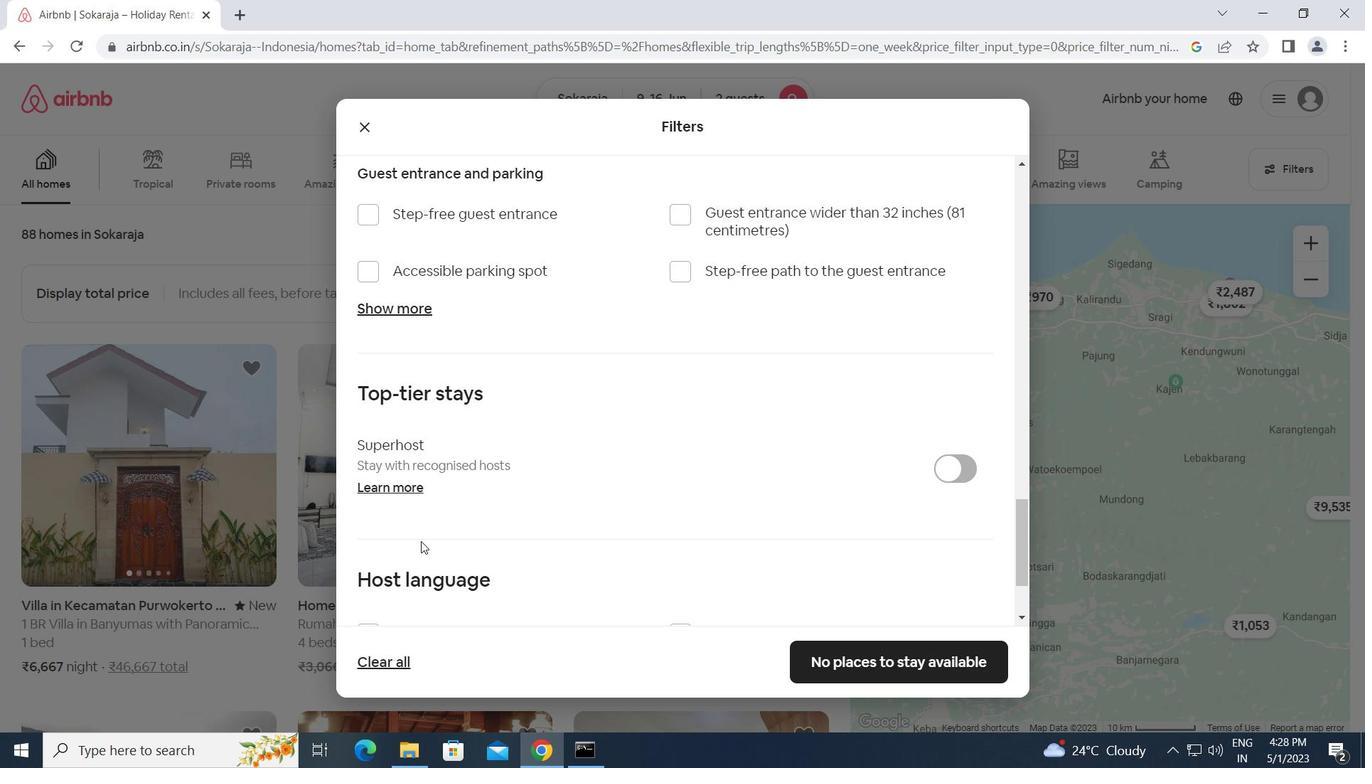 
Action: Mouse scrolled (411, 576) with delta (0, 0)
Screenshot: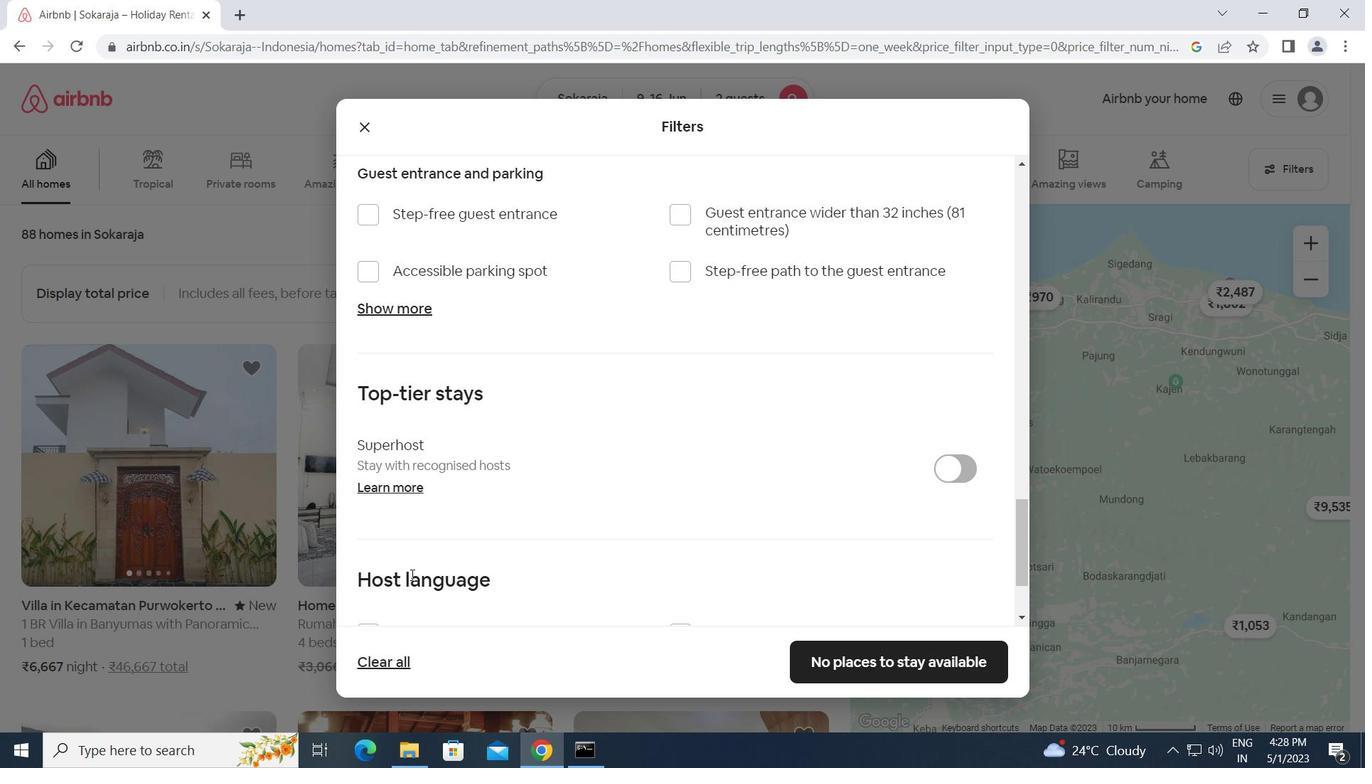 
Action: Mouse scrolled (411, 576) with delta (0, 0)
Screenshot: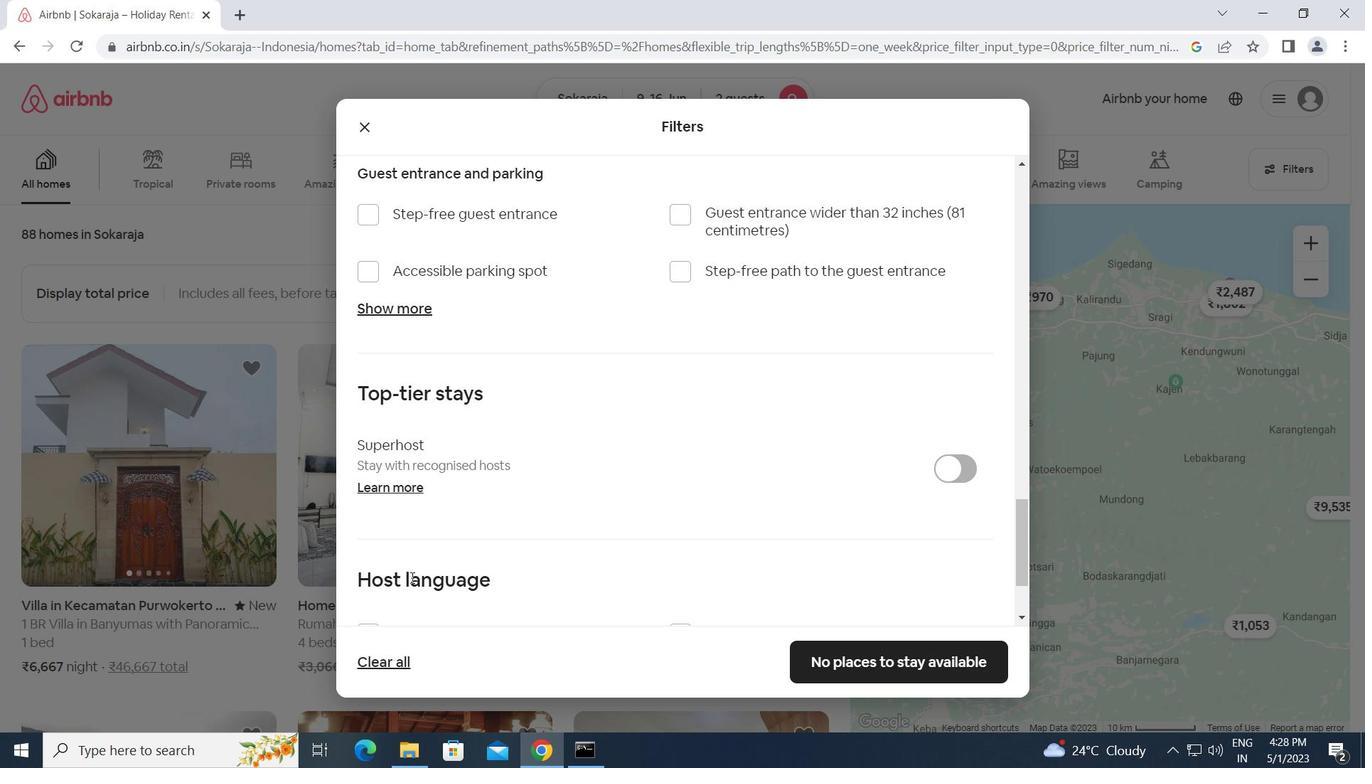 
Action: Mouse scrolled (411, 576) with delta (0, 0)
Screenshot: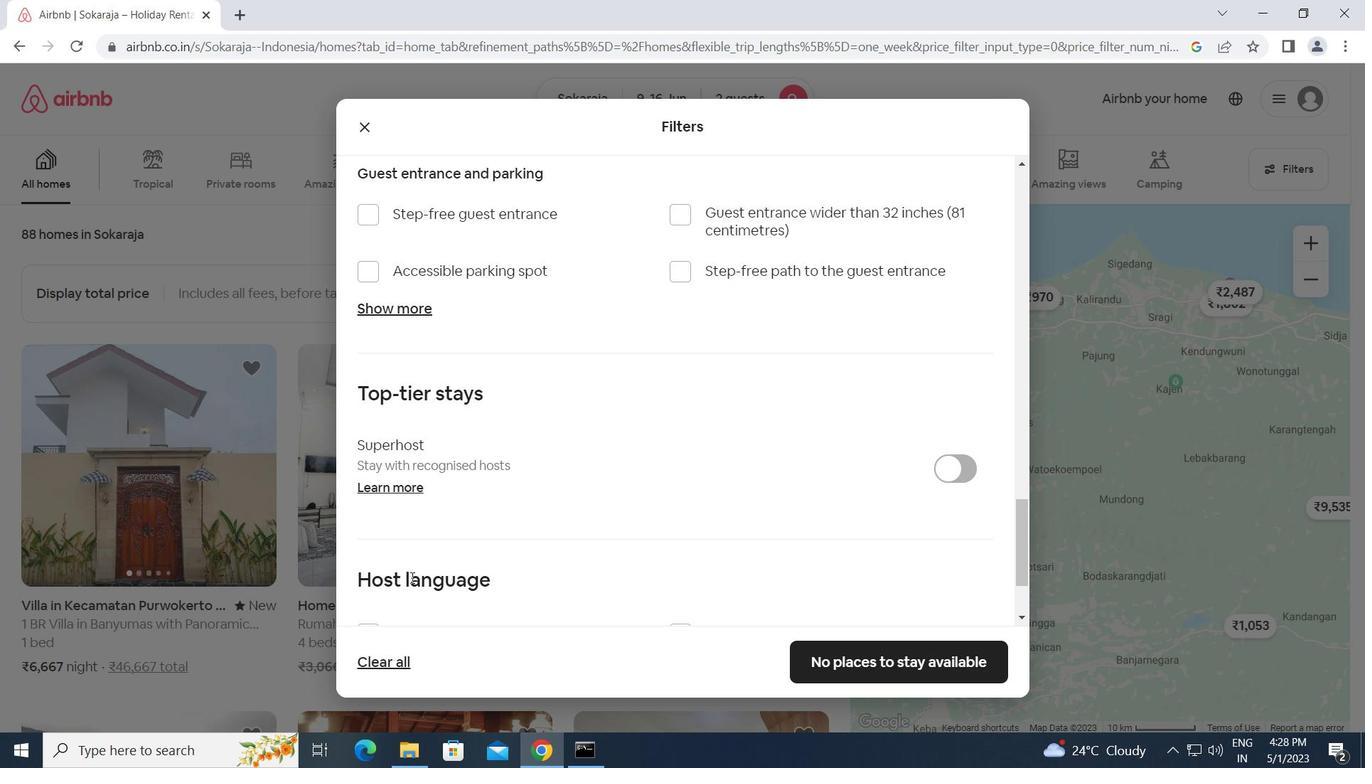 
Action: Mouse scrolled (411, 576) with delta (0, 0)
Screenshot: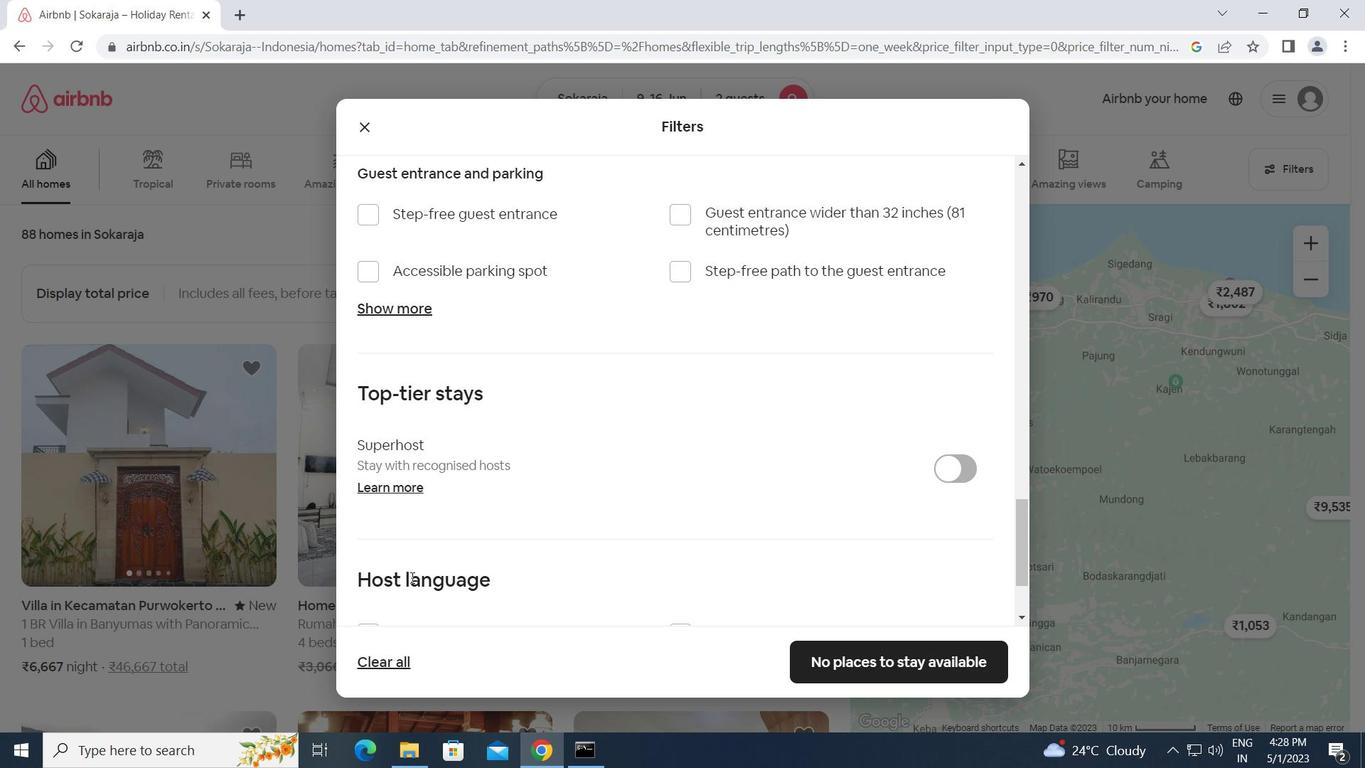 
Action: Mouse moved to (371, 499)
Screenshot: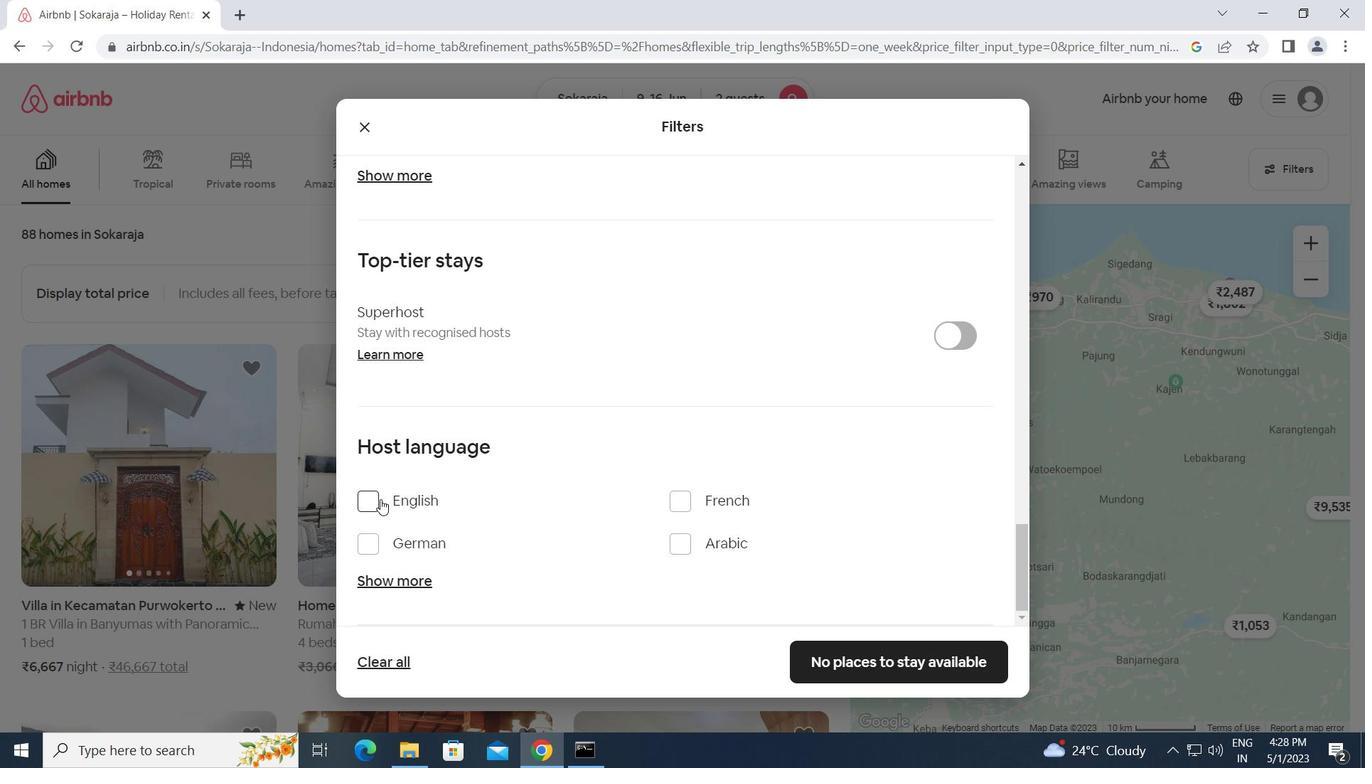 
Action: Mouse pressed left at (371, 499)
Screenshot: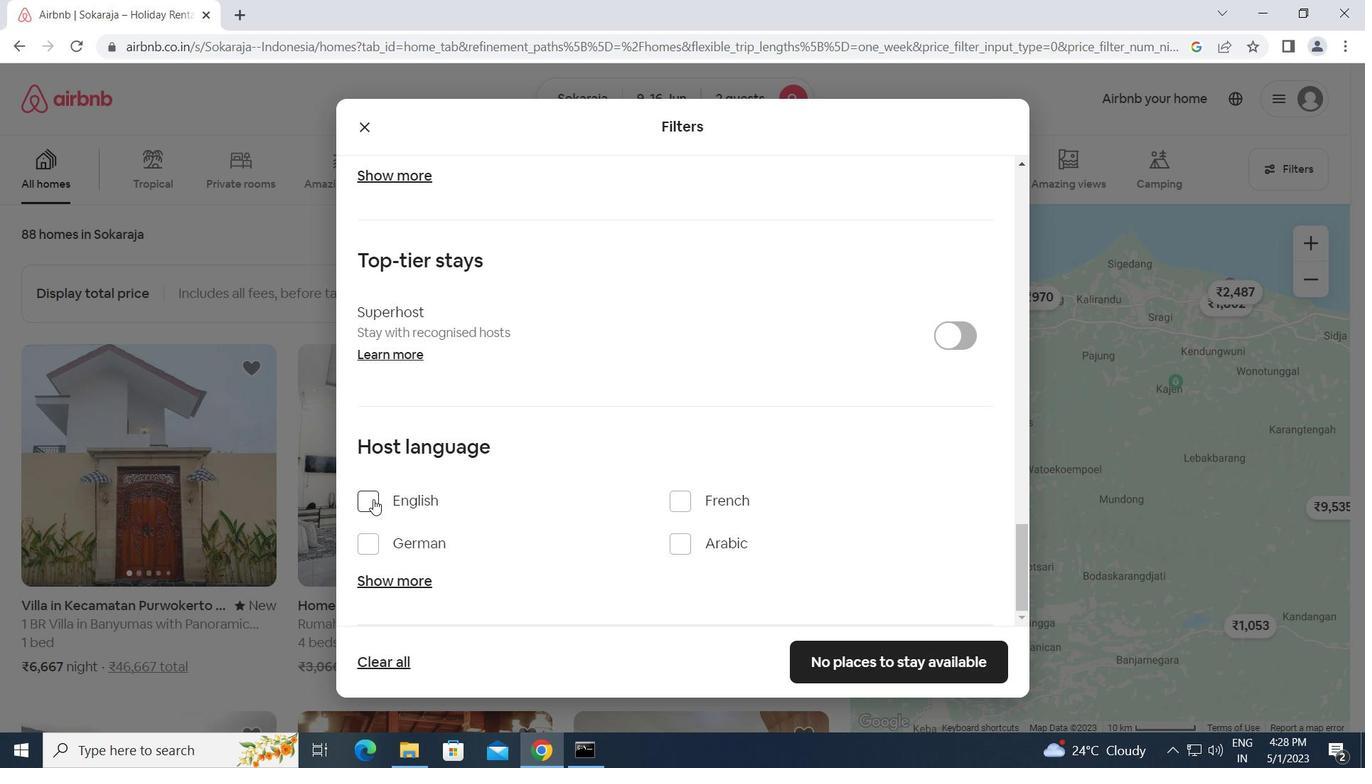 
Action: Mouse moved to (892, 663)
Screenshot: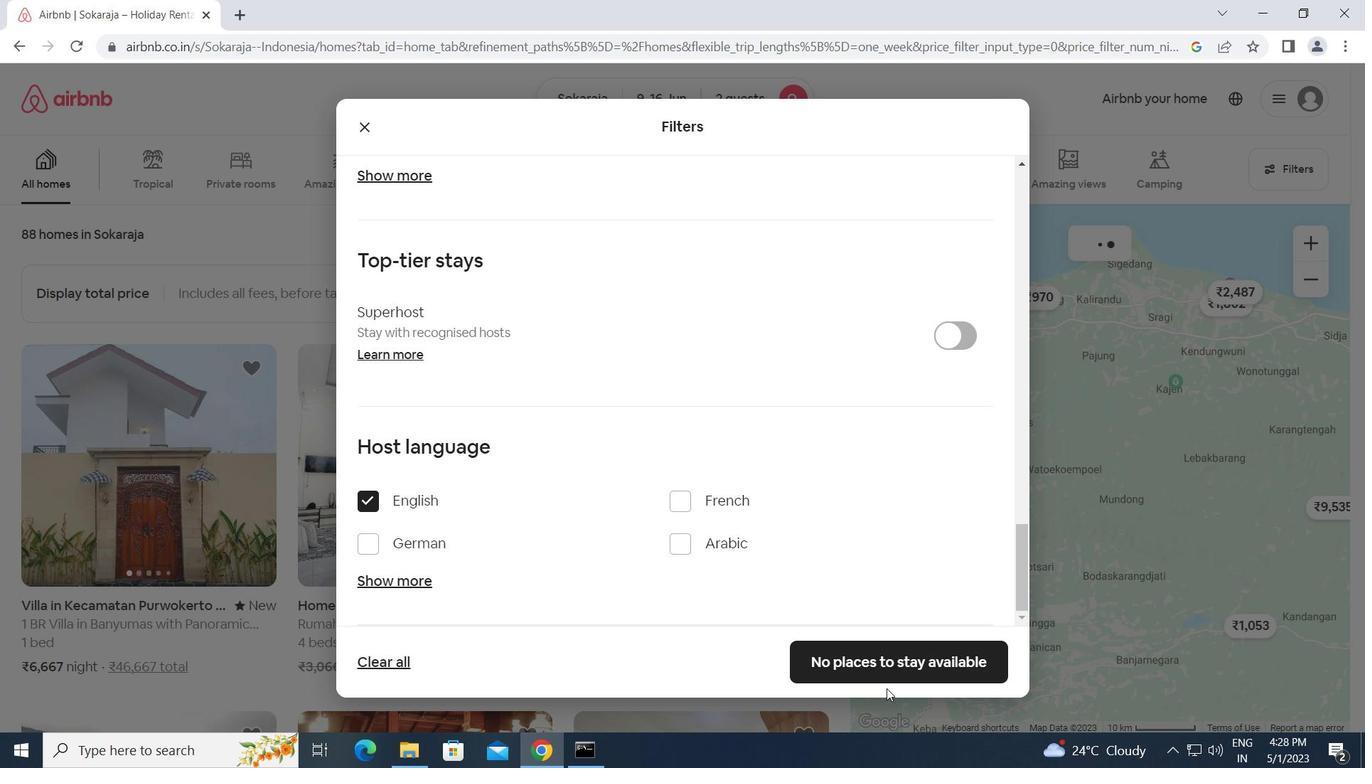 
Action: Mouse pressed left at (892, 663)
Screenshot: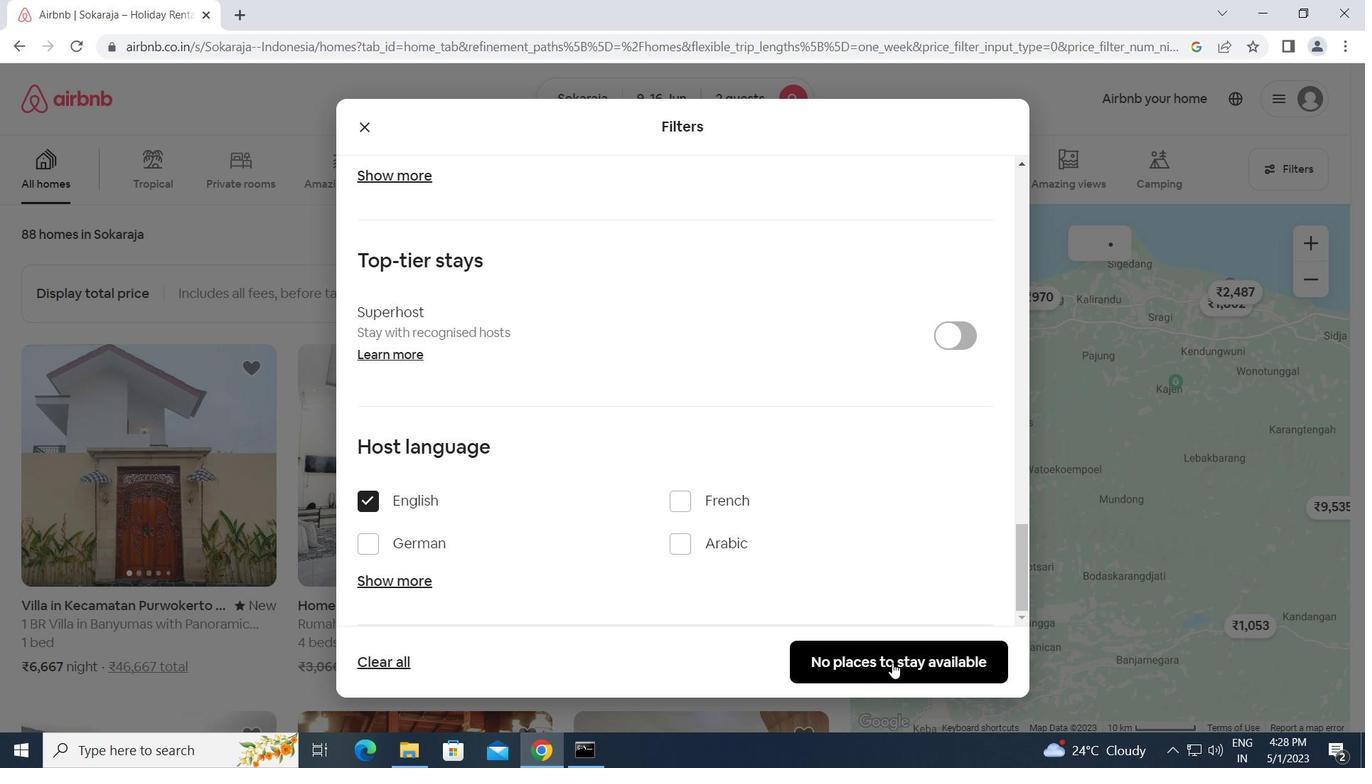 
Action: Mouse moved to (887, 656)
Screenshot: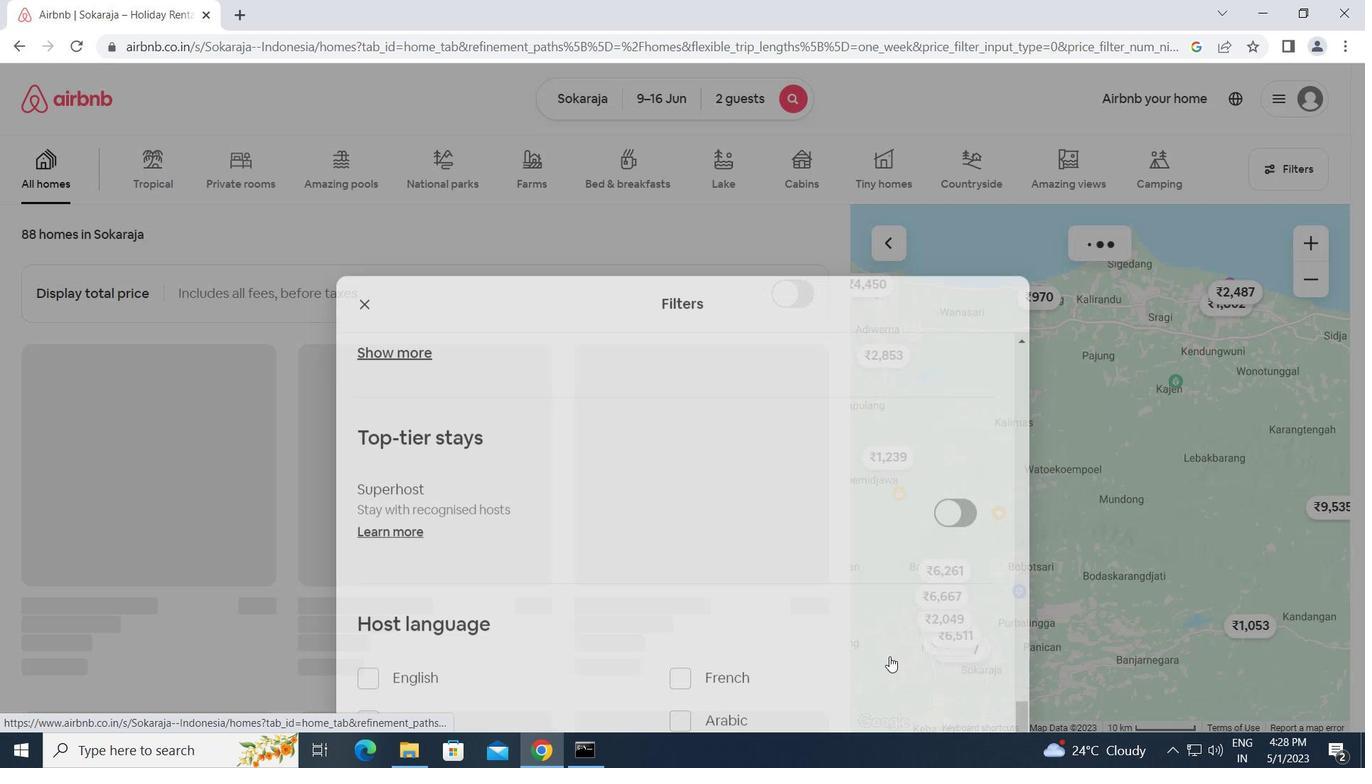 
